 Task: Find connections with filter location Törökszentmiklós with filter topic #Knowyoursocialwith filter profile language English with filter current company Business Standard with filter school Vidyalankar Institute of Technology, Mumbai with filter industry Residential Building Construction with filter service category Portrait Photography with filter keywords title Application Developer
Action: Mouse moved to (572, 78)
Screenshot: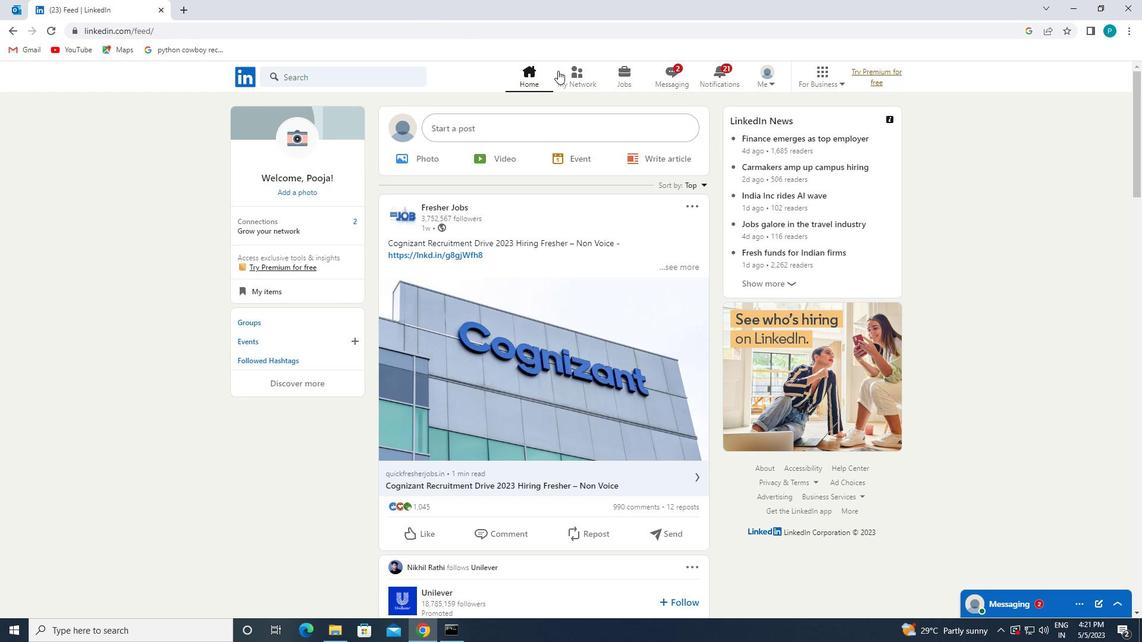 
Action: Mouse pressed left at (572, 78)
Screenshot: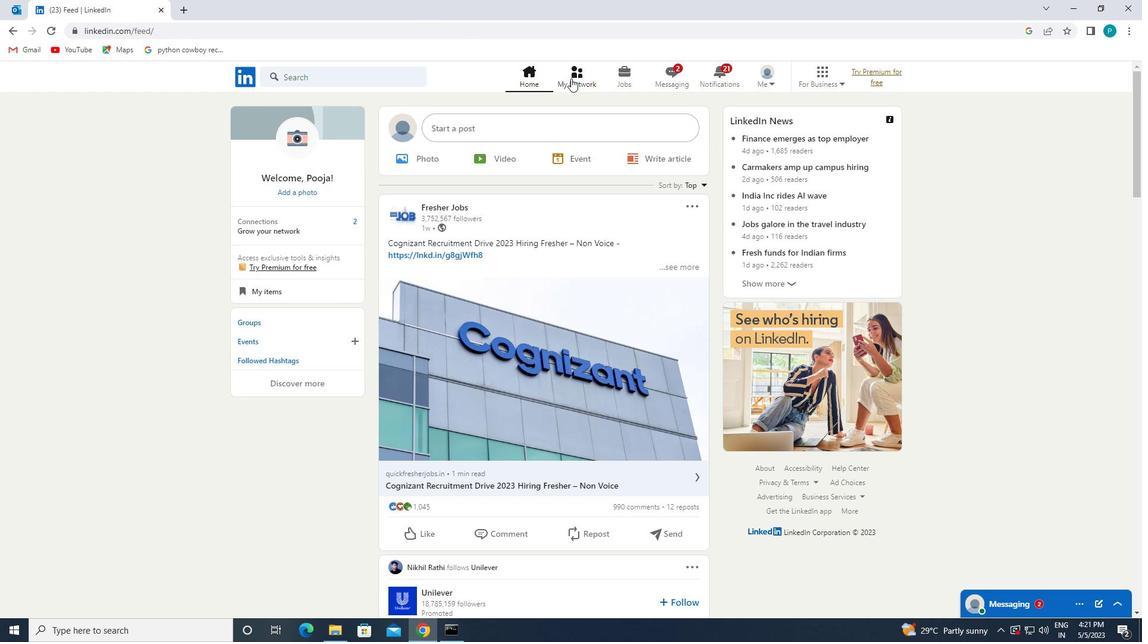 
Action: Mouse moved to (264, 145)
Screenshot: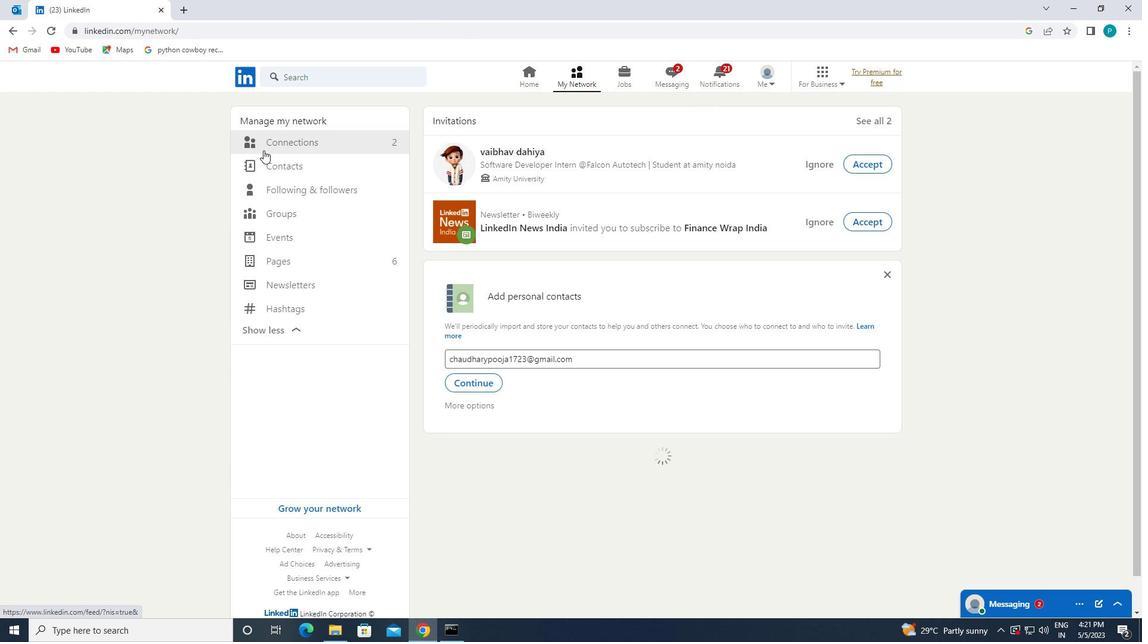 
Action: Mouse pressed left at (264, 145)
Screenshot: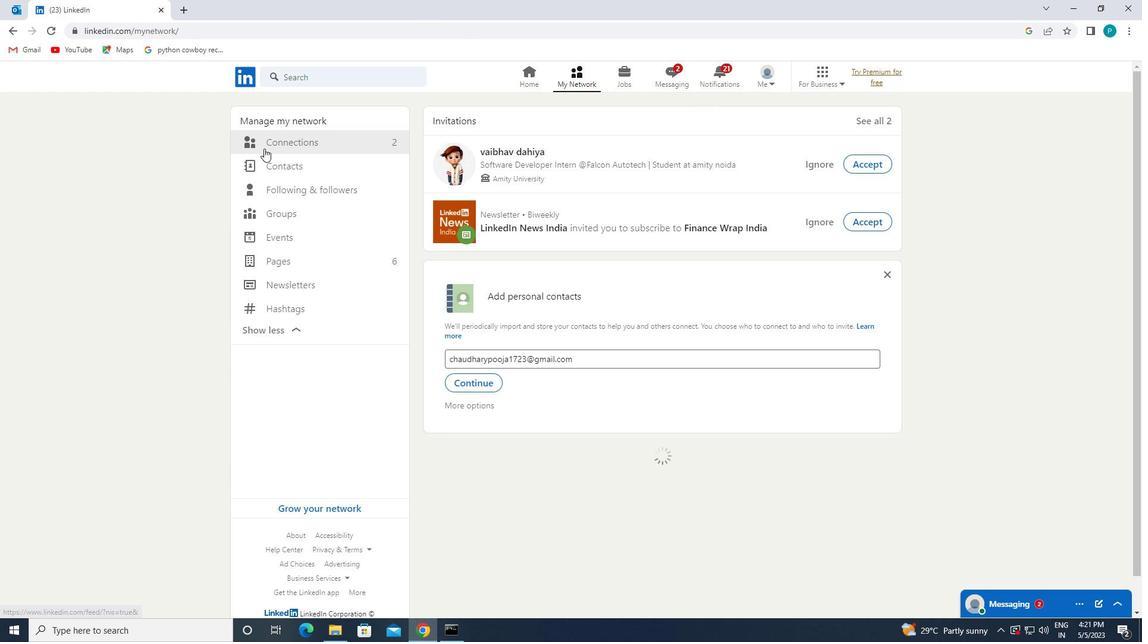 
Action: Mouse moved to (670, 146)
Screenshot: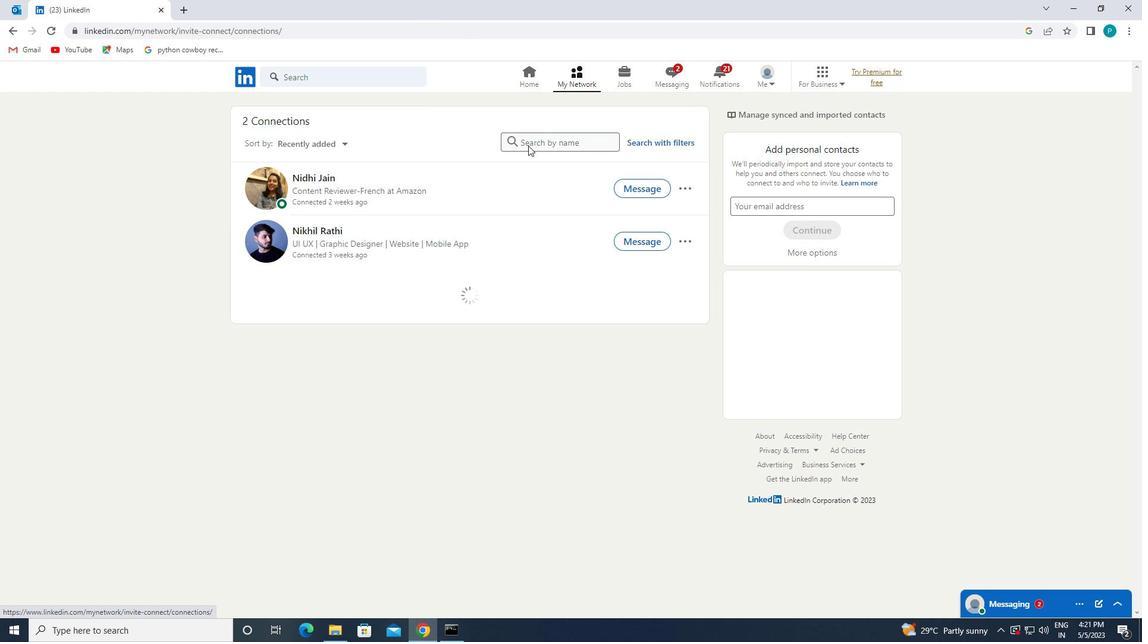 
Action: Mouse pressed left at (670, 146)
Screenshot: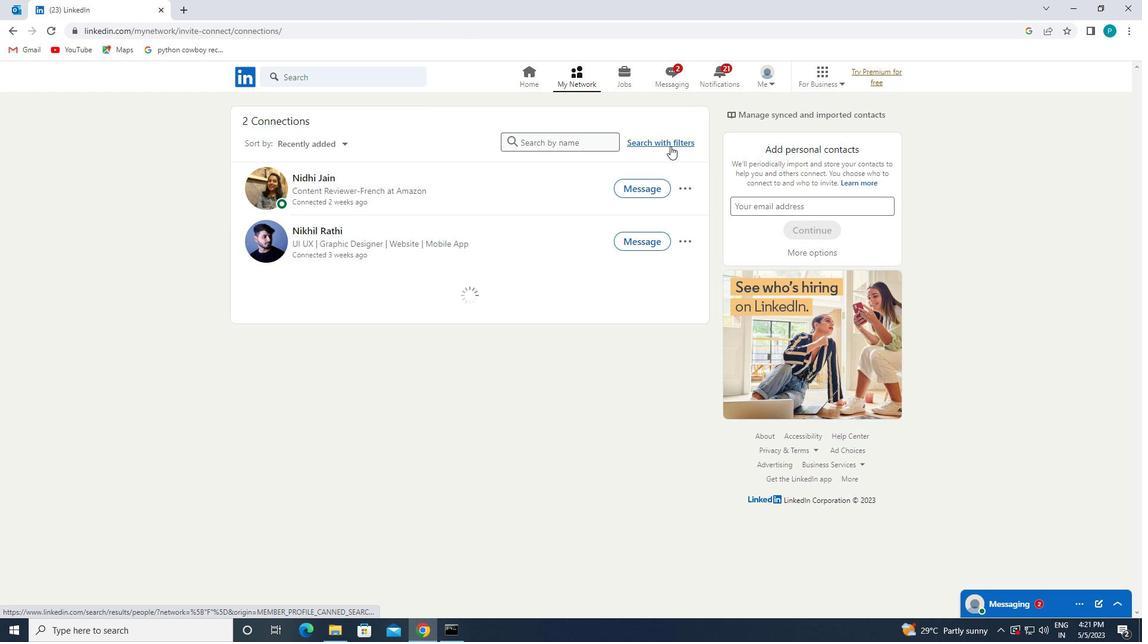 
Action: Mouse moved to (633, 142)
Screenshot: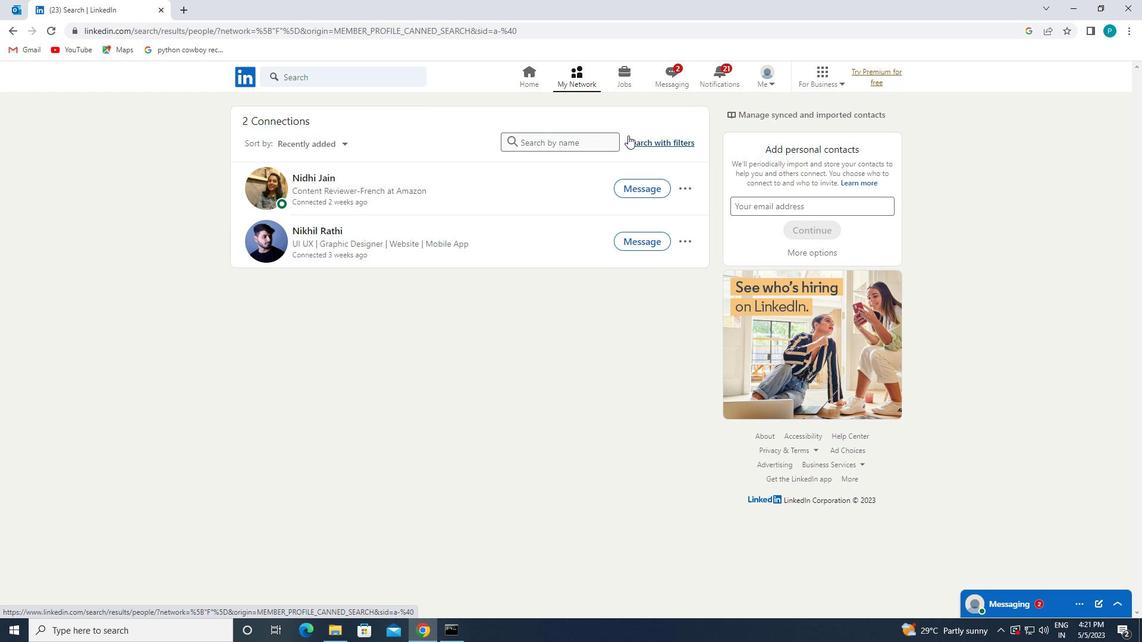 
Action: Mouse pressed left at (633, 142)
Screenshot: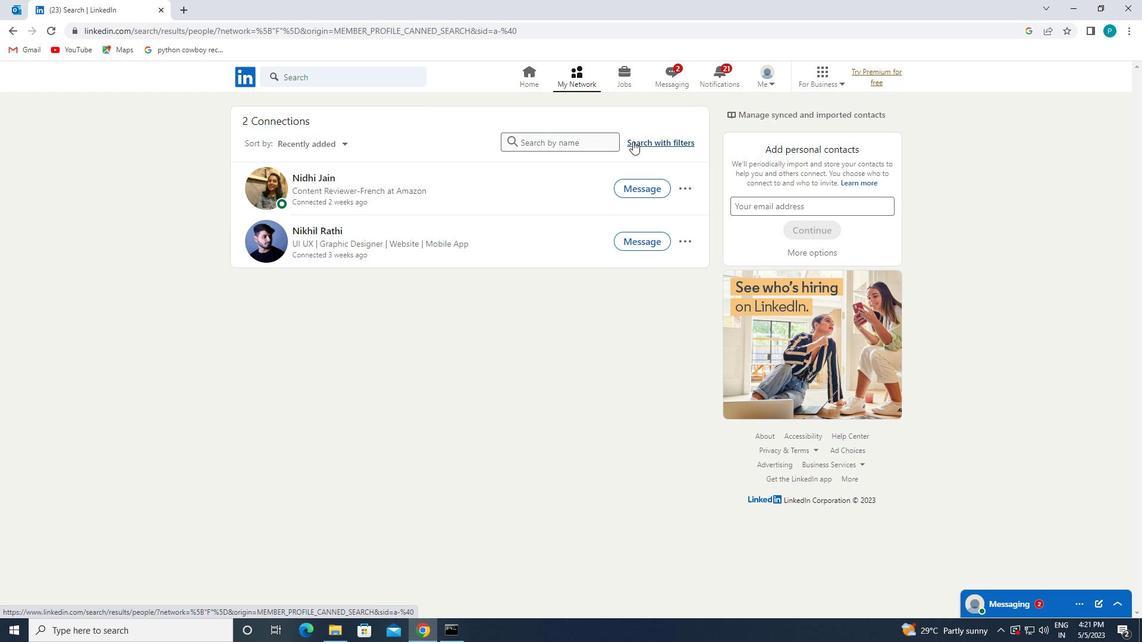 
Action: Mouse moved to (595, 108)
Screenshot: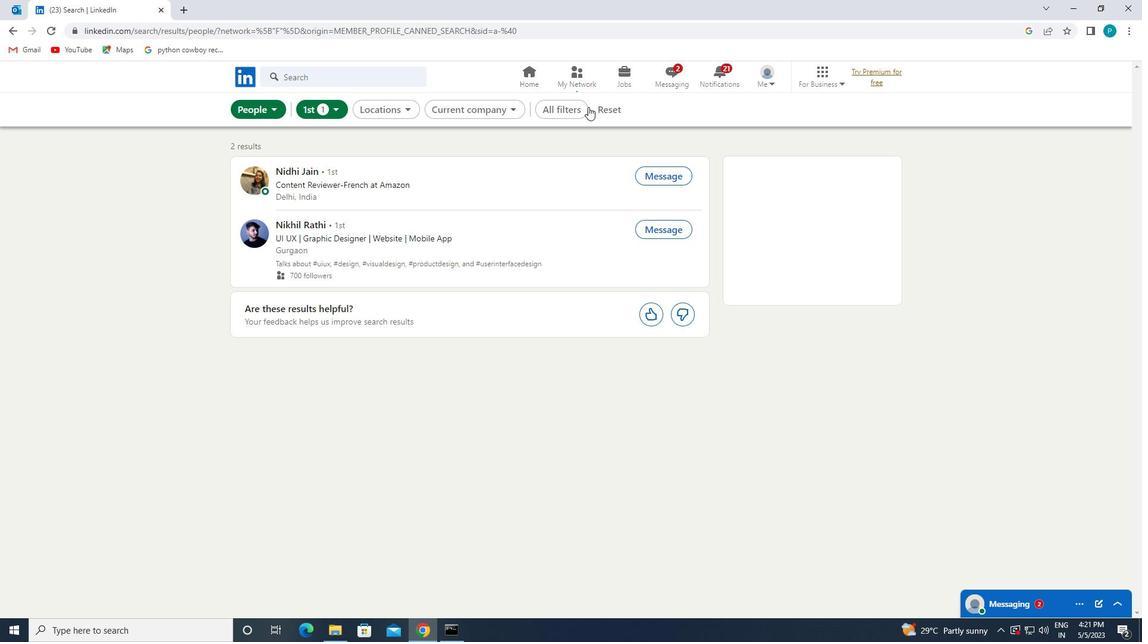 
Action: Mouse pressed left at (595, 108)
Screenshot: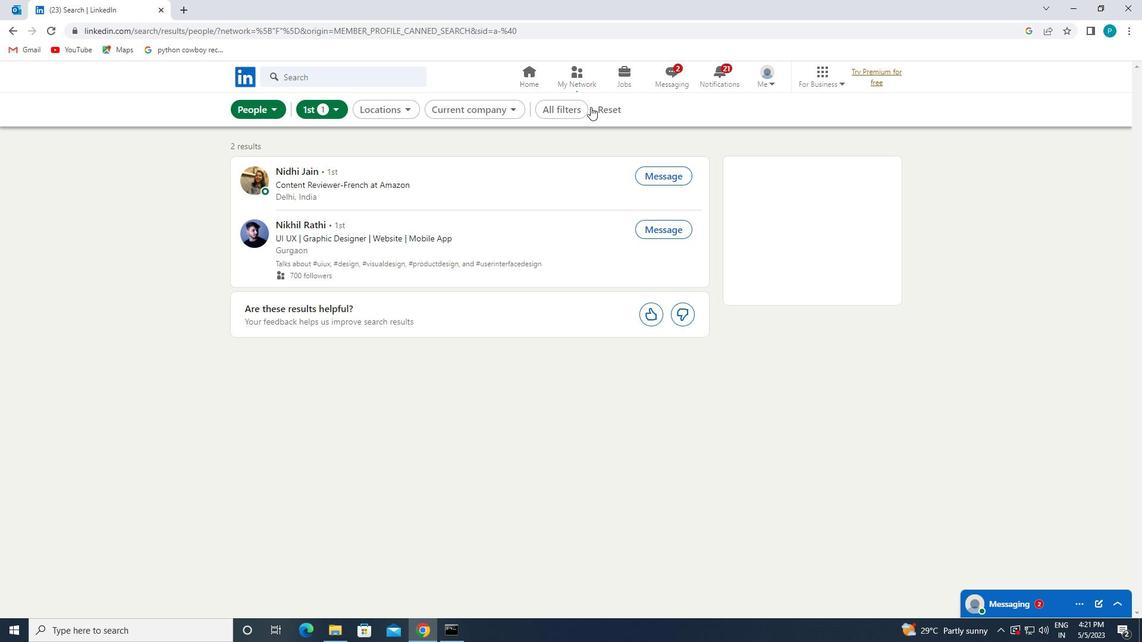 
Action: Mouse moved to (612, 112)
Screenshot: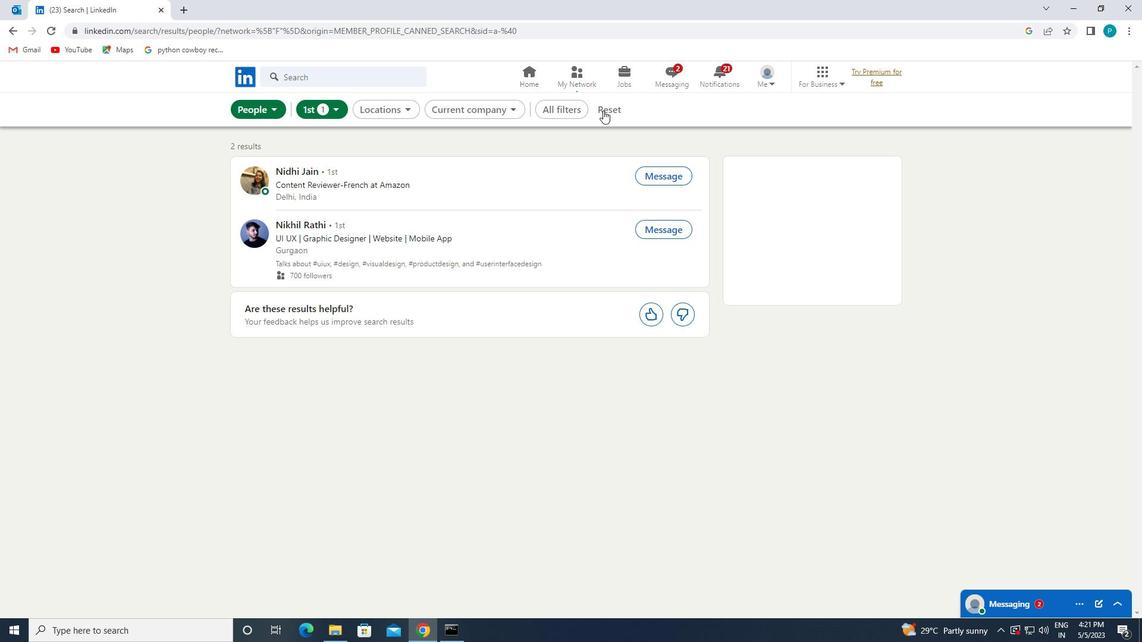 
Action: Mouse pressed left at (612, 112)
Screenshot: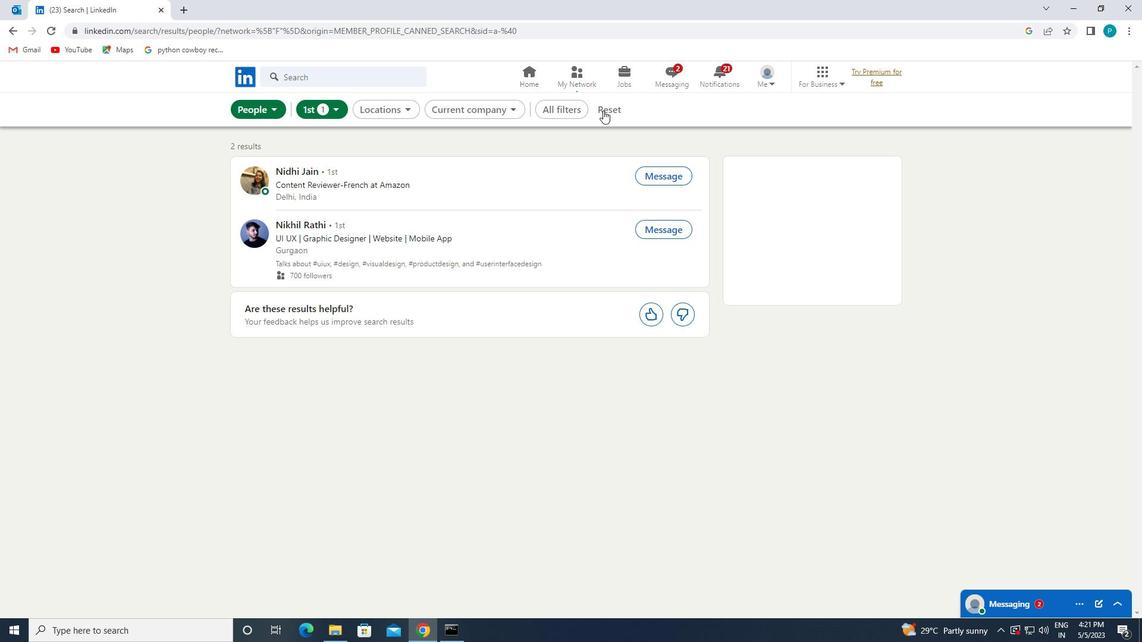 
Action: Mouse moved to (610, 111)
Screenshot: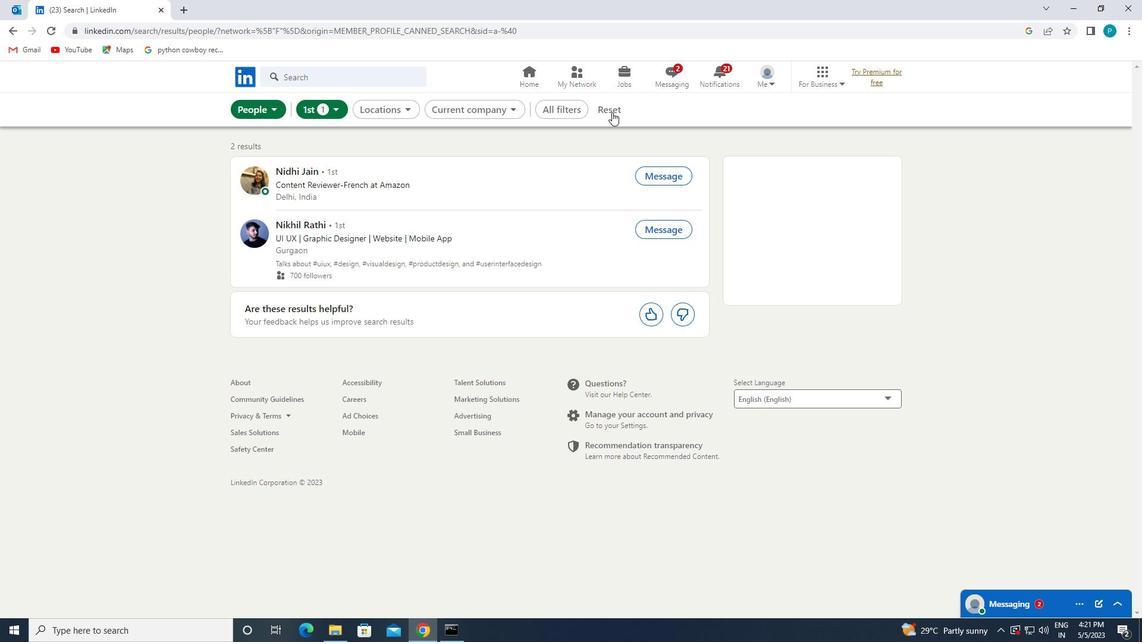 
Action: Mouse pressed left at (610, 111)
Screenshot: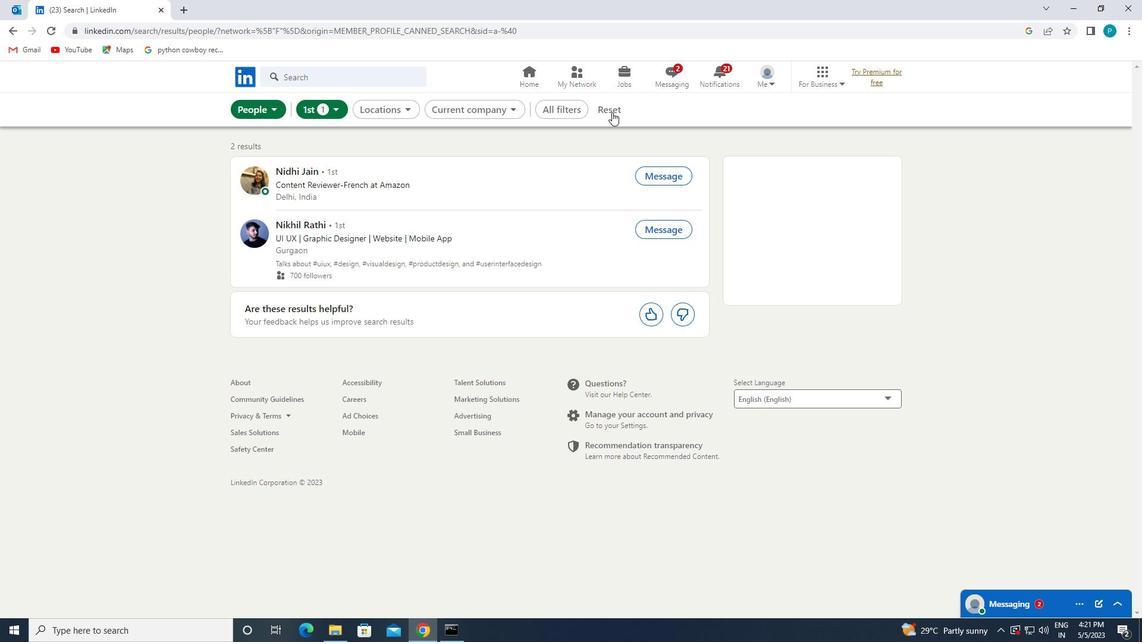 
Action: Mouse moved to (613, 101)
Screenshot: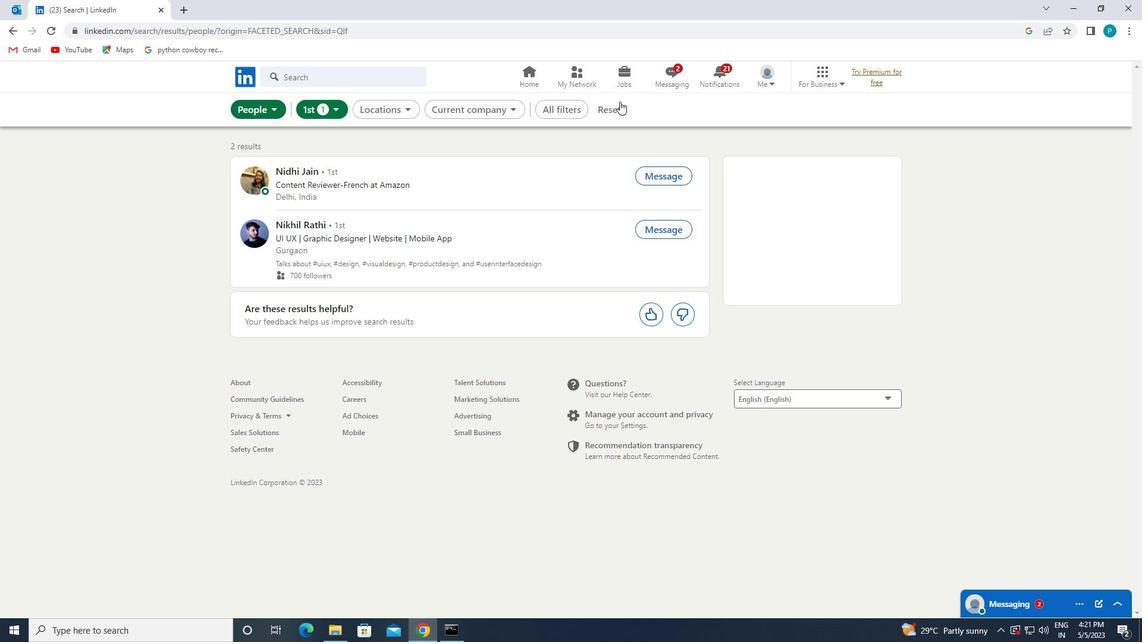 
Action: Mouse pressed left at (613, 101)
Screenshot: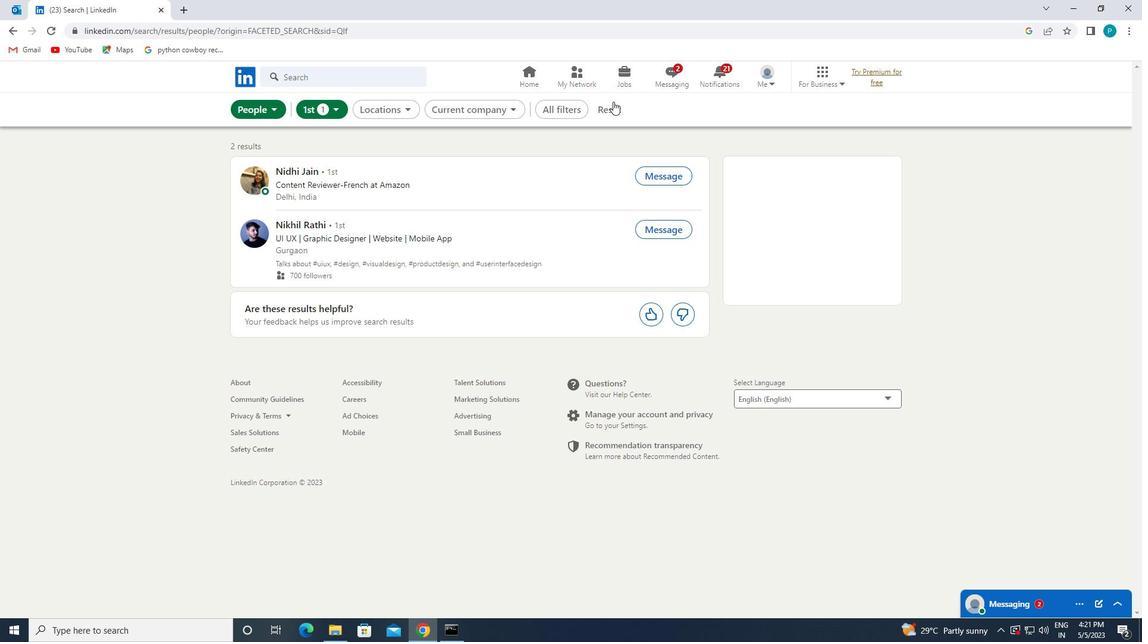 
Action: Mouse moved to (613, 109)
Screenshot: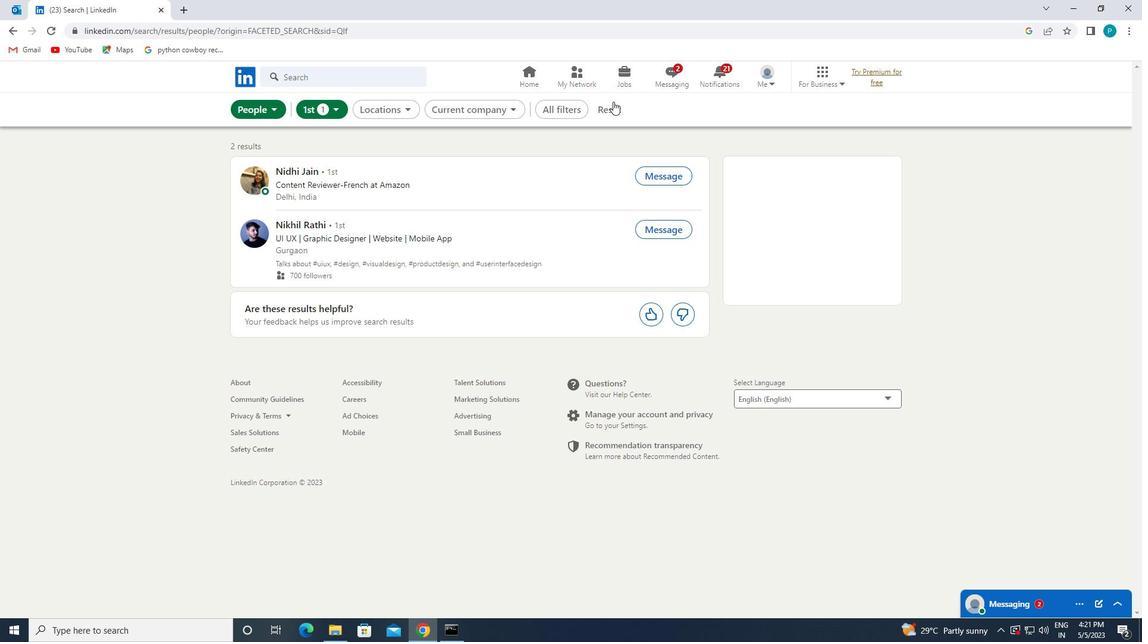 
Action: Mouse pressed left at (613, 109)
Screenshot: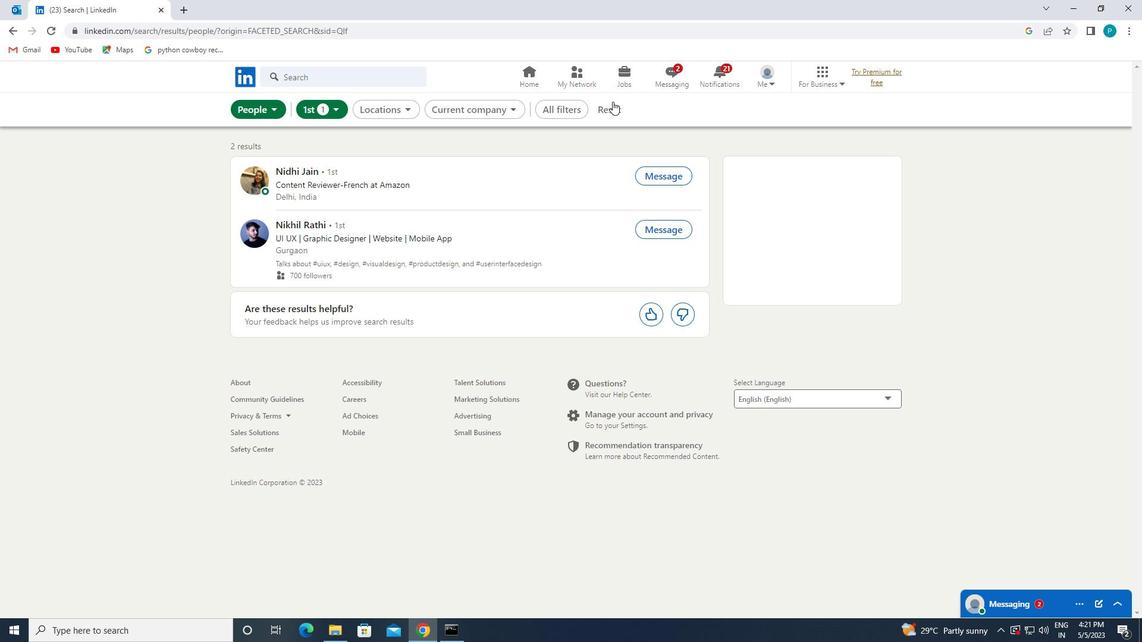 
Action: Mouse pressed left at (613, 109)
Screenshot: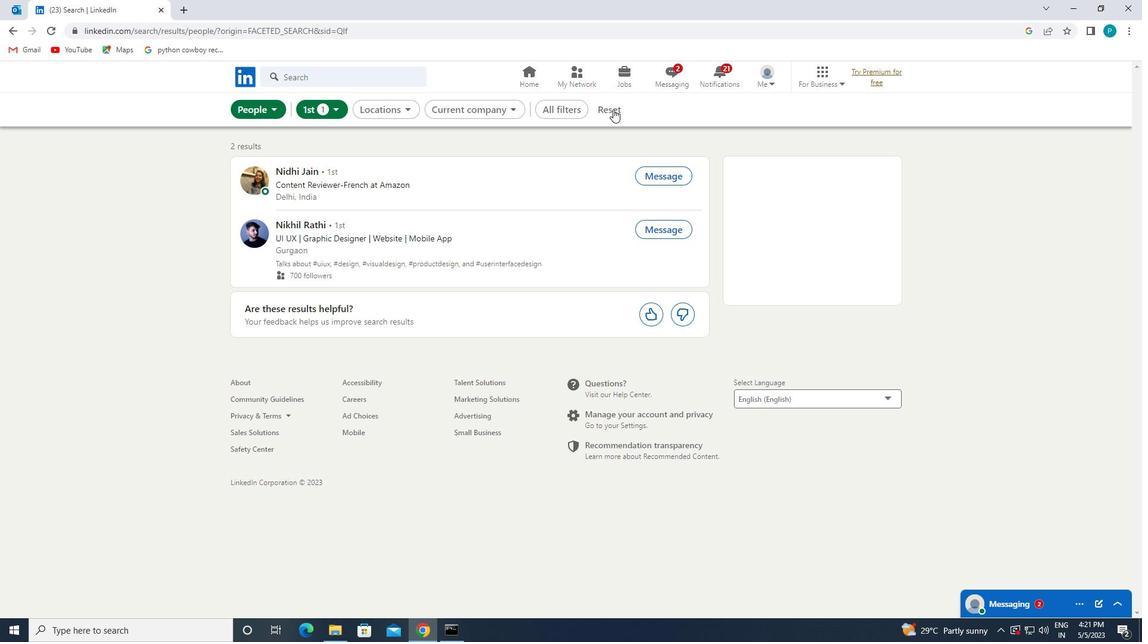 
Action: Mouse pressed left at (613, 109)
Screenshot: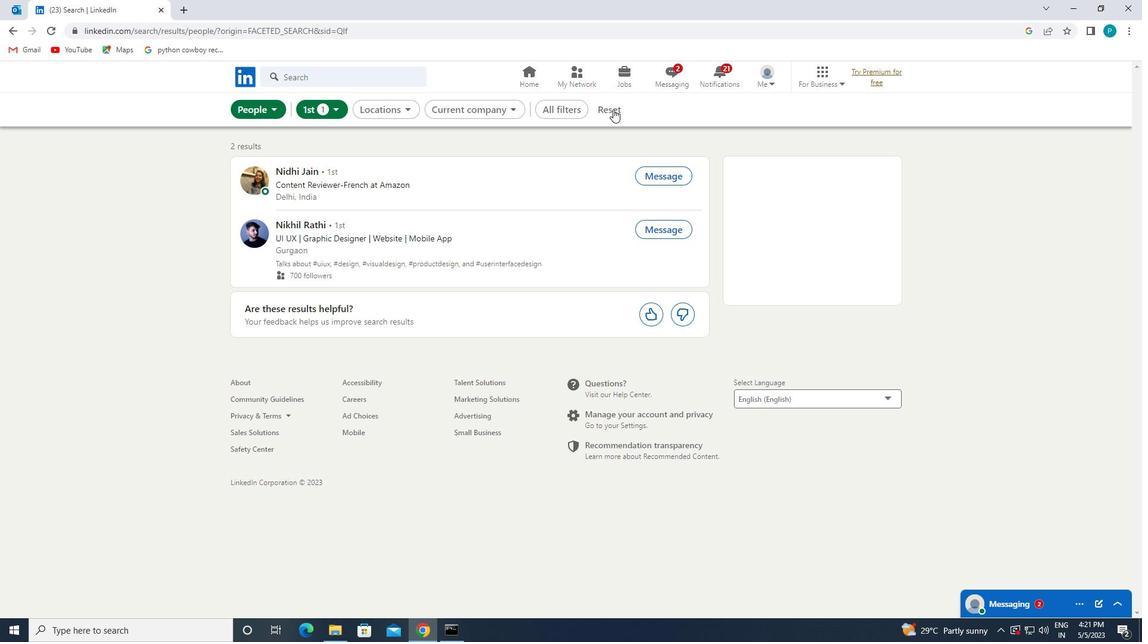 
Action: Mouse moved to (607, 108)
Screenshot: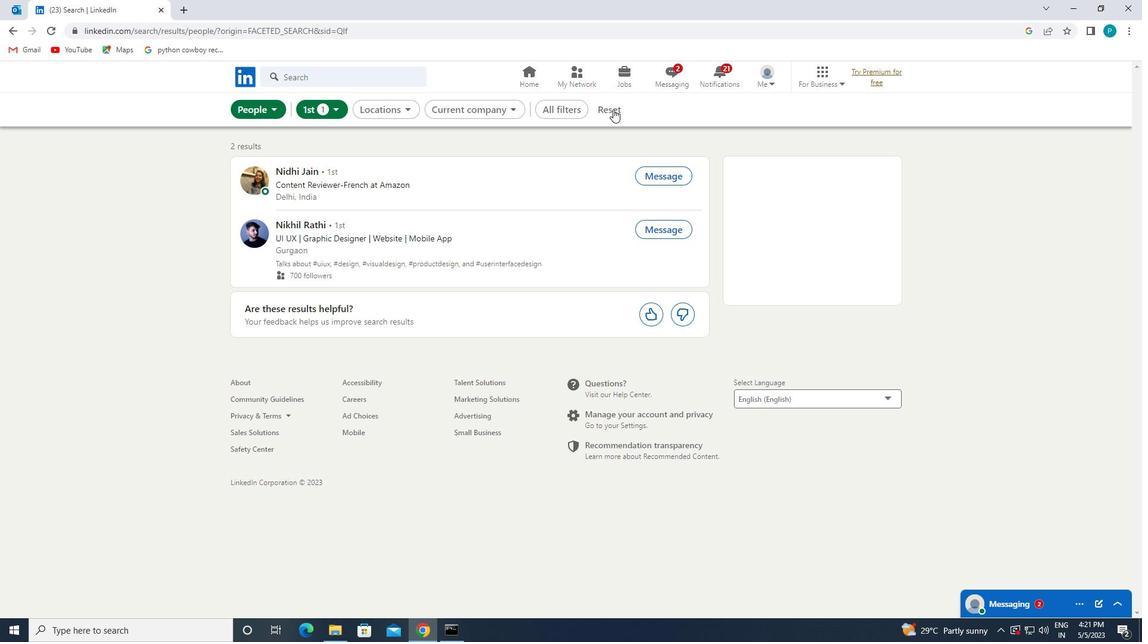 
Action: Mouse pressed left at (607, 108)
Screenshot: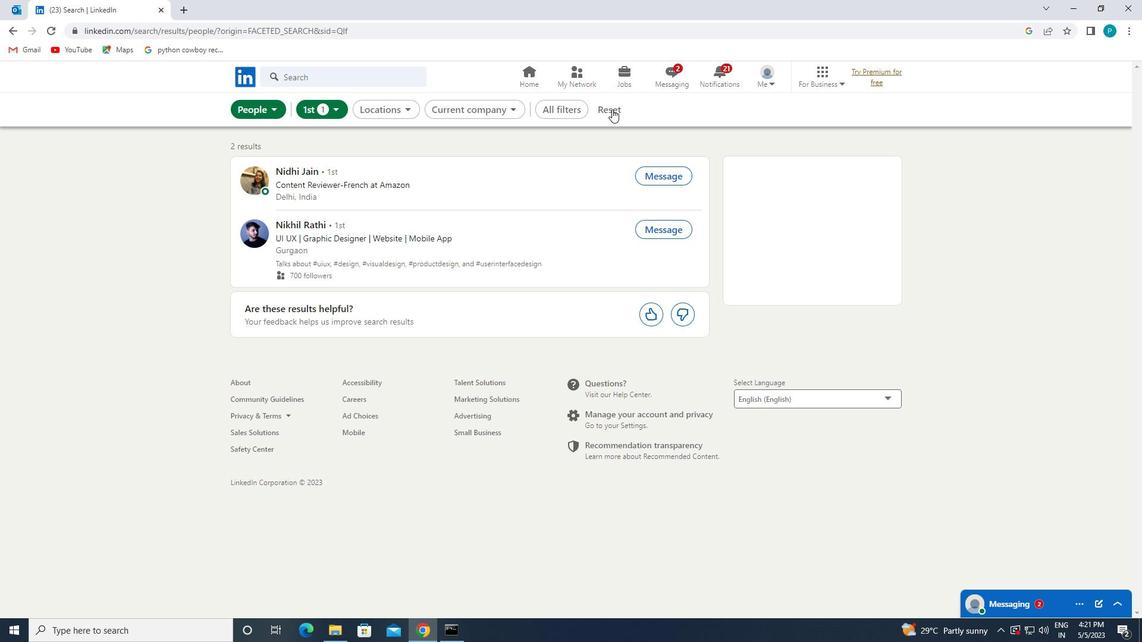 
Action: Mouse moved to (605, 108)
Screenshot: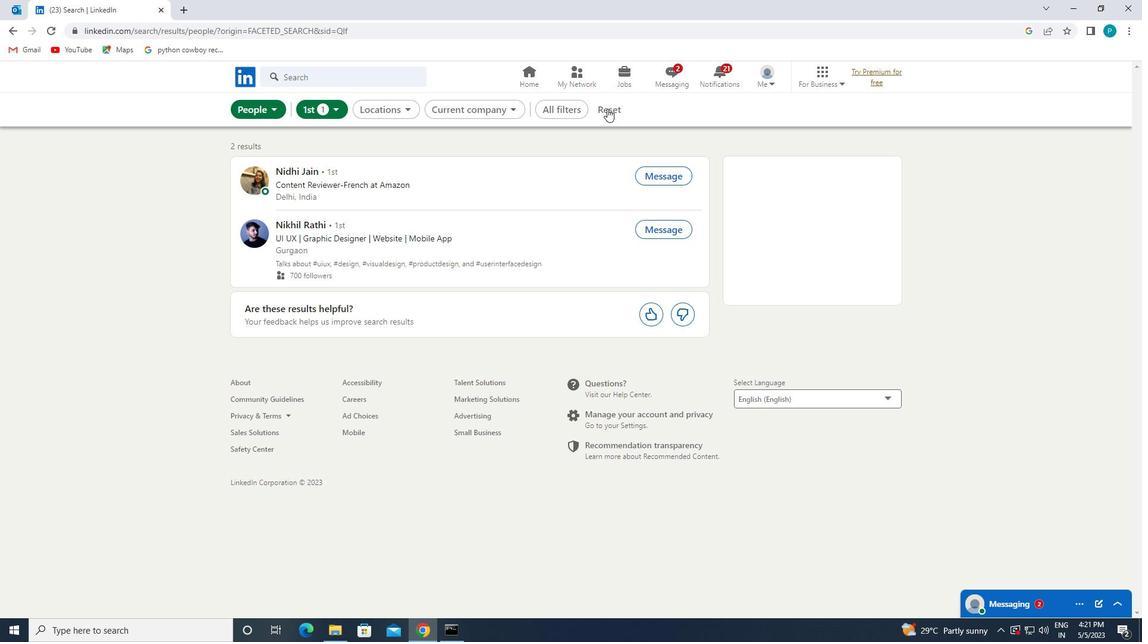 
Action: Mouse pressed left at (605, 108)
Screenshot: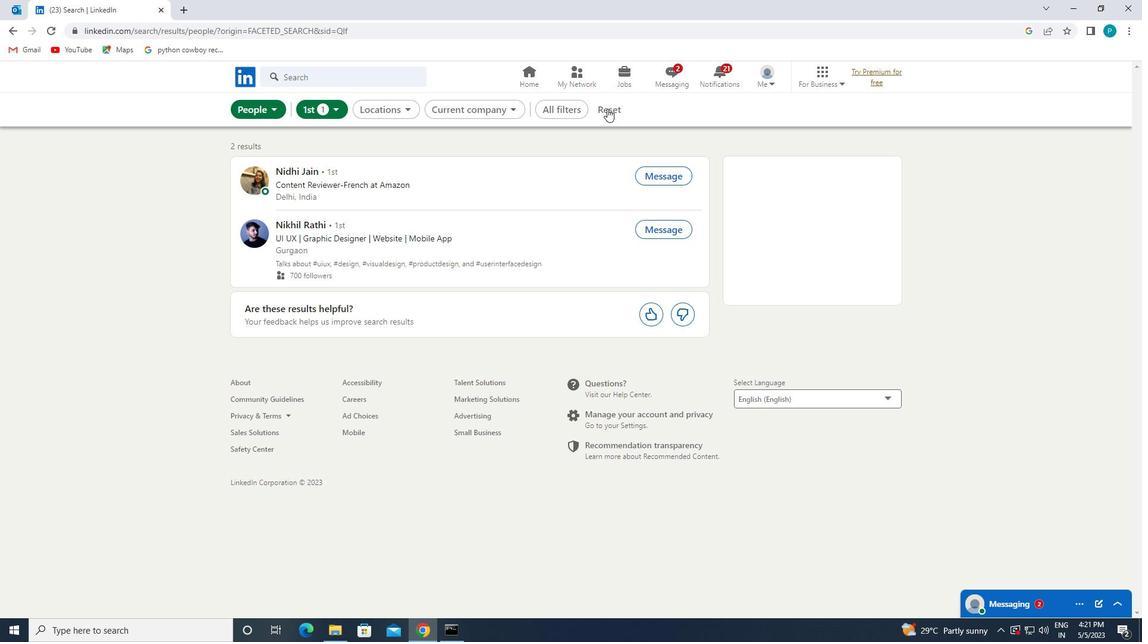 
Action: Mouse pressed left at (605, 108)
Screenshot: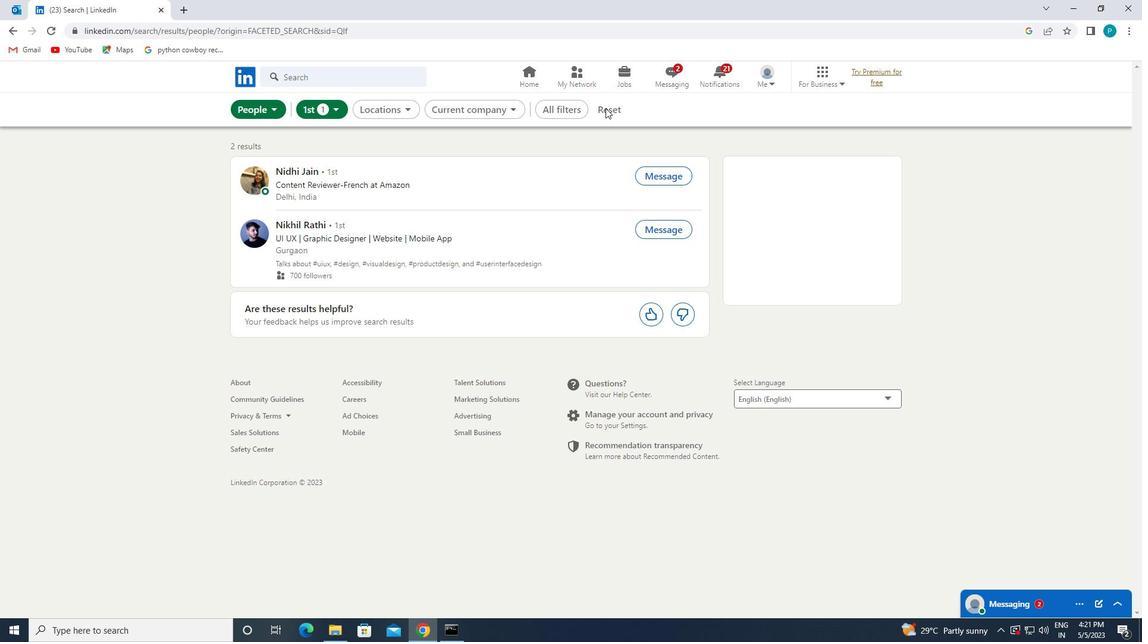 
Action: Mouse moved to (605, 107)
Screenshot: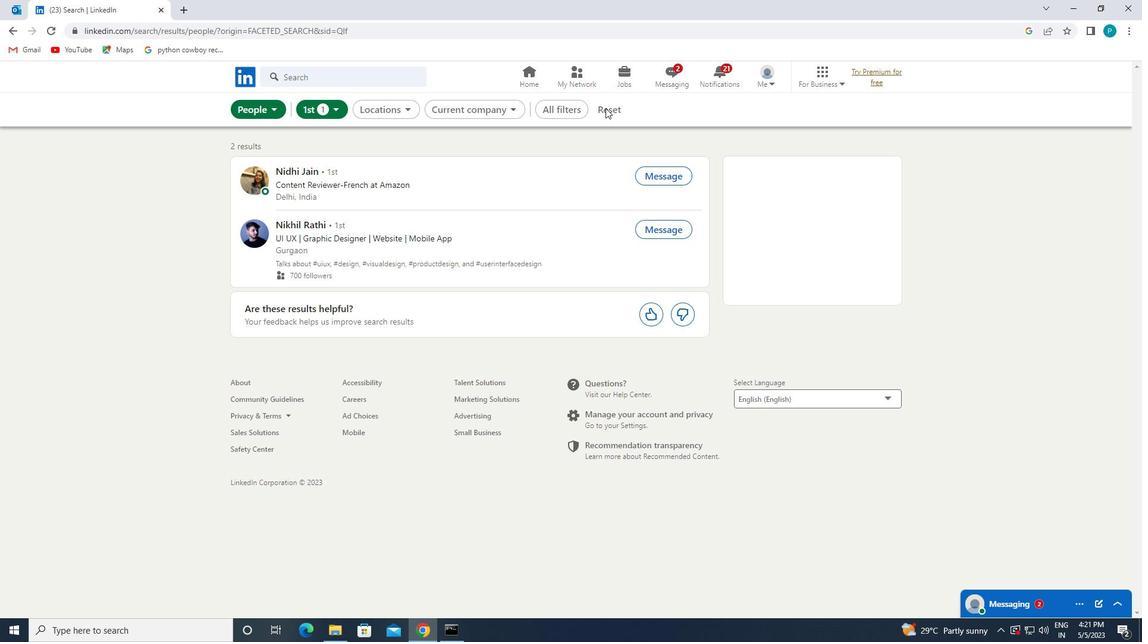 
Action: Mouse pressed left at (605, 107)
Screenshot: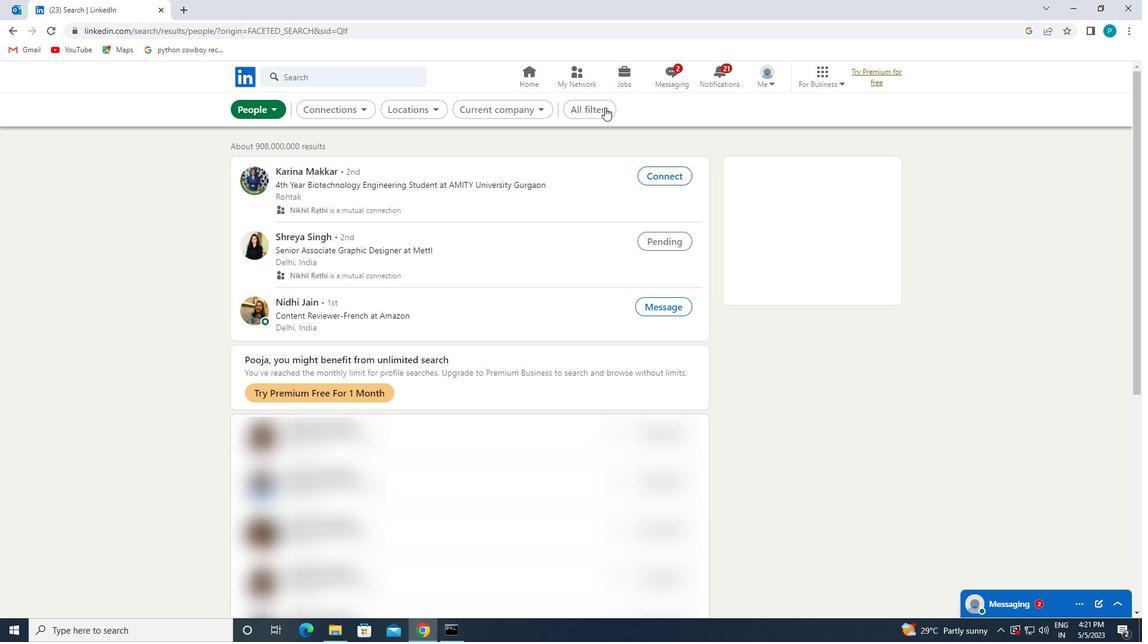 
Action: Mouse moved to (589, 101)
Screenshot: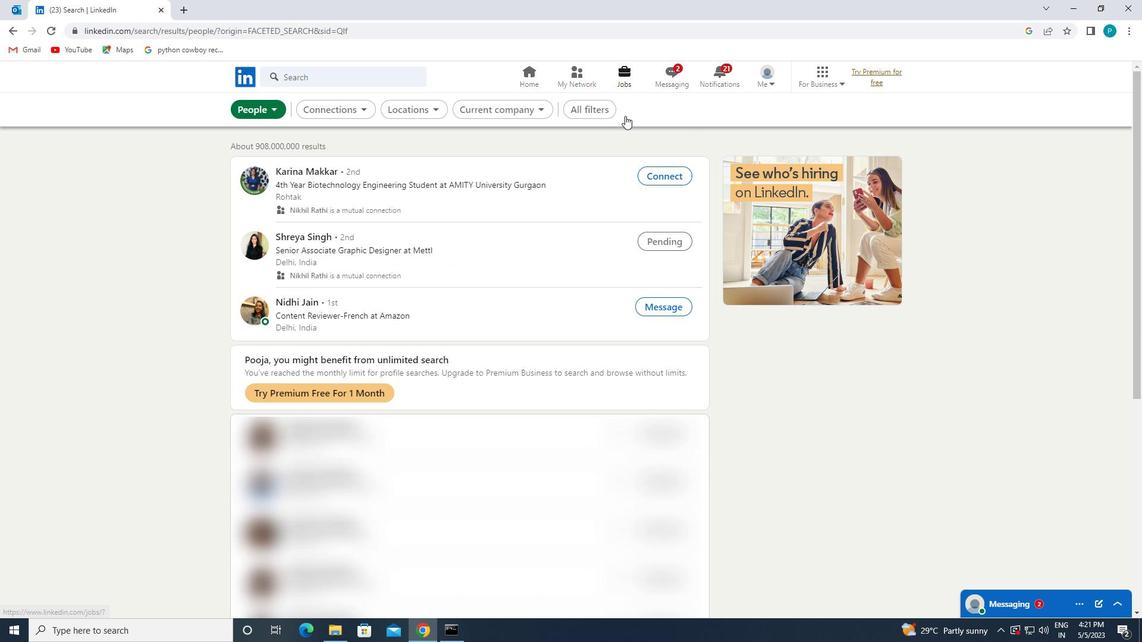 
Action: Mouse pressed left at (589, 101)
Screenshot: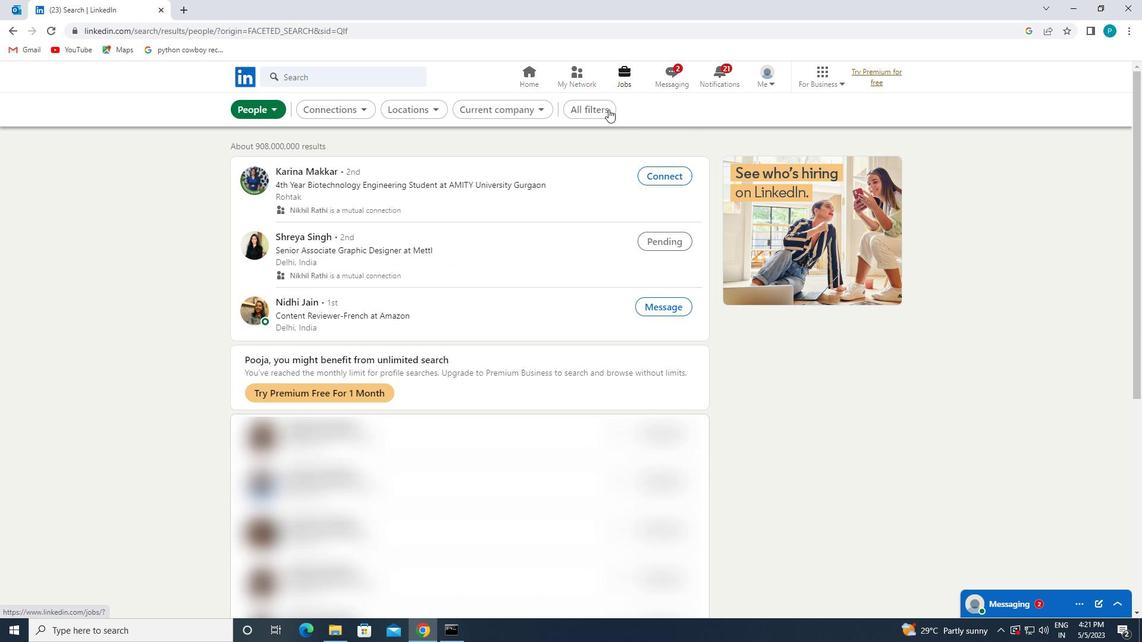
Action: Mouse moved to (592, 112)
Screenshot: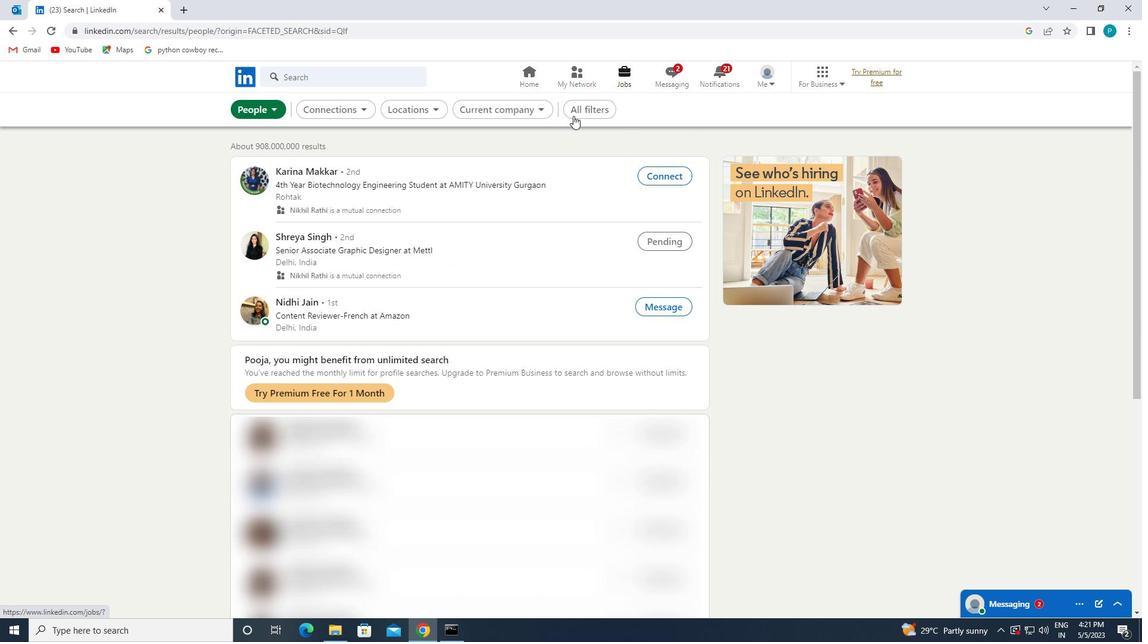 
Action: Mouse pressed left at (592, 112)
Screenshot: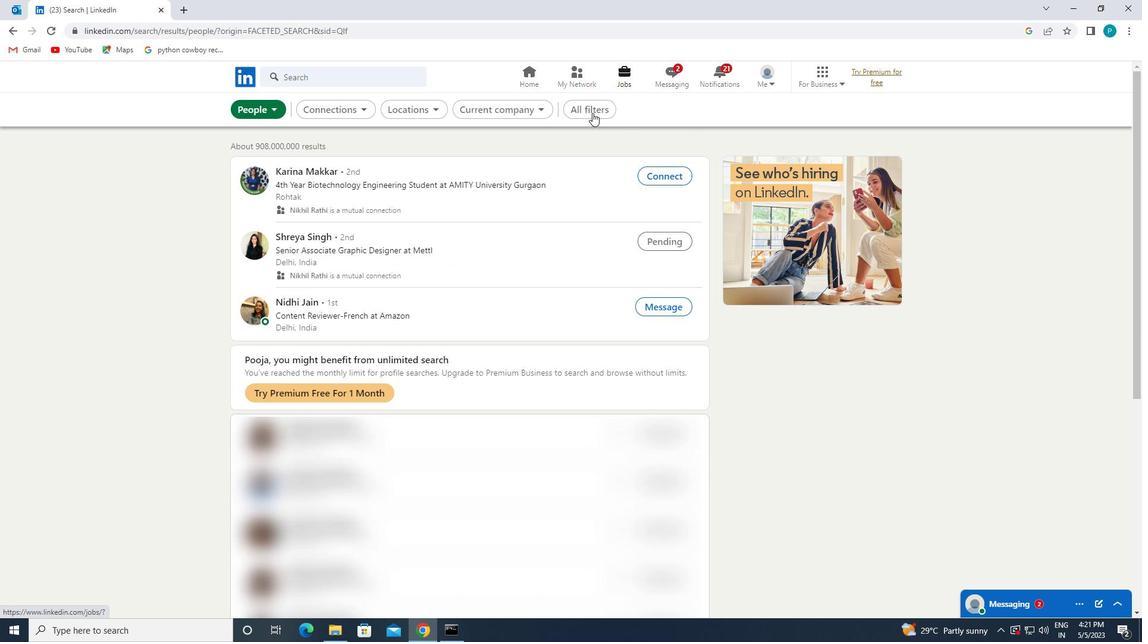 
Action: Mouse pressed left at (592, 112)
Screenshot: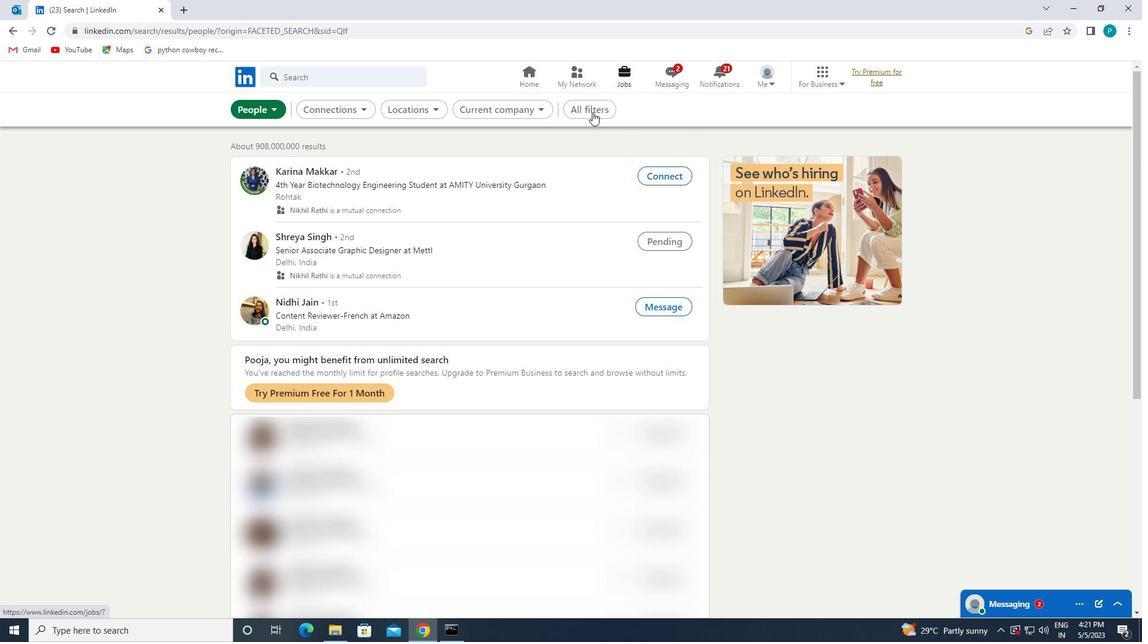 
Action: Mouse pressed left at (592, 112)
Screenshot: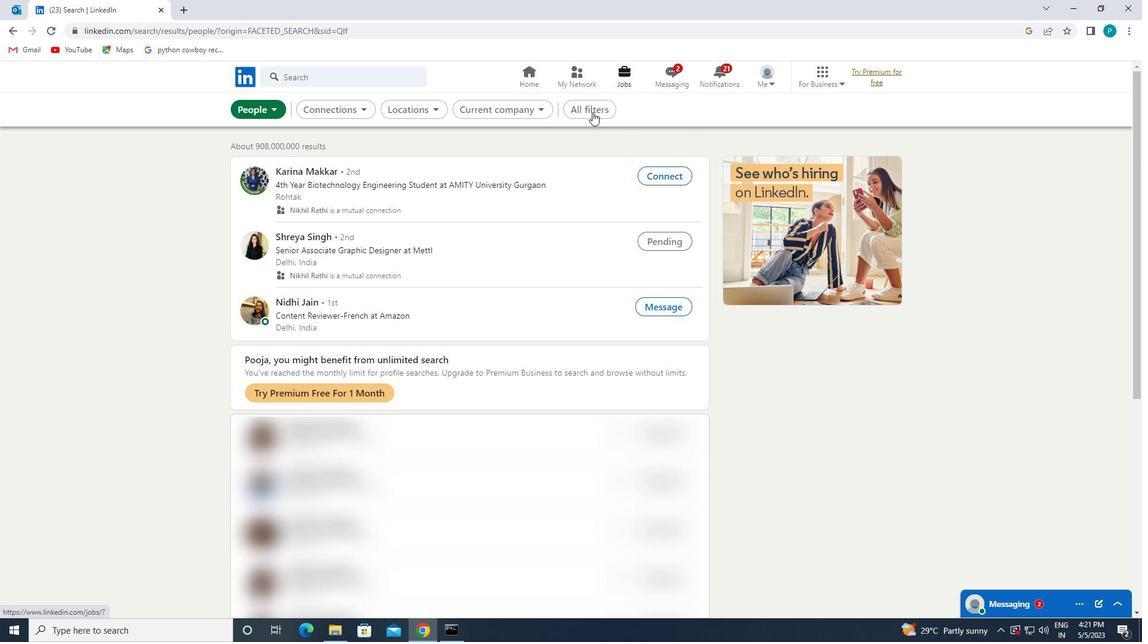 
Action: Mouse moved to (592, 102)
Screenshot: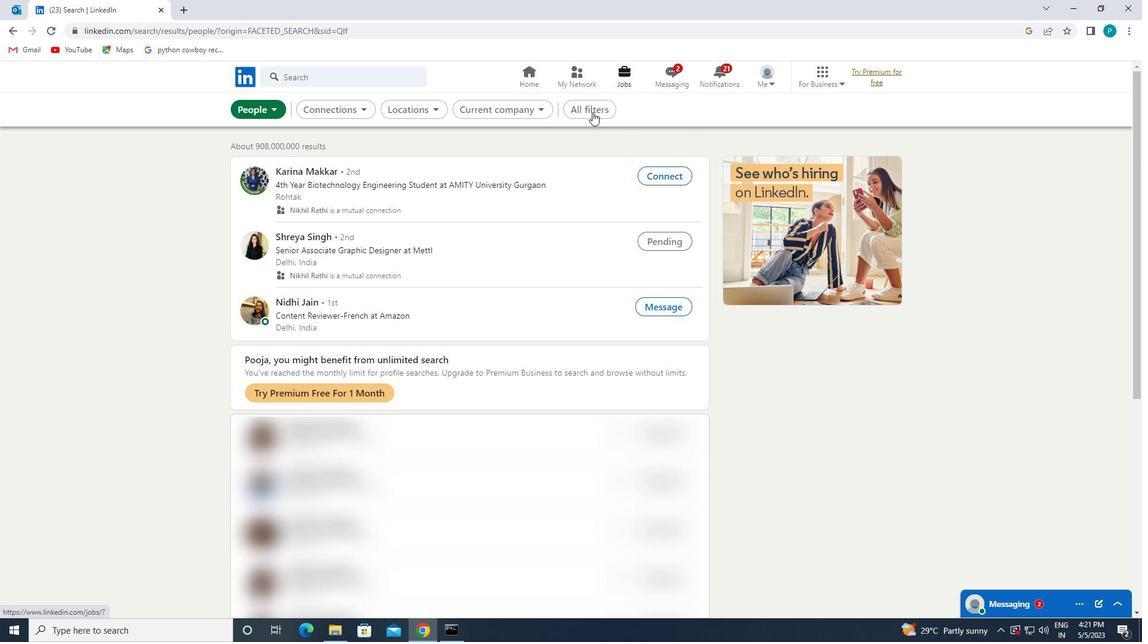 
Action: Mouse pressed left at (592, 102)
Screenshot: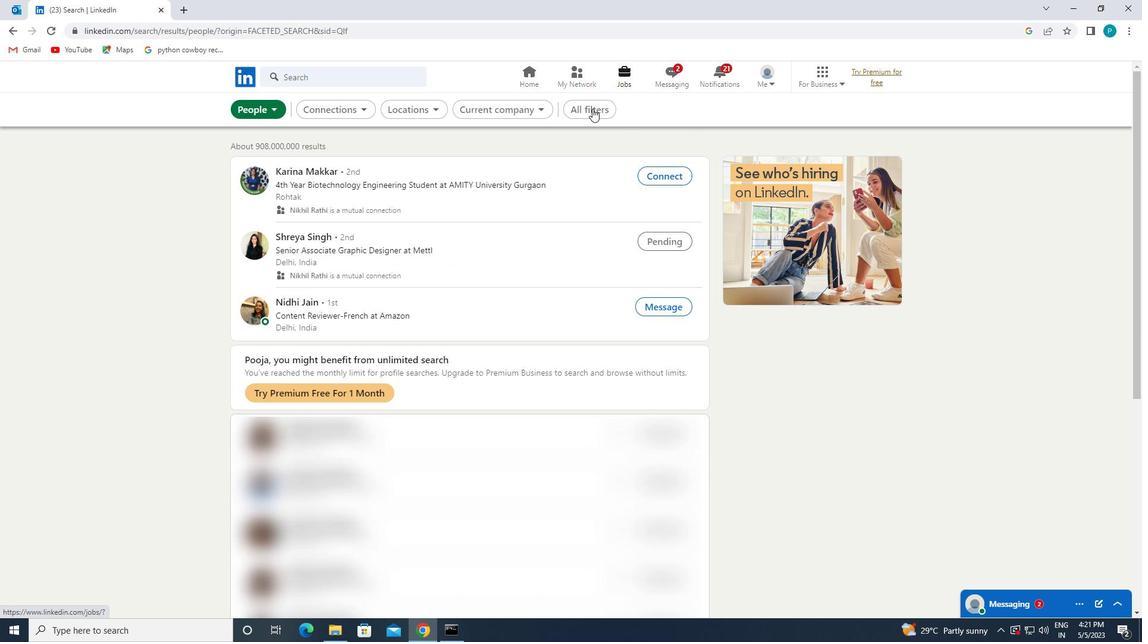
Action: Mouse pressed left at (592, 102)
Screenshot: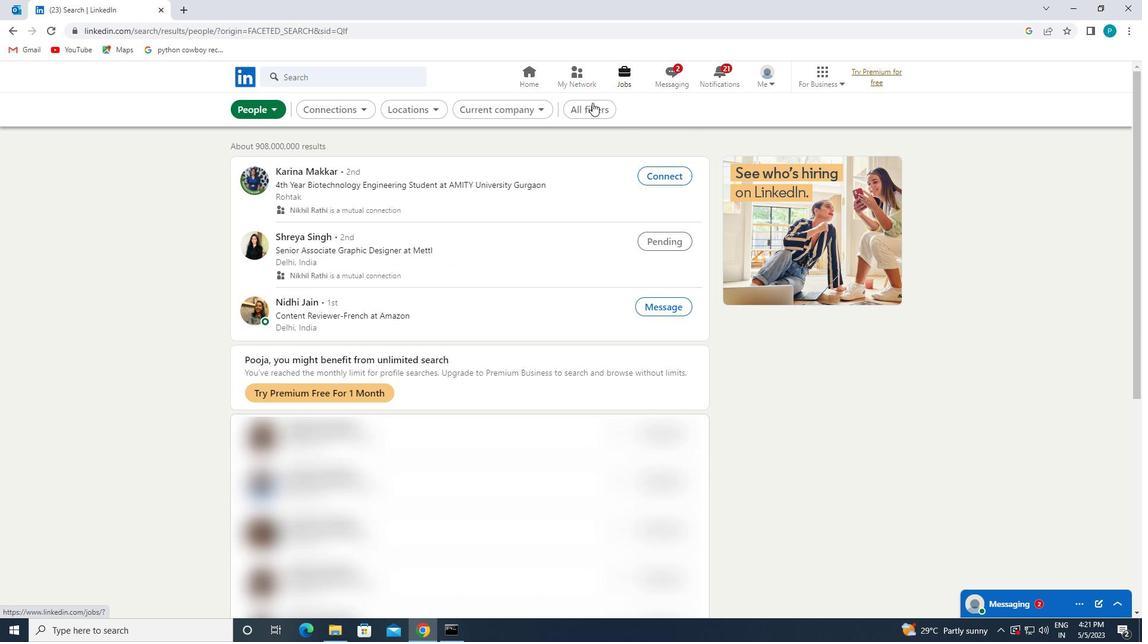
Action: Mouse pressed left at (592, 102)
Screenshot: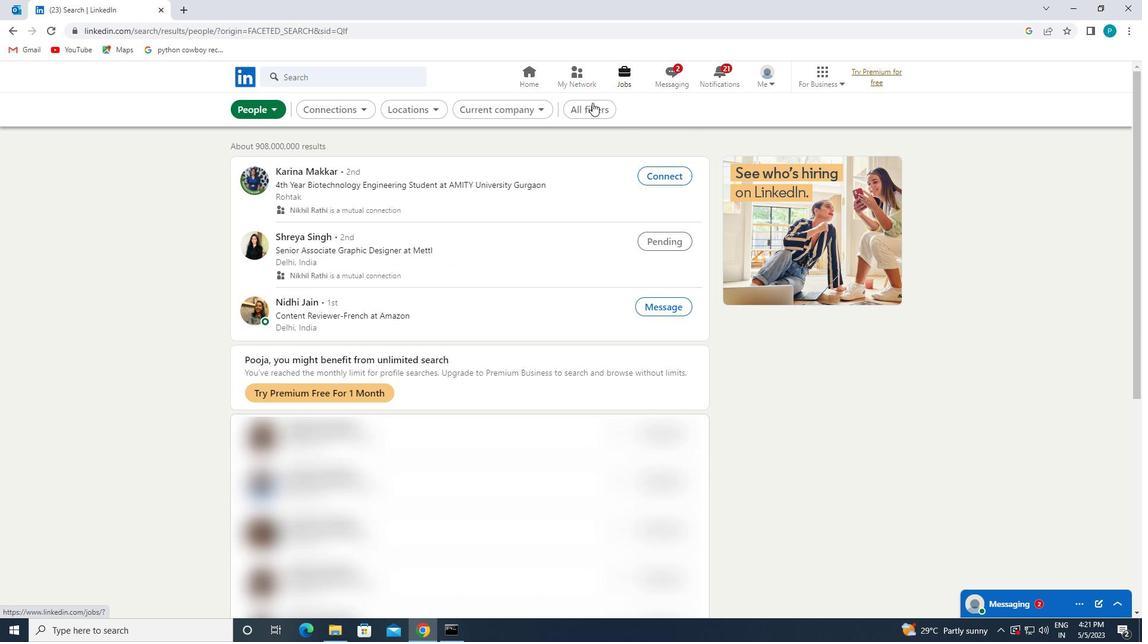 
Action: Mouse moved to (592, 102)
Screenshot: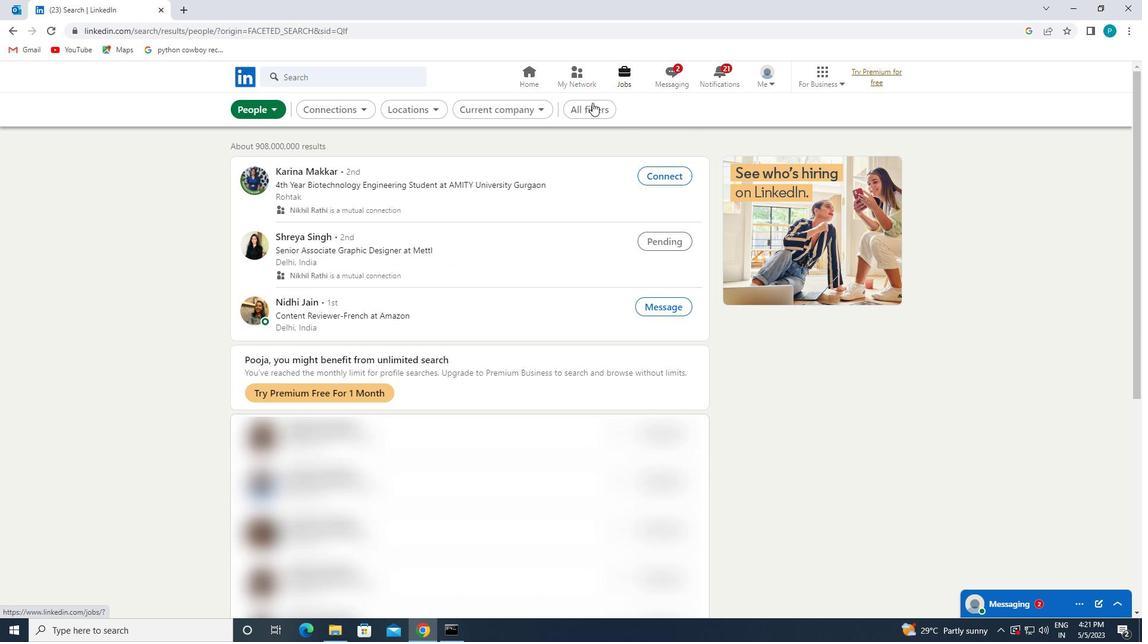 
Action: Mouse pressed left at (592, 102)
Screenshot: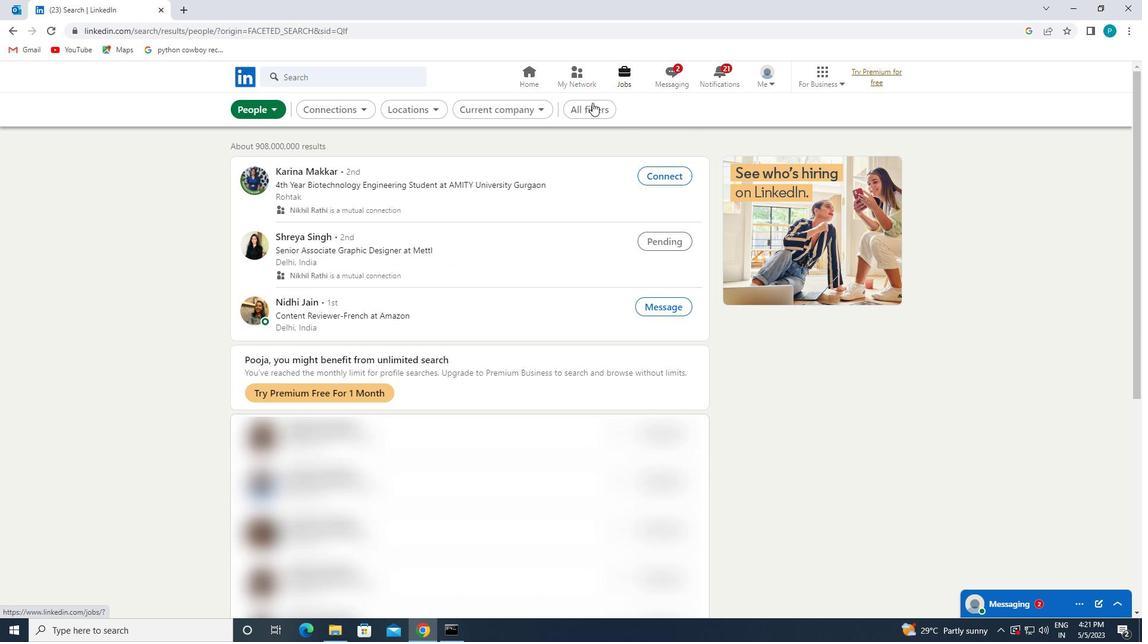 
Action: Mouse moved to (607, 110)
Screenshot: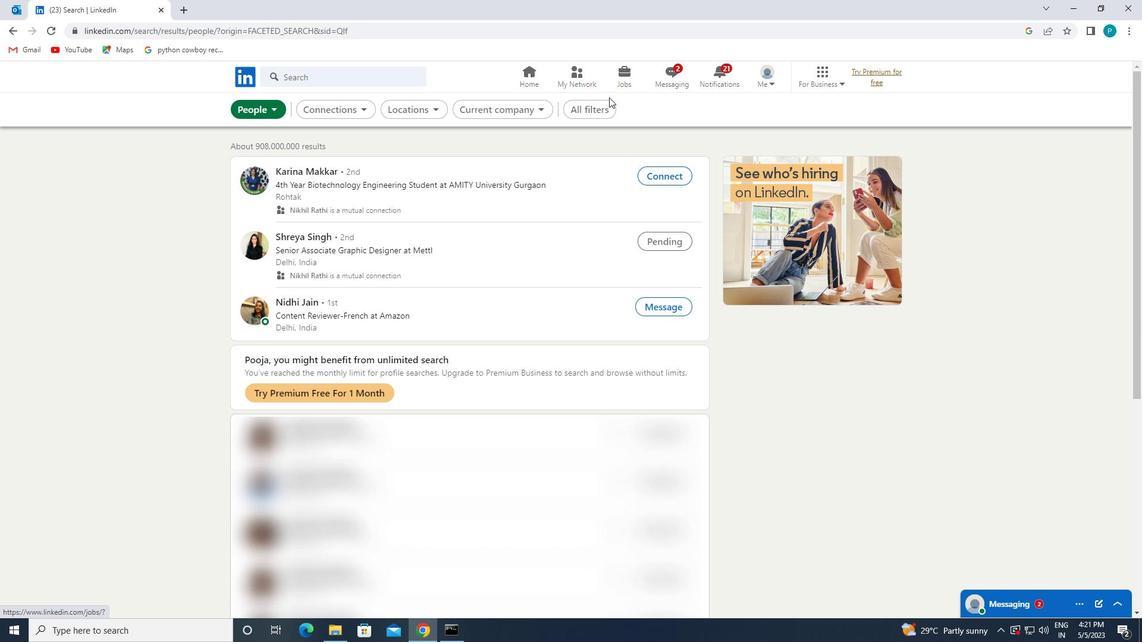 
Action: Mouse pressed left at (607, 110)
Screenshot: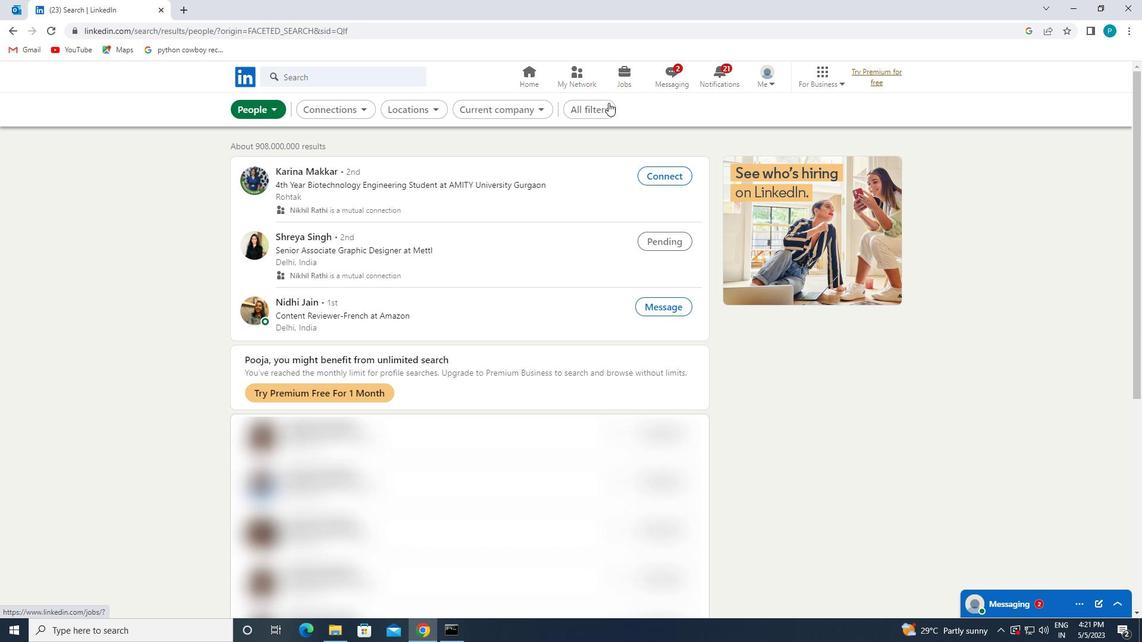 
Action: Mouse moved to (945, 494)
Screenshot: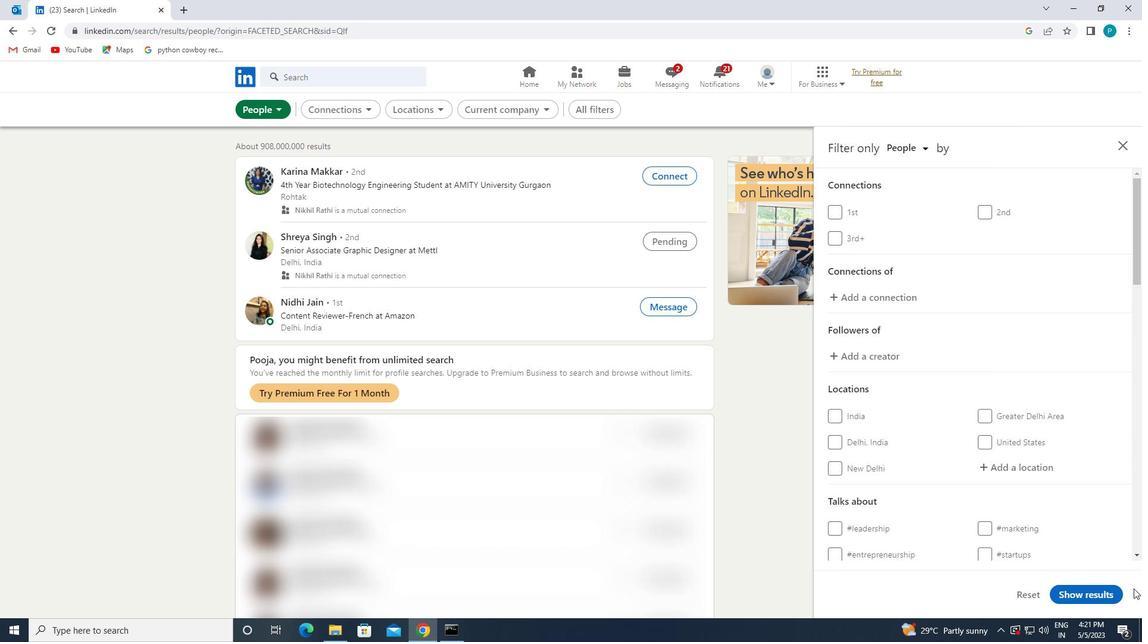 
Action: Mouse scrolled (945, 493) with delta (0, 0)
Screenshot: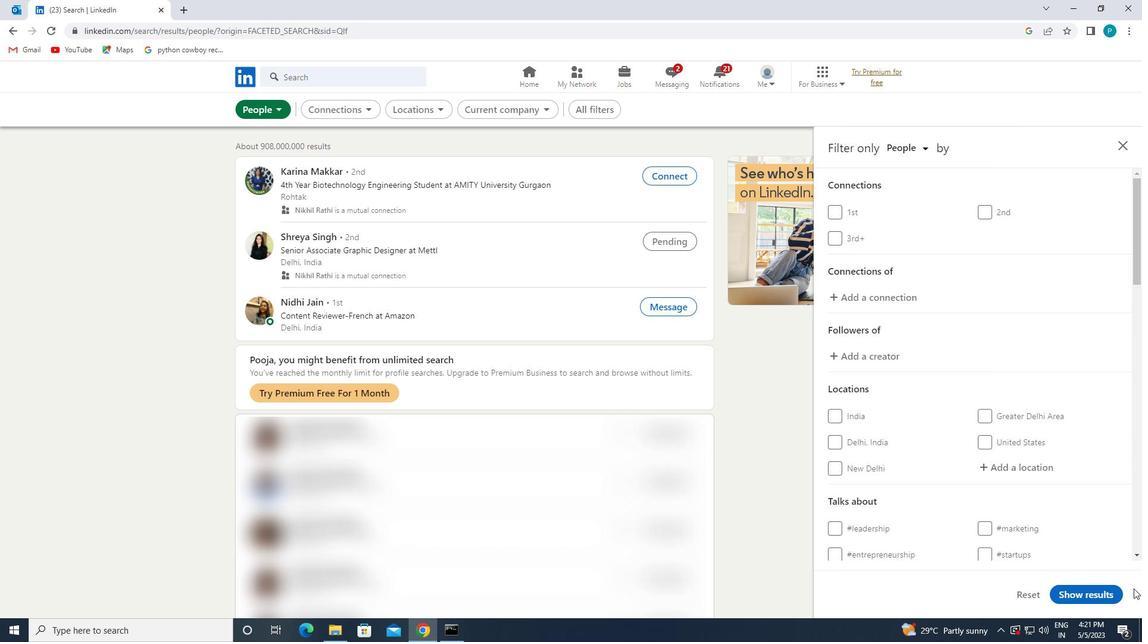 
Action: Mouse moved to (930, 439)
Screenshot: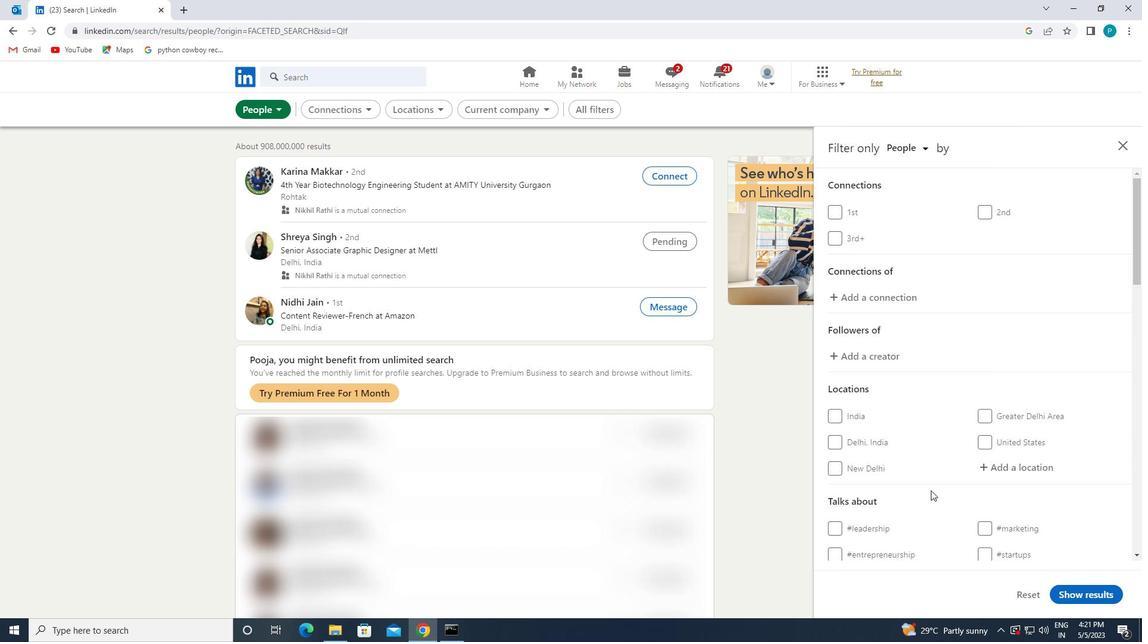 
Action: Mouse scrolled (930, 439) with delta (0, 0)
Screenshot: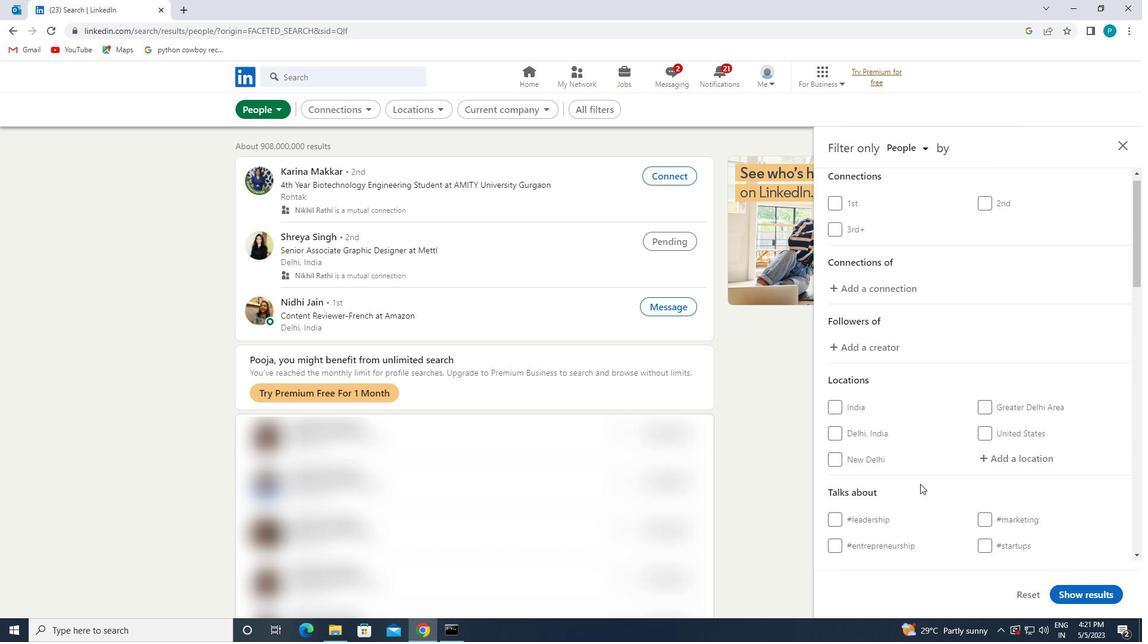 
Action: Mouse moved to (991, 340)
Screenshot: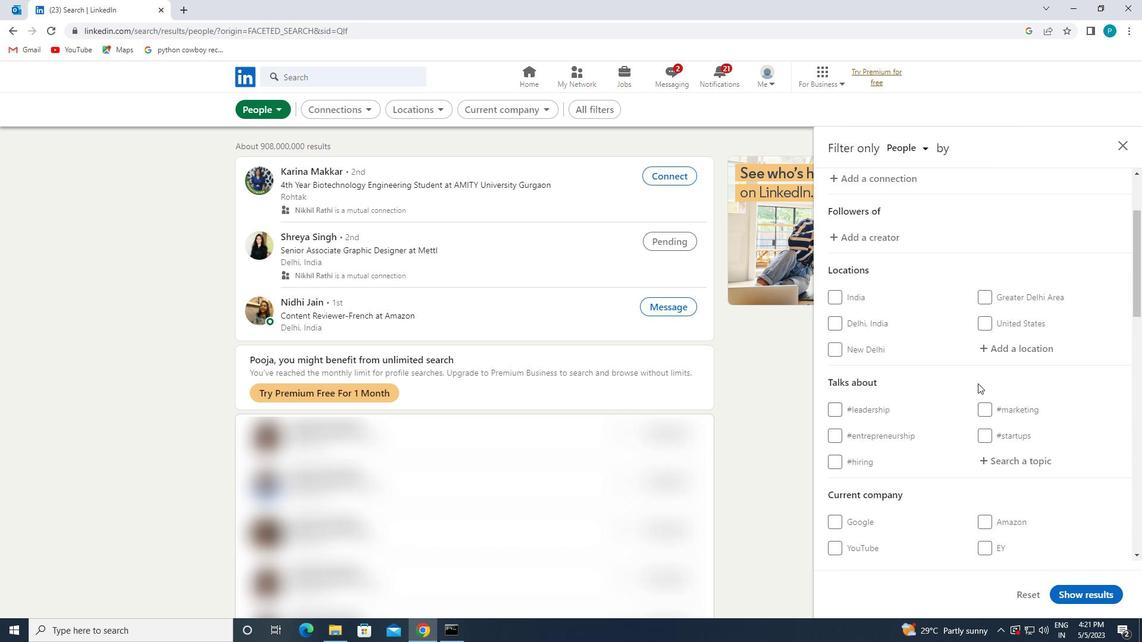 
Action: Mouse pressed left at (991, 340)
Screenshot: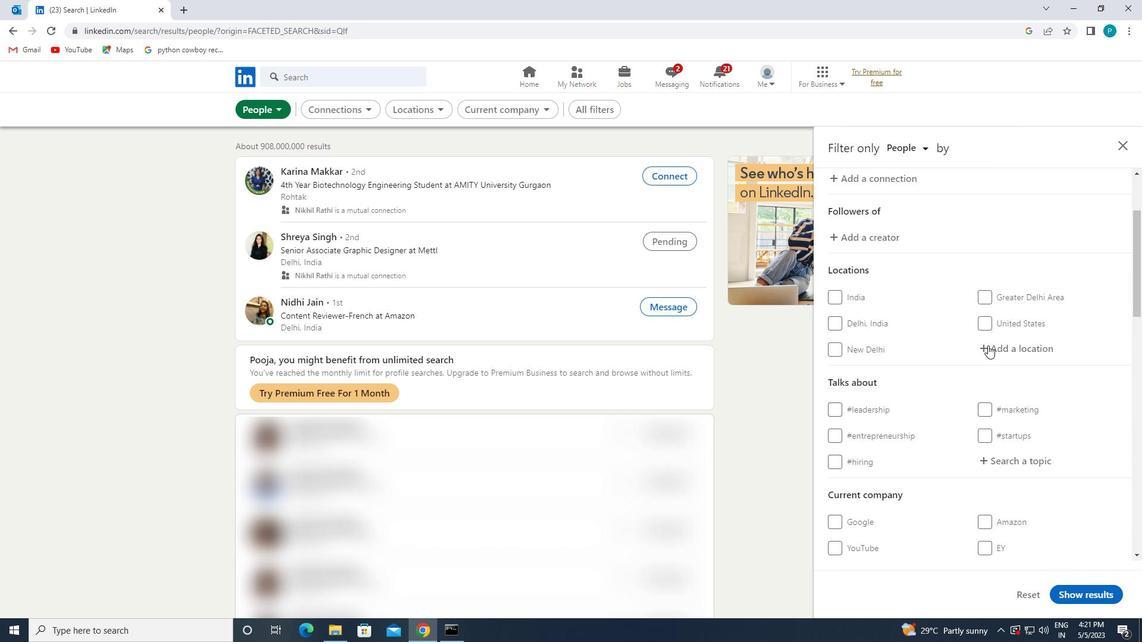 
Action: Mouse moved to (991, 339)
Screenshot: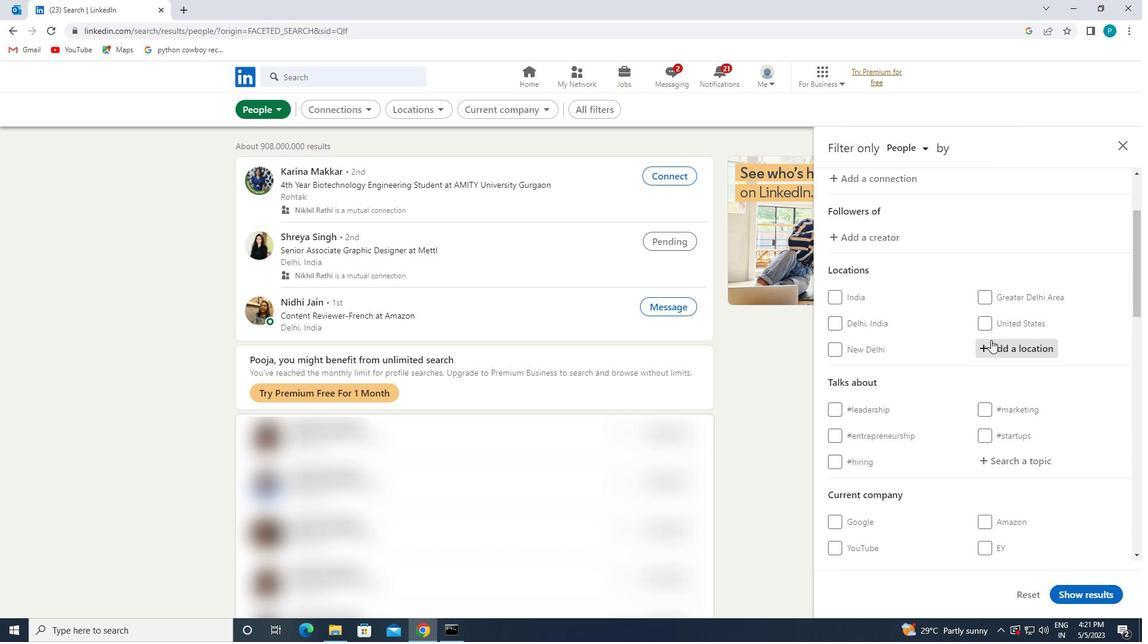 
Action: Key pressed <Key.caps_lock>t<Key.caps_lock>oroksze
Screenshot: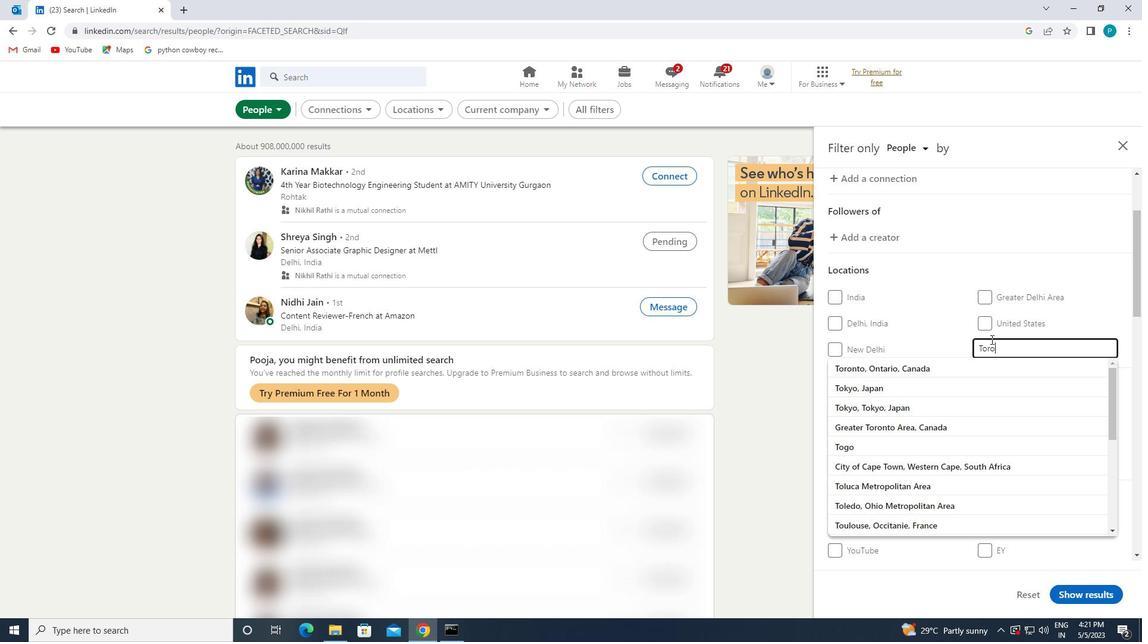 
Action: Mouse moved to (990, 365)
Screenshot: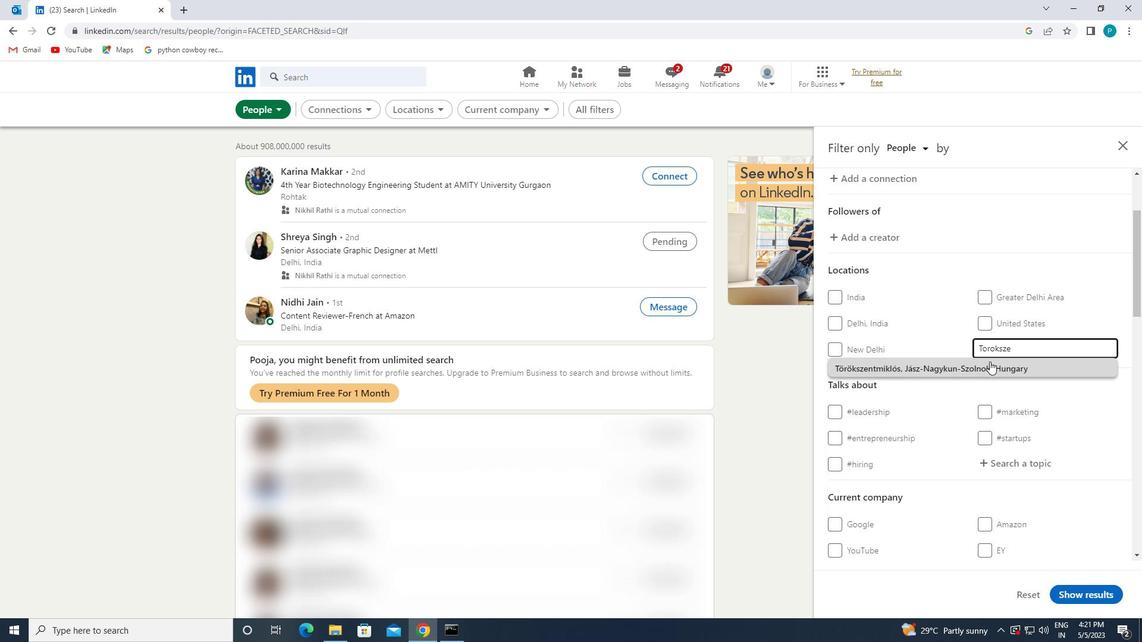 
Action: Mouse pressed left at (990, 365)
Screenshot: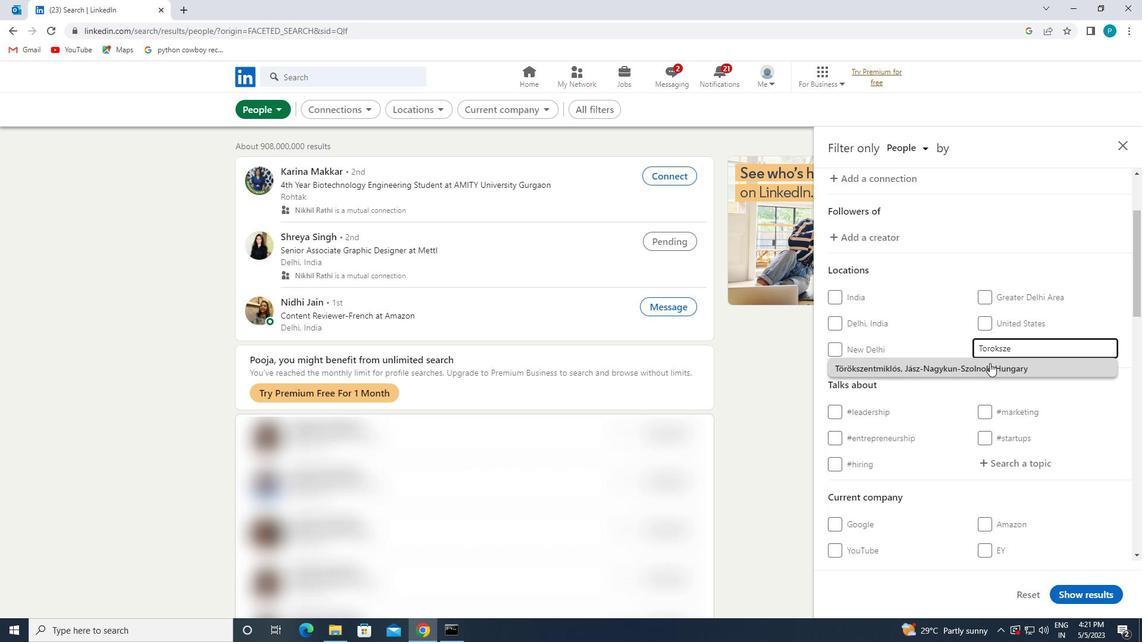 
Action: Mouse moved to (992, 369)
Screenshot: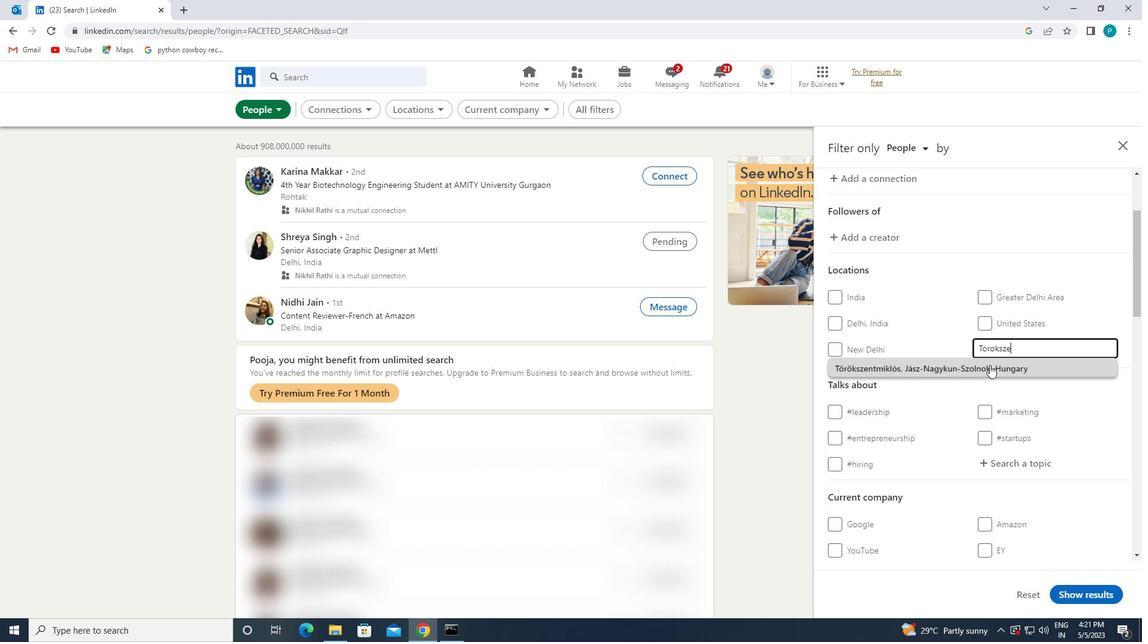 
Action: Mouse scrolled (992, 368) with delta (0, 0)
Screenshot: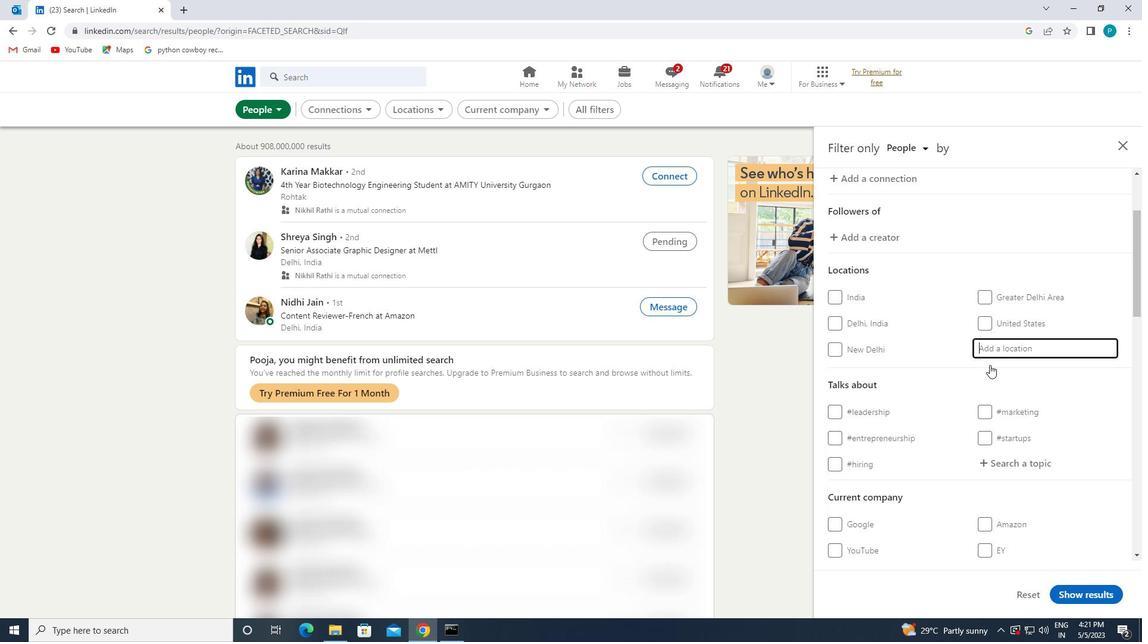 
Action: Mouse moved to (1024, 448)
Screenshot: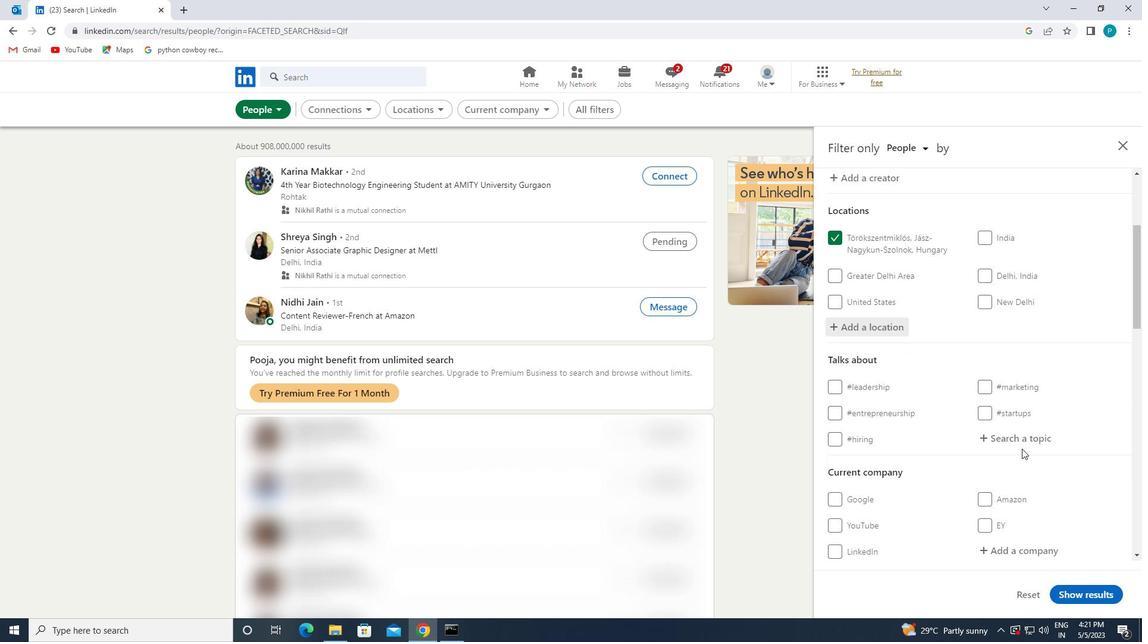 
Action: Mouse pressed left at (1024, 448)
Screenshot: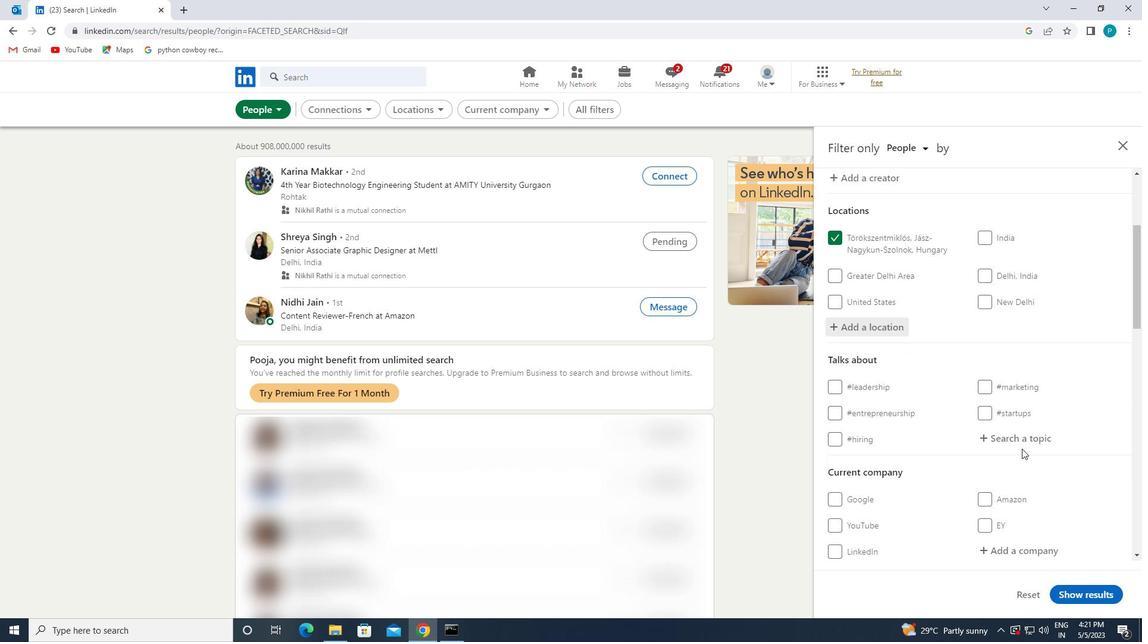 
Action: Mouse moved to (1013, 441)
Screenshot: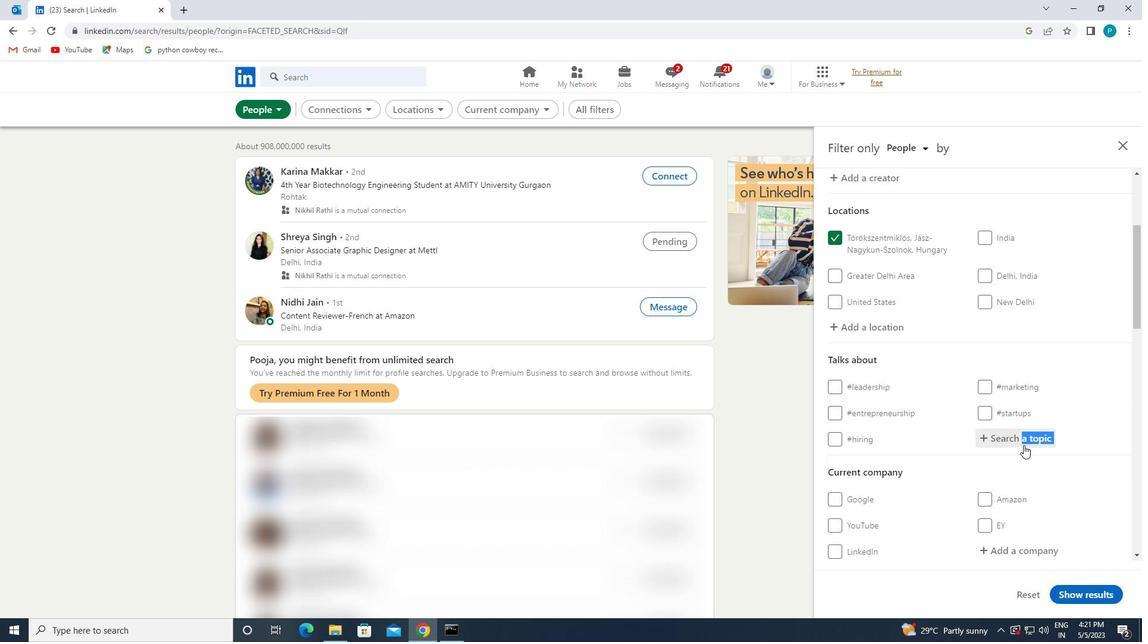 
Action: Mouse pressed left at (1013, 441)
Screenshot: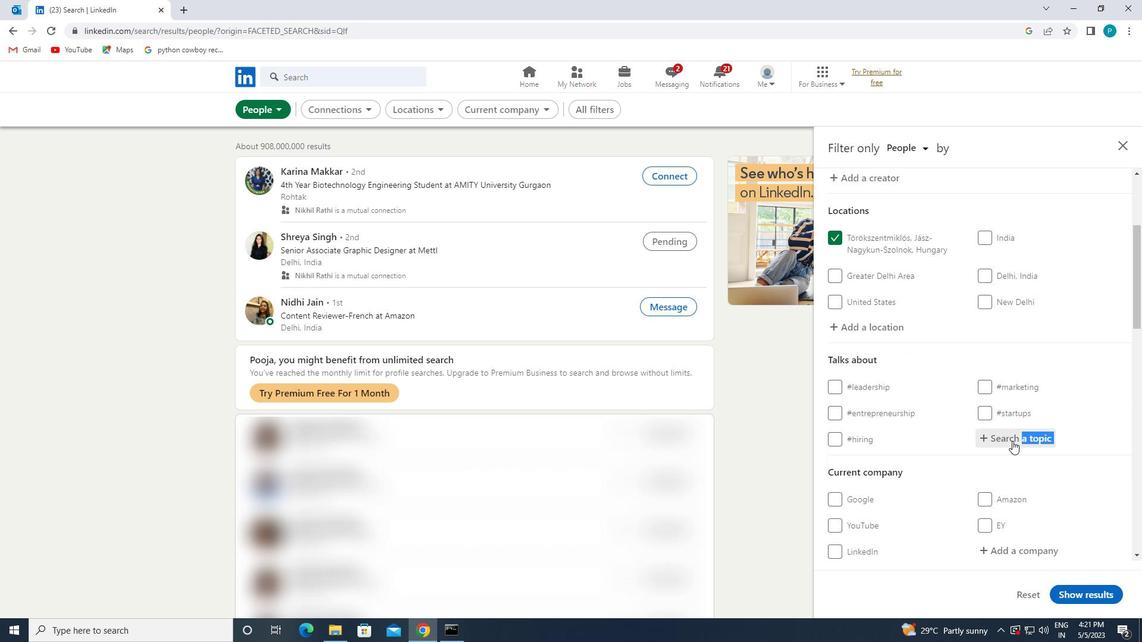 
Action: Mouse moved to (992, 439)
Screenshot: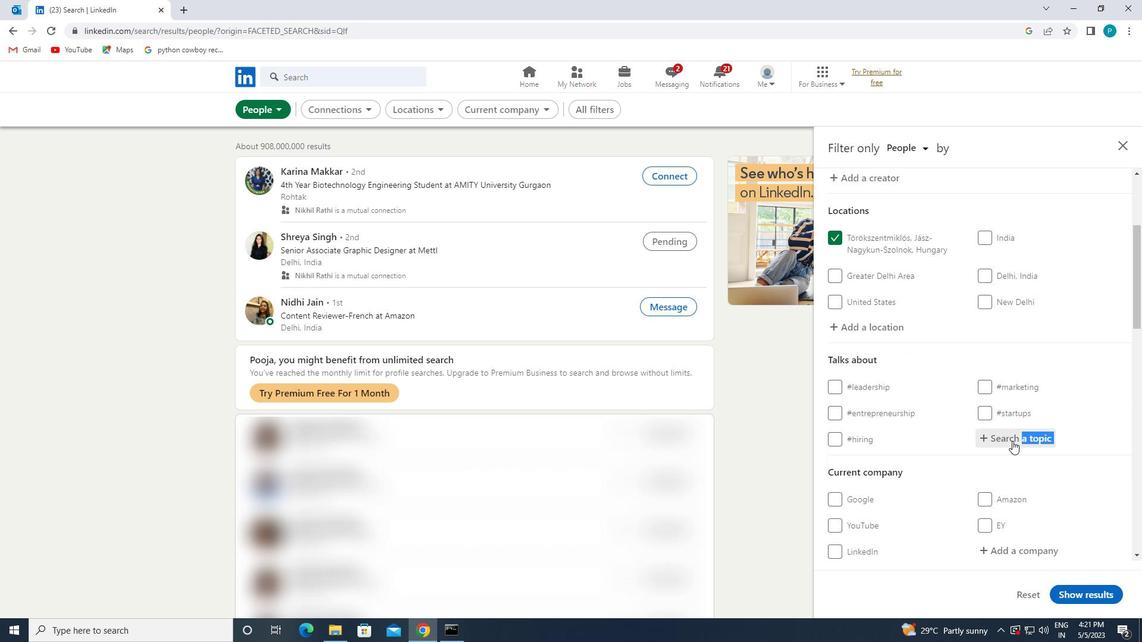 
Action: Mouse pressed left at (992, 439)
Screenshot: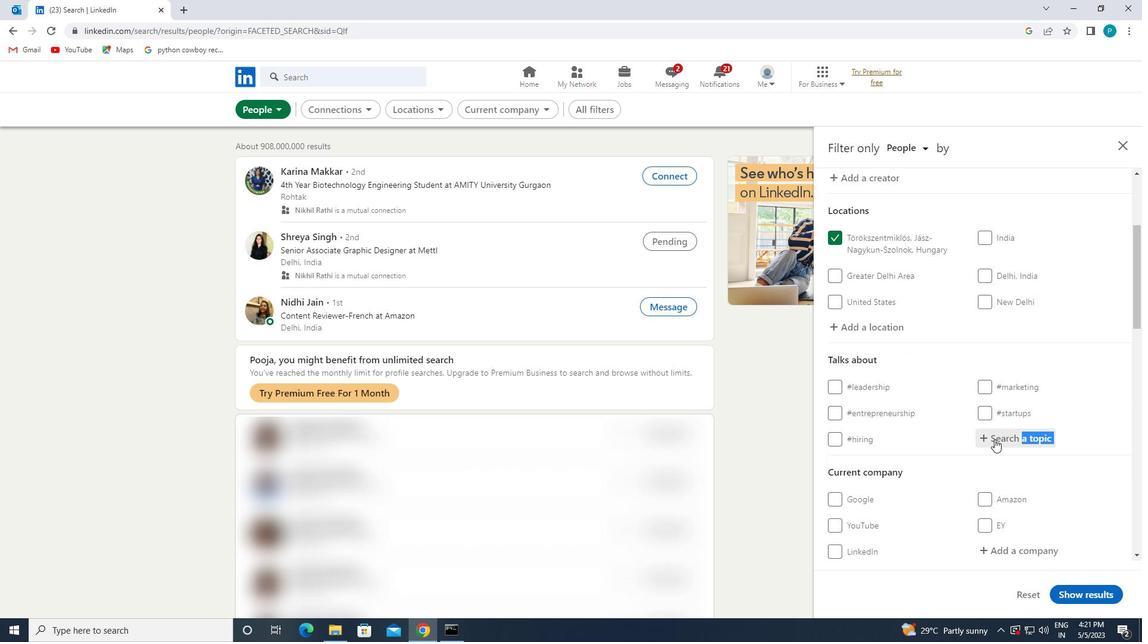 
Action: Mouse pressed left at (992, 439)
Screenshot: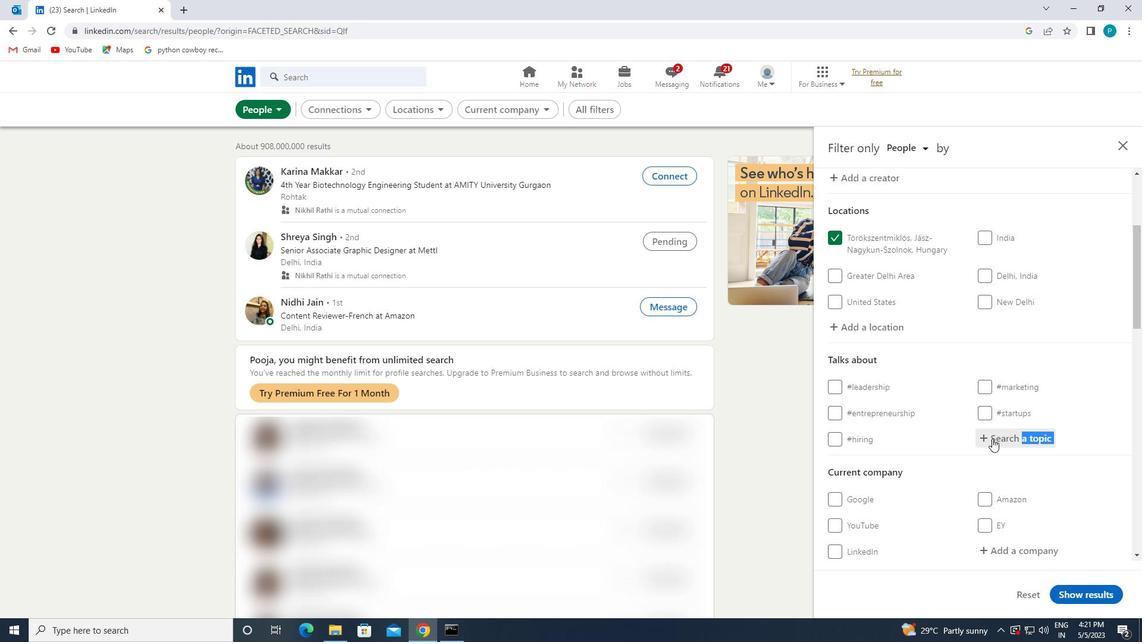 
Action: Key pressed <Key.shift>#<Key.caps_lock>K<Key.caps_lock>NOWYOURSOCIAL
Screenshot: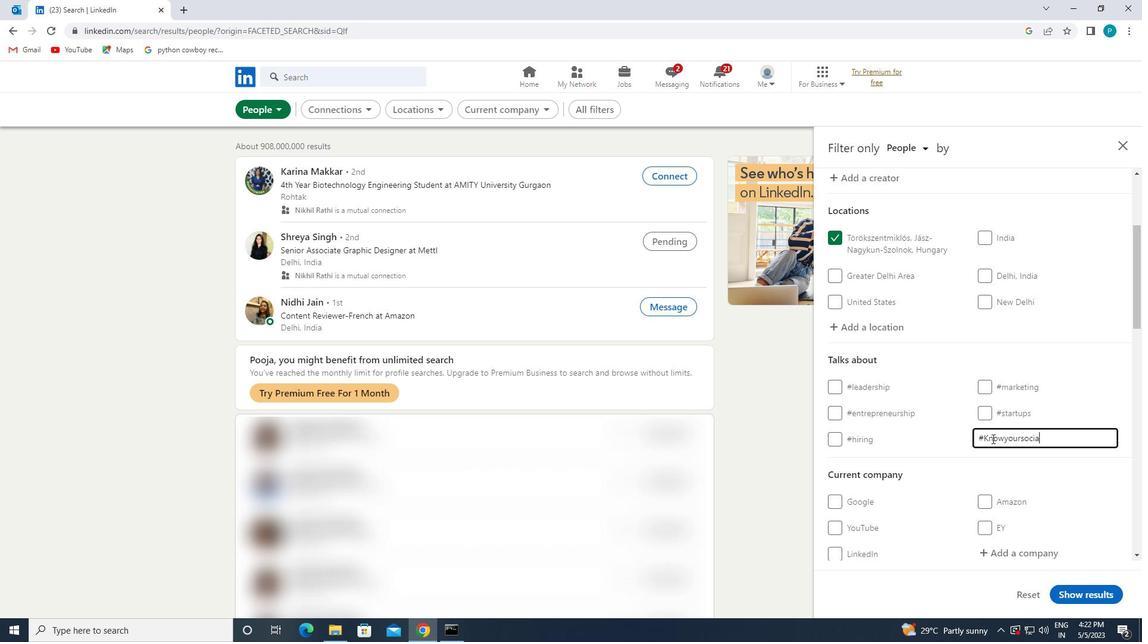 
Action: Mouse moved to (996, 485)
Screenshot: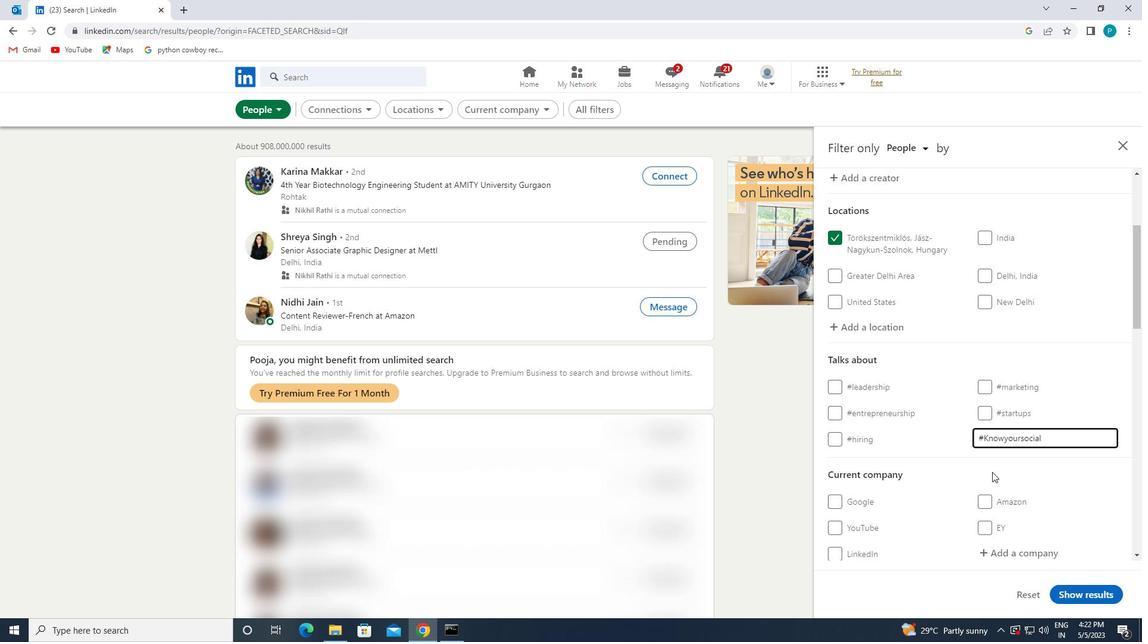 
Action: Mouse scrolled (996, 485) with delta (0, 0)
Screenshot: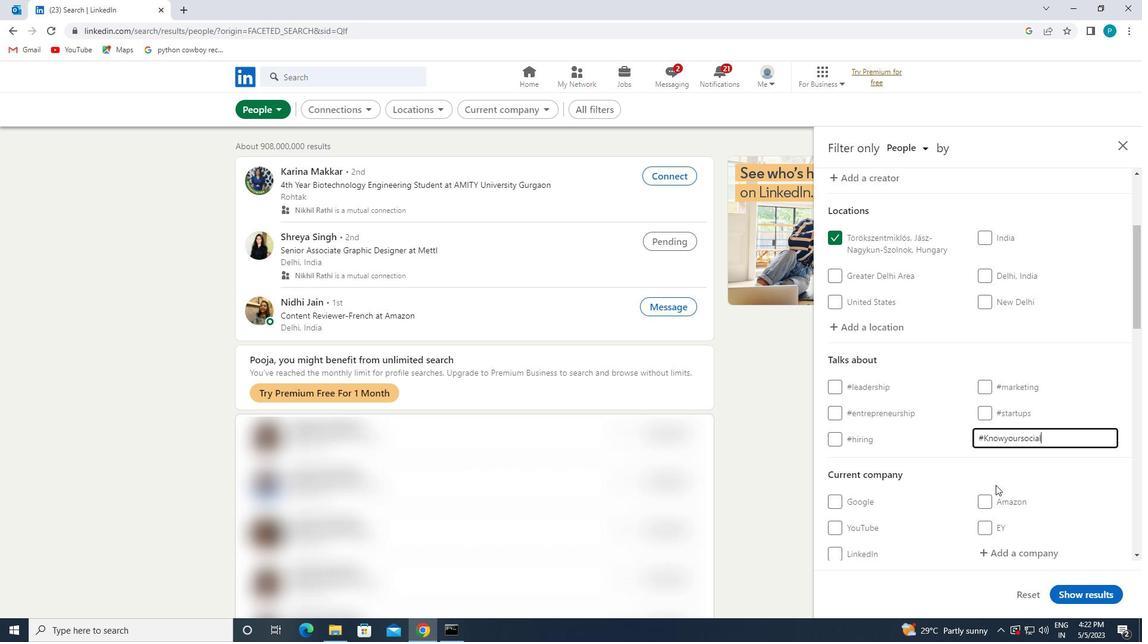 
Action: Mouse moved to (1028, 490)
Screenshot: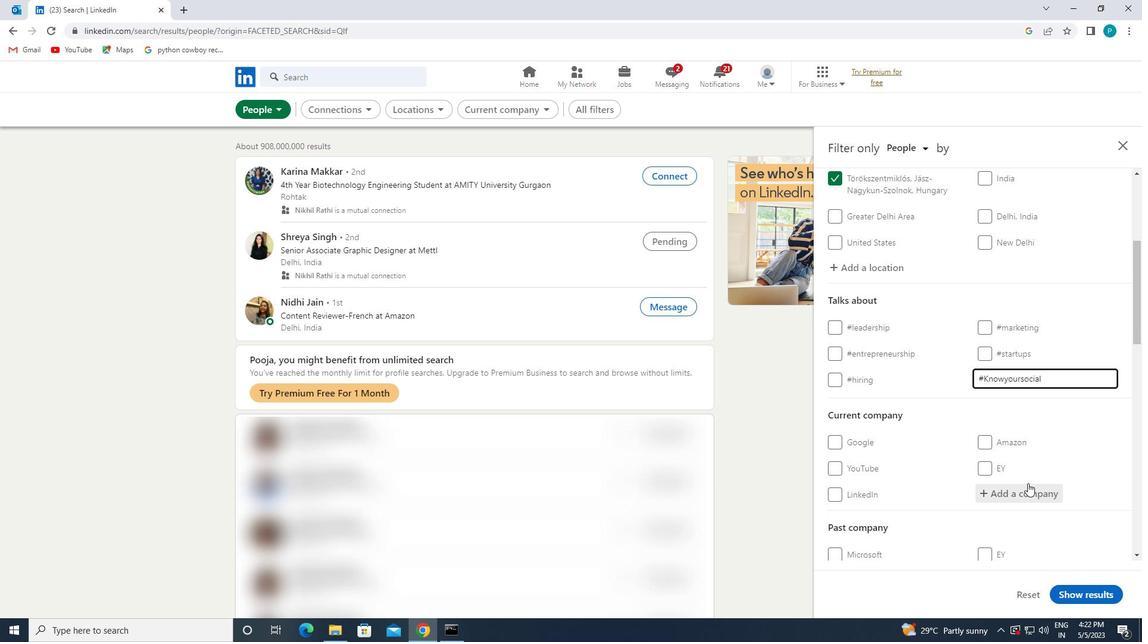 
Action: Mouse pressed left at (1028, 490)
Screenshot: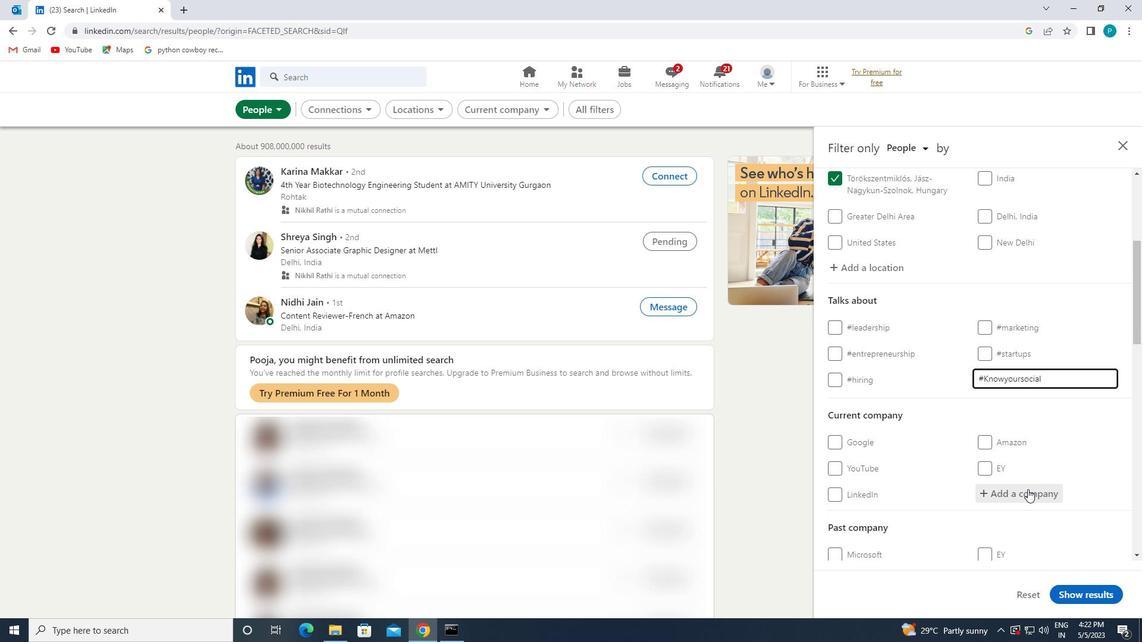 
Action: Mouse moved to (999, 453)
Screenshot: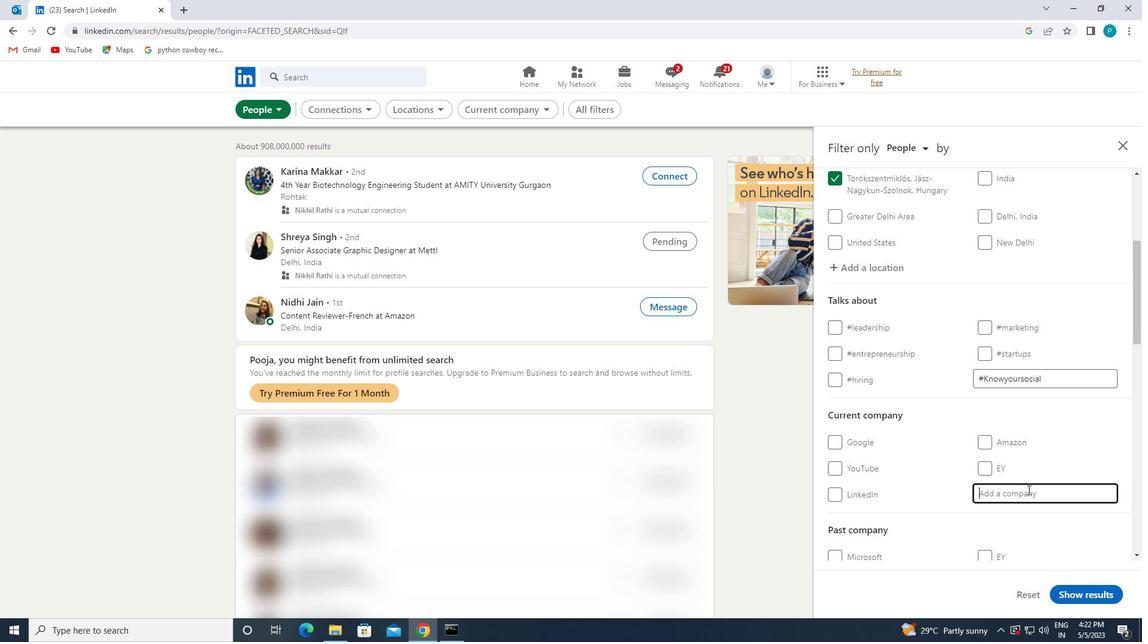 
Action: Mouse scrolled (999, 452) with delta (0, 0)
Screenshot: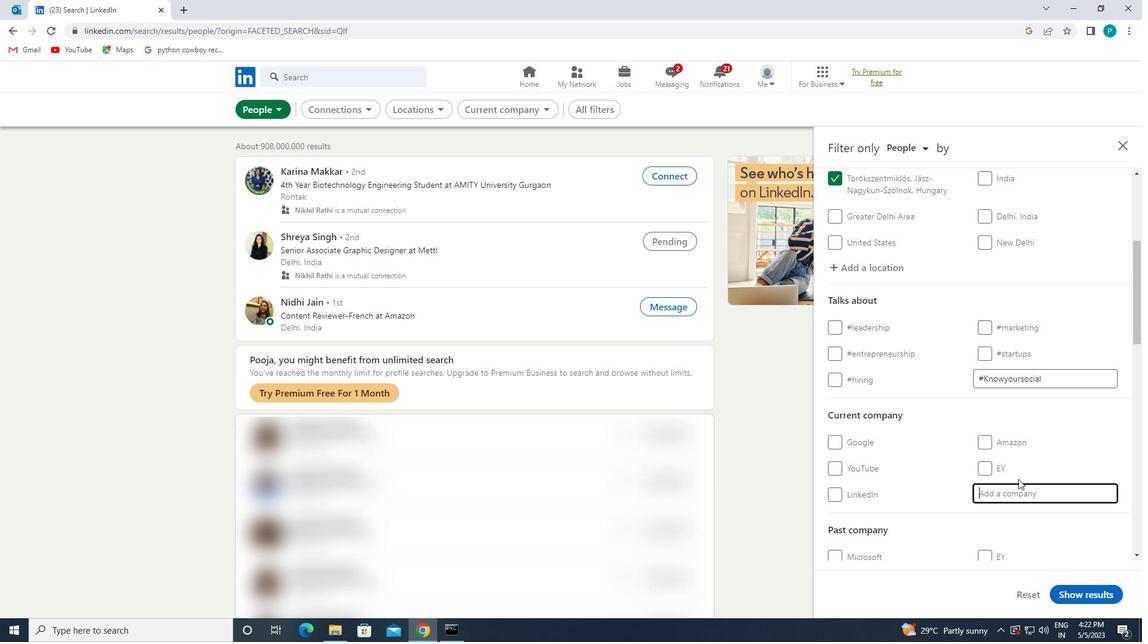 
Action: Mouse scrolled (999, 452) with delta (0, 0)
Screenshot: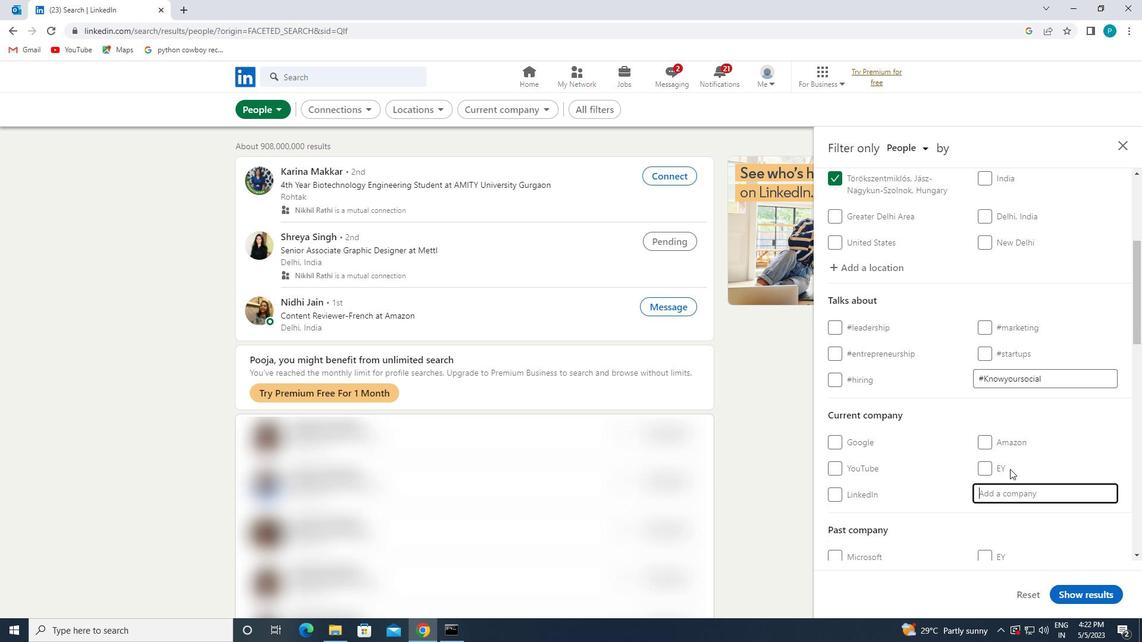 
Action: Mouse scrolled (999, 452) with delta (0, 0)
Screenshot: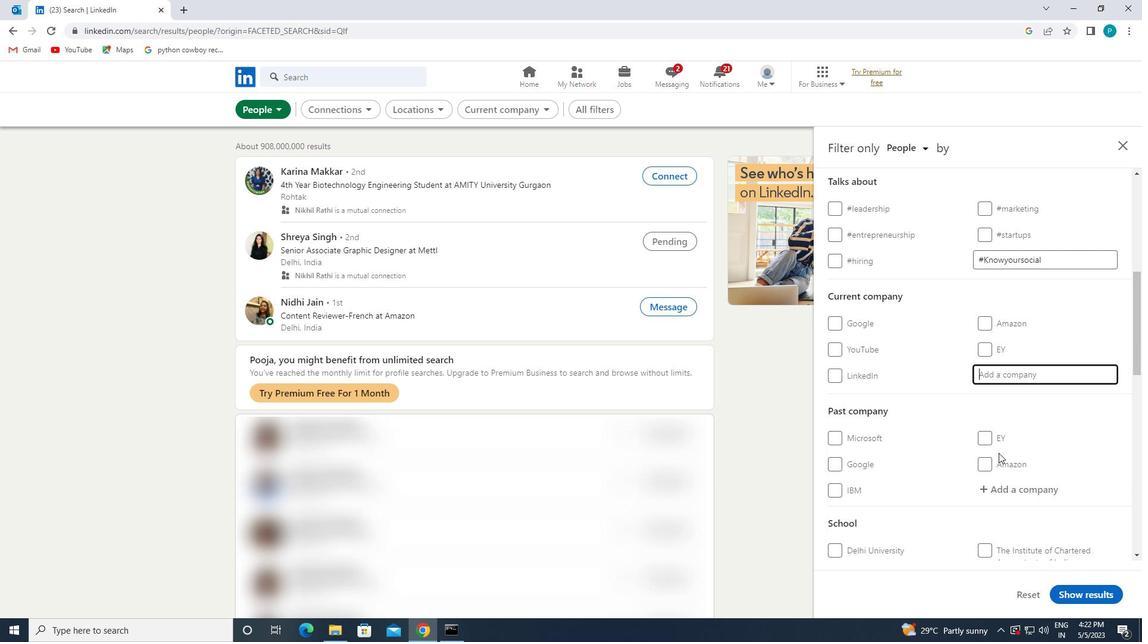 
Action: Mouse scrolled (999, 452) with delta (0, 0)
Screenshot: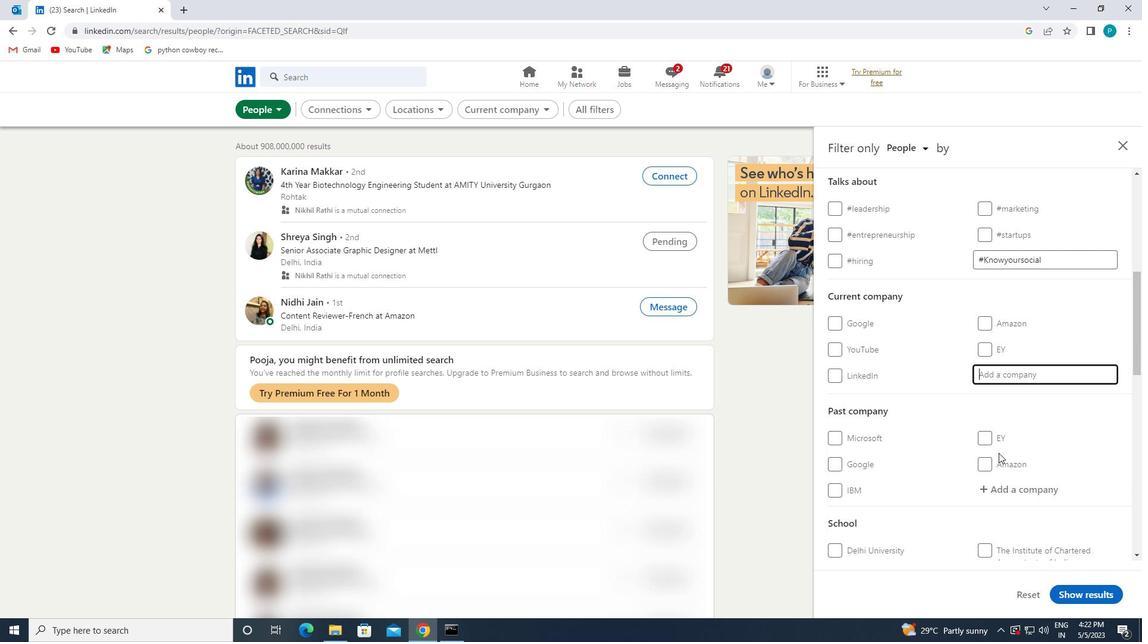 
Action: Mouse scrolled (999, 452) with delta (0, 0)
Screenshot: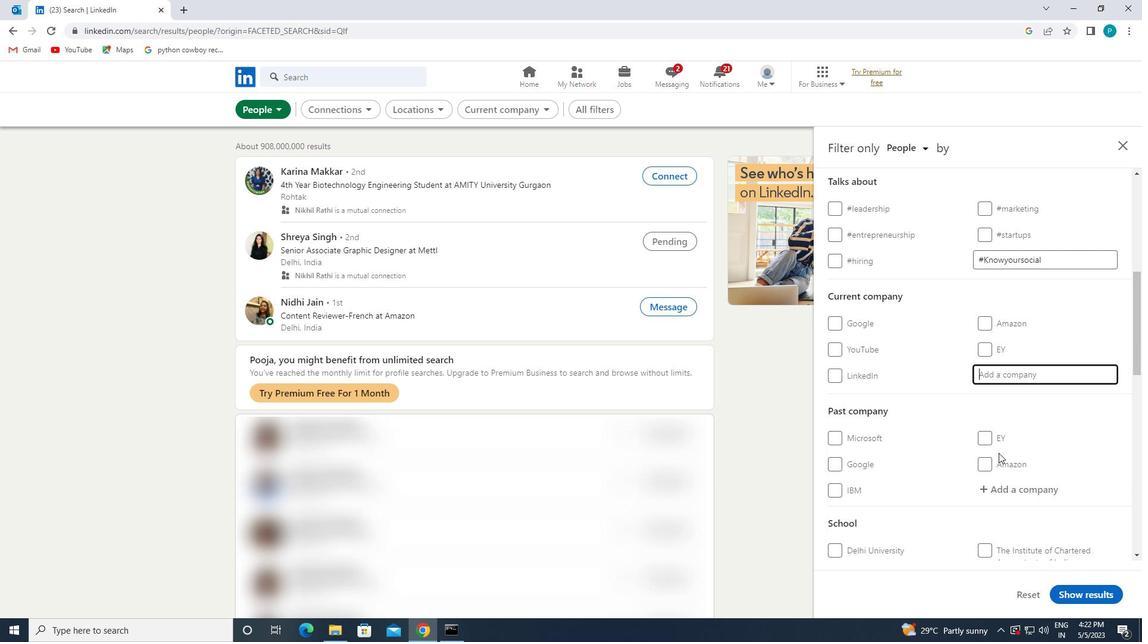 
Action: Mouse moved to (938, 425)
Screenshot: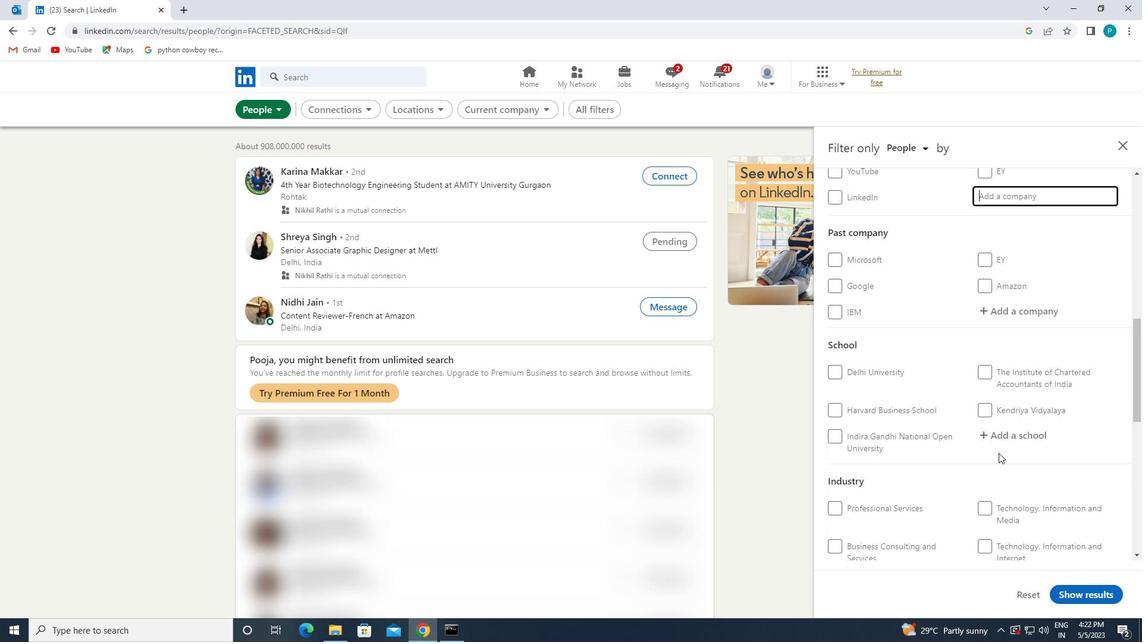 
Action: Mouse scrolled (938, 425) with delta (0, 0)
Screenshot: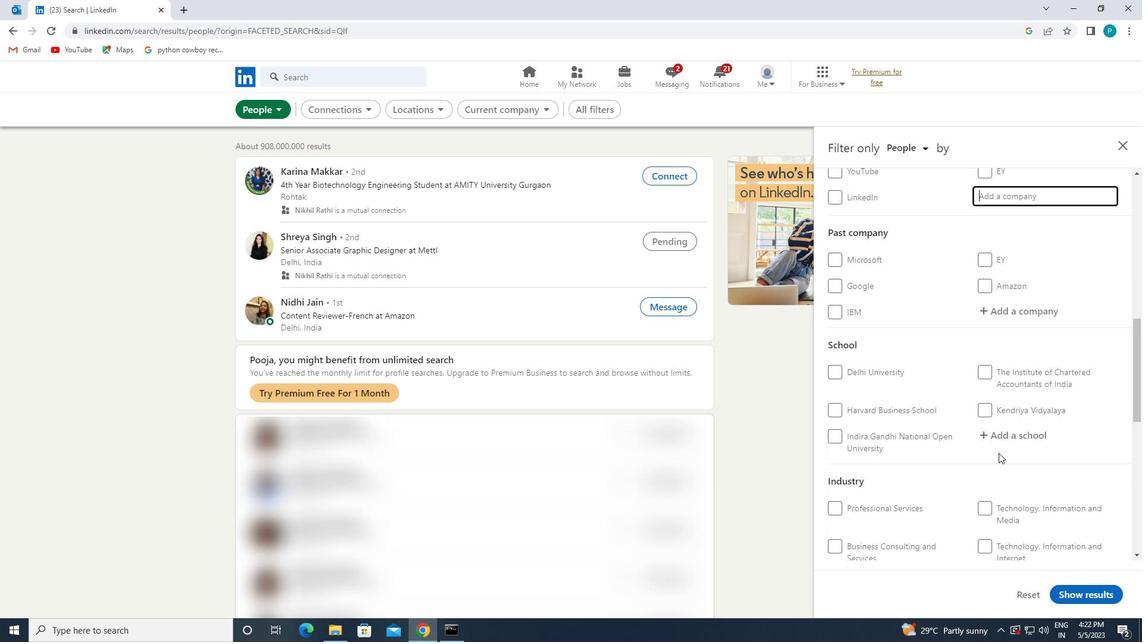 
Action: Mouse moved to (936, 425)
Screenshot: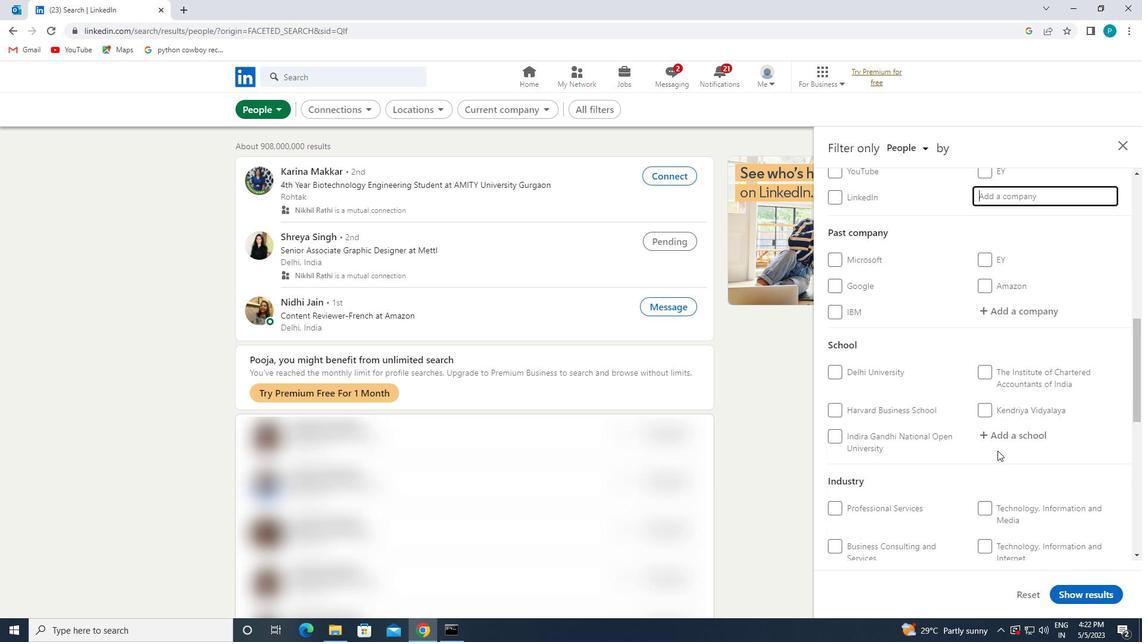 
Action: Mouse scrolled (936, 424) with delta (0, 0)
Screenshot: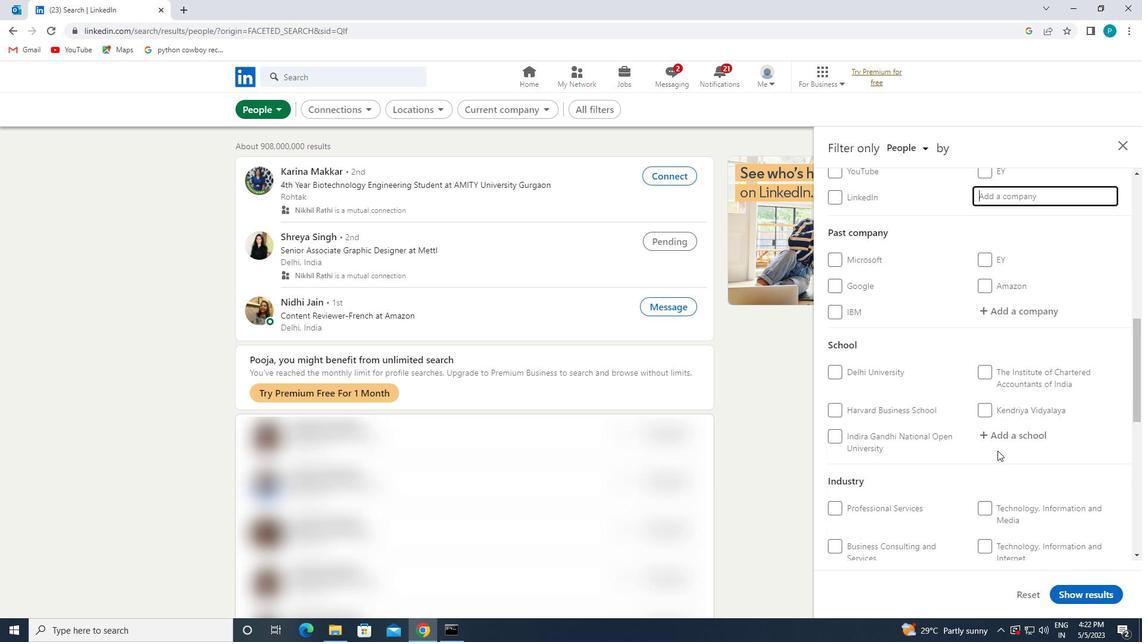 
Action: Mouse moved to (889, 482)
Screenshot: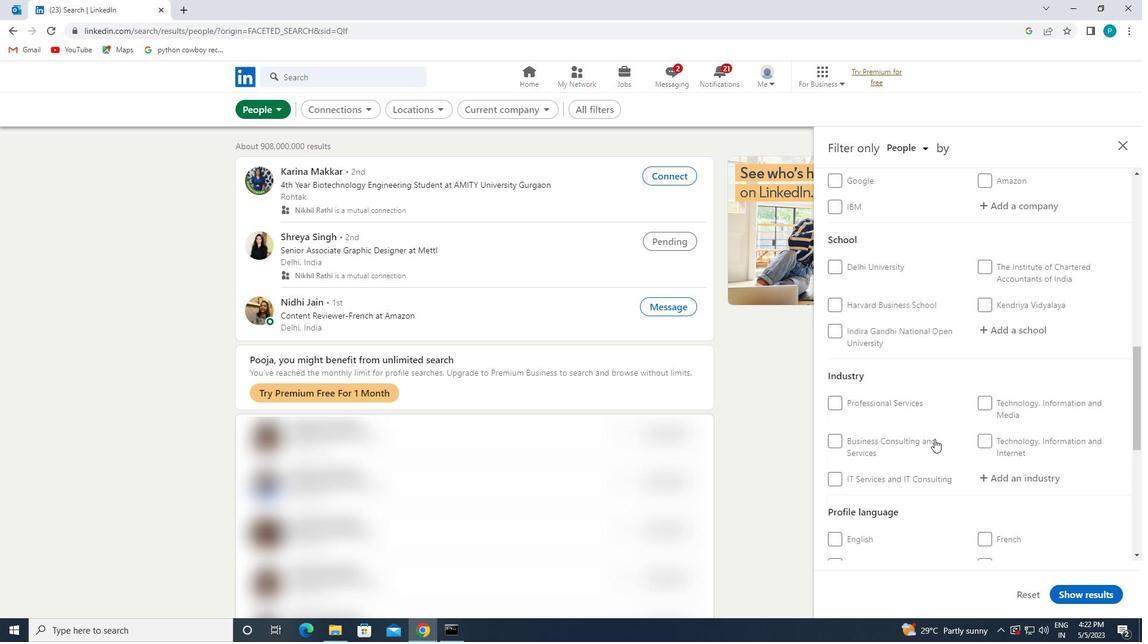 
Action: Mouse scrolled (889, 481) with delta (0, 0)
Screenshot: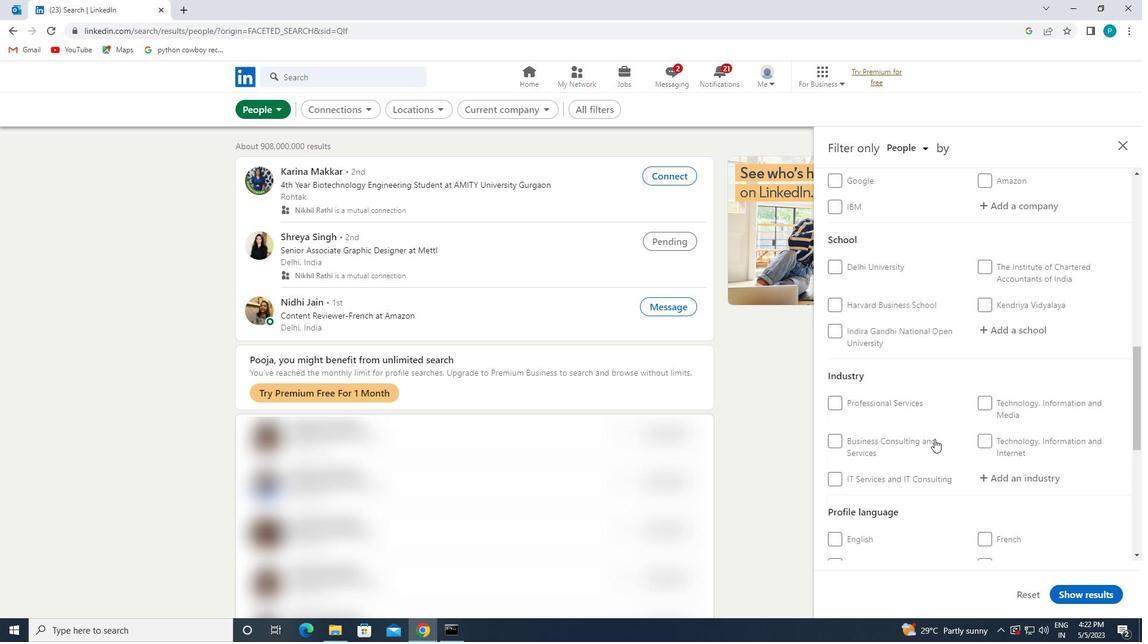 
Action: Mouse moved to (852, 461)
Screenshot: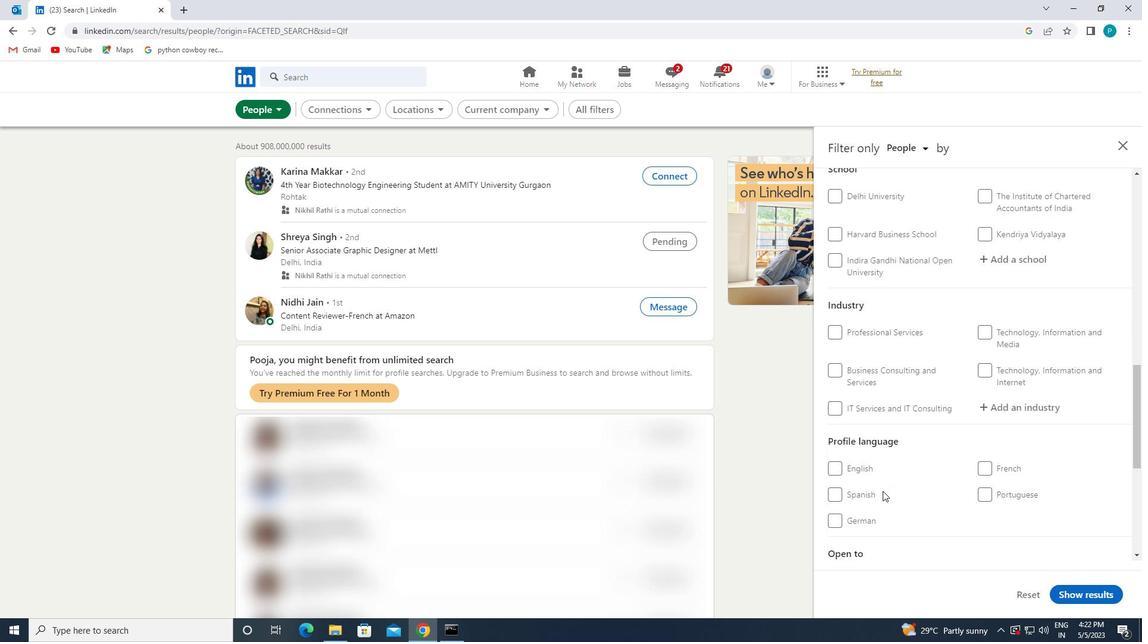 
Action: Mouse pressed left at (852, 461)
Screenshot: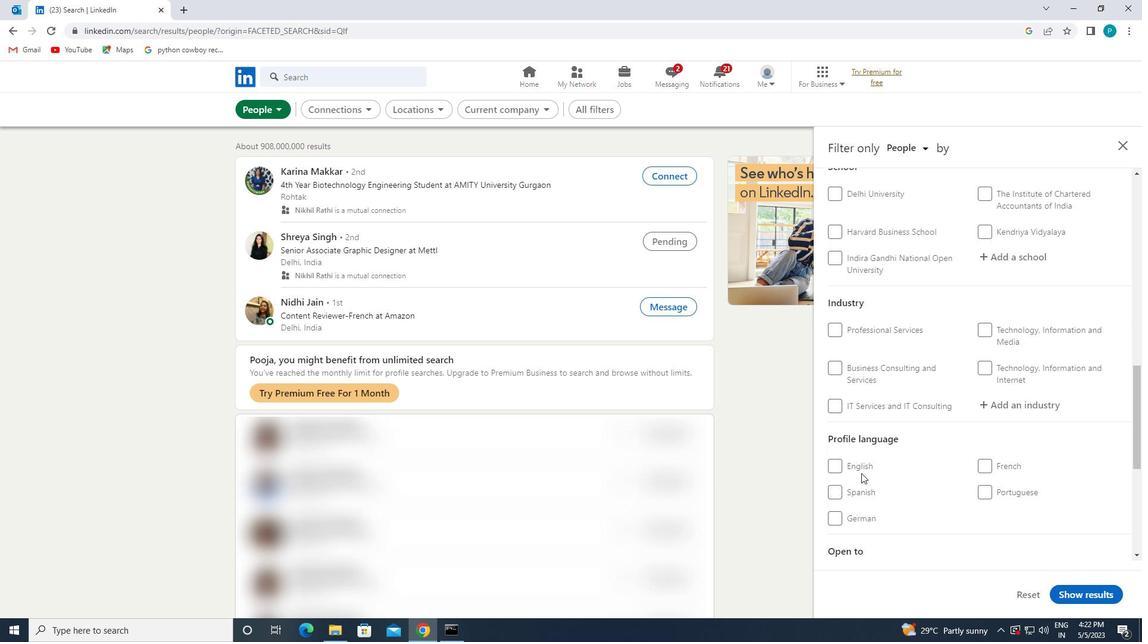 
Action: Mouse moved to (1057, 419)
Screenshot: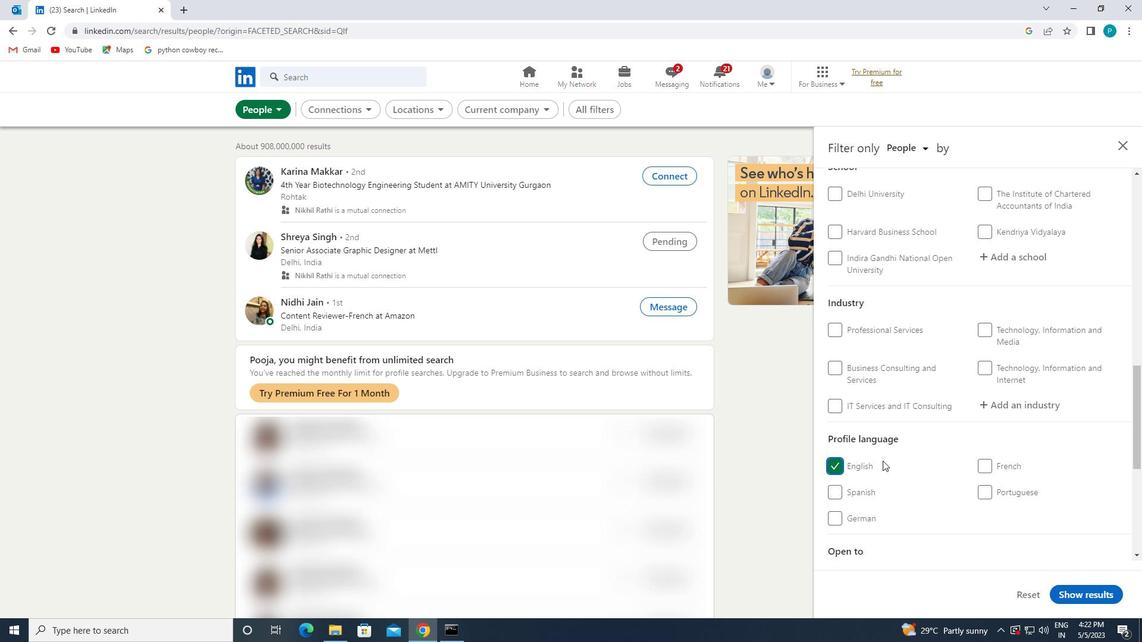 
Action: Mouse scrolled (1057, 420) with delta (0, 0)
Screenshot: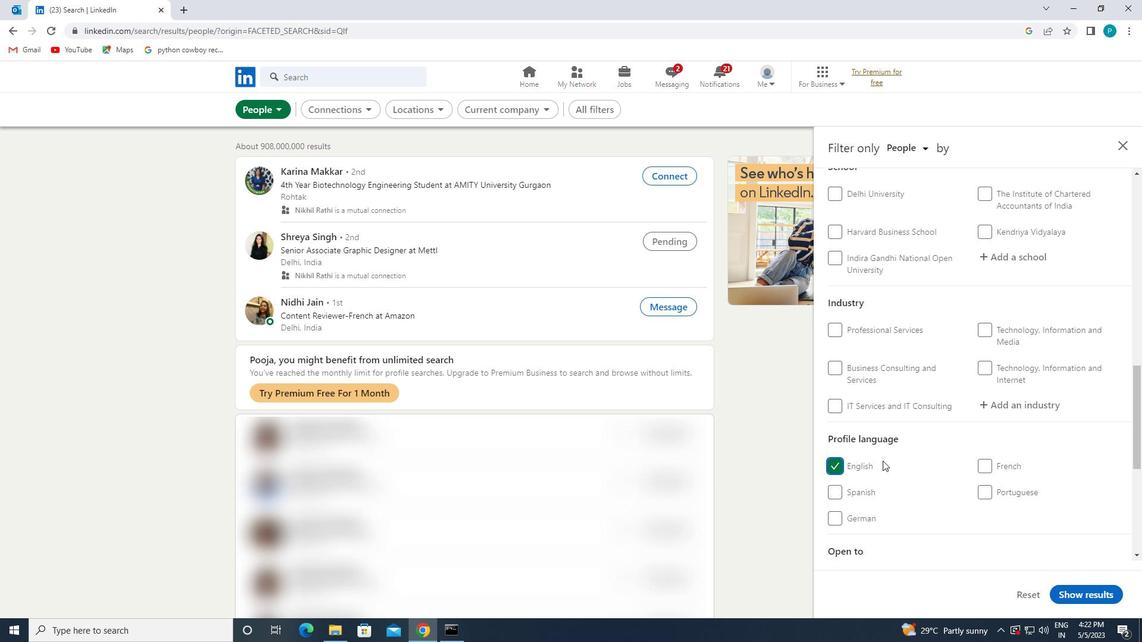 
Action: Mouse moved to (1058, 407)
Screenshot: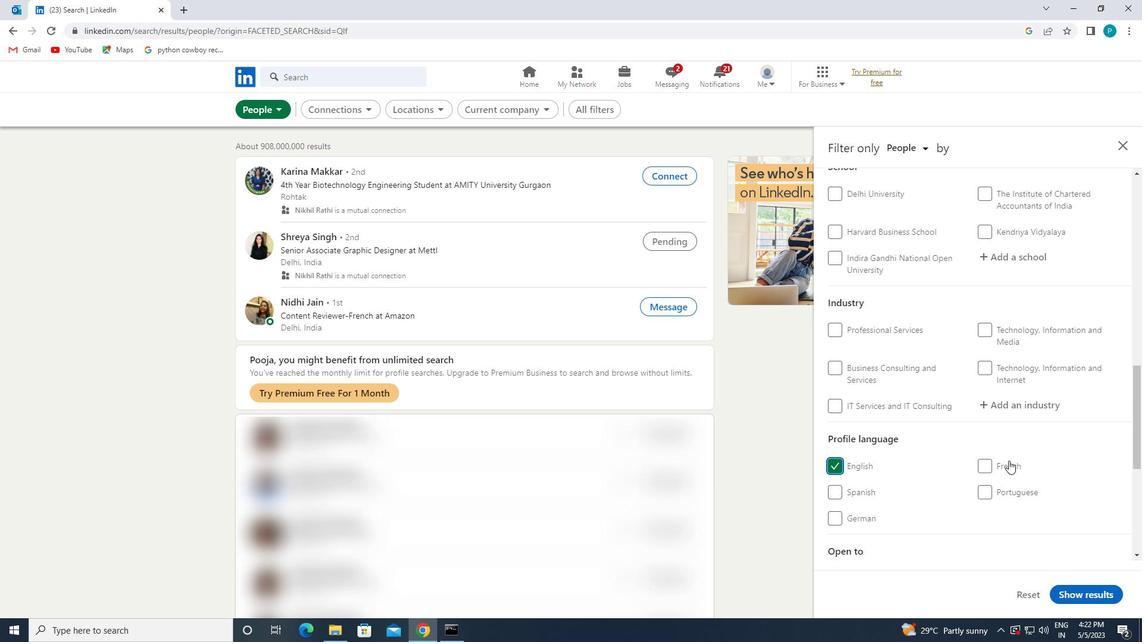 
Action: Mouse scrolled (1058, 407) with delta (0, 0)
Screenshot: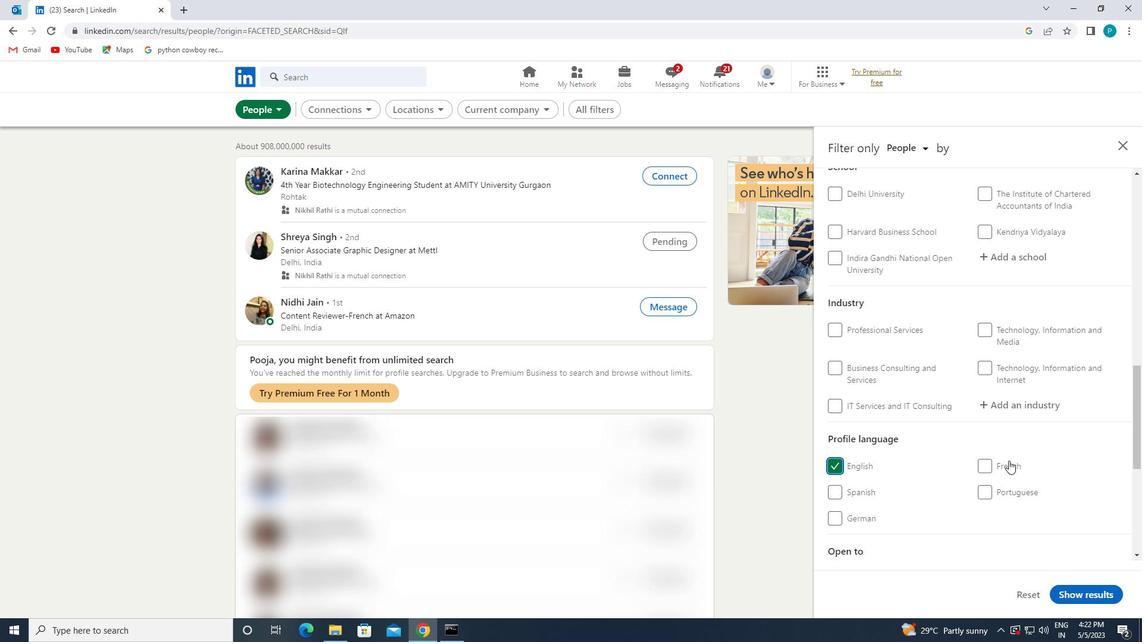 
Action: Mouse moved to (1065, 376)
Screenshot: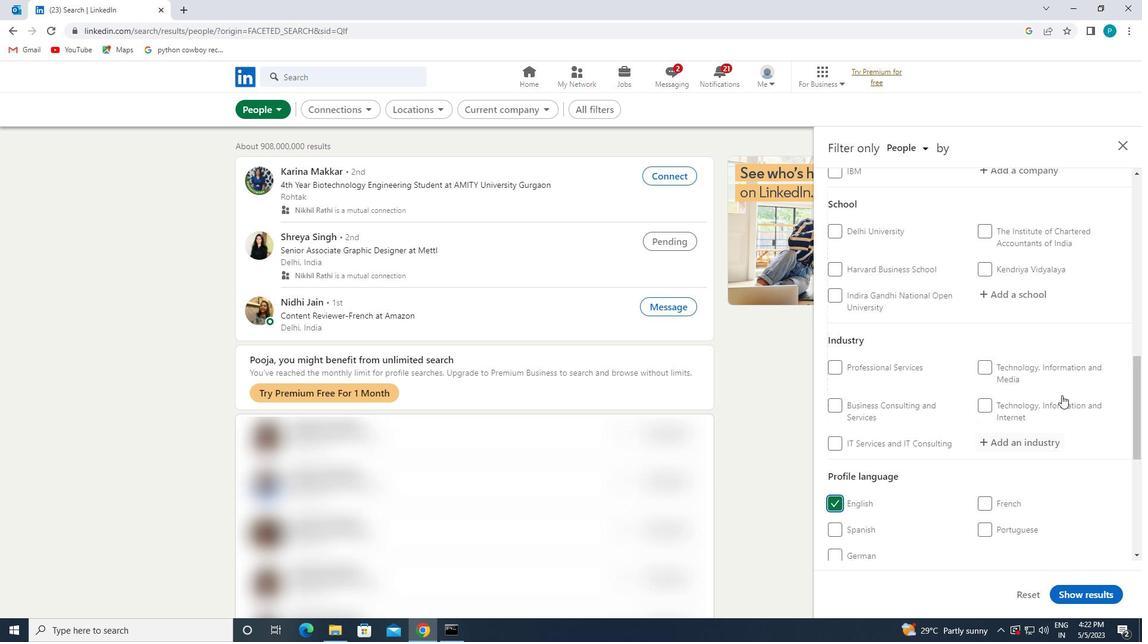 
Action: Mouse scrolled (1065, 376) with delta (0, 0)
Screenshot: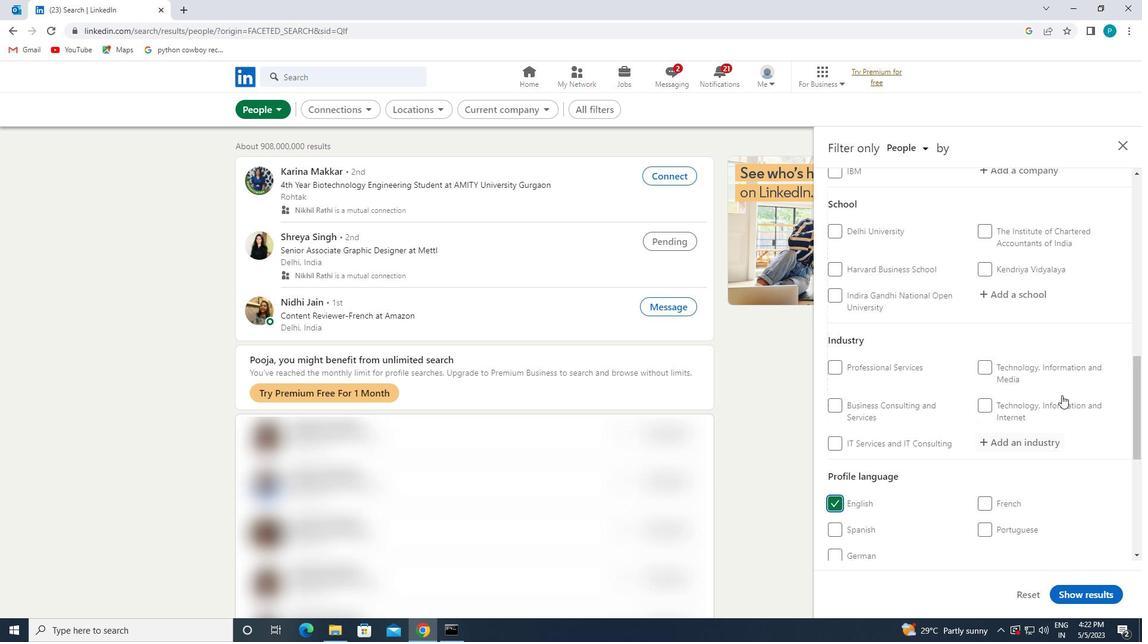 
Action: Mouse moved to (1065, 373)
Screenshot: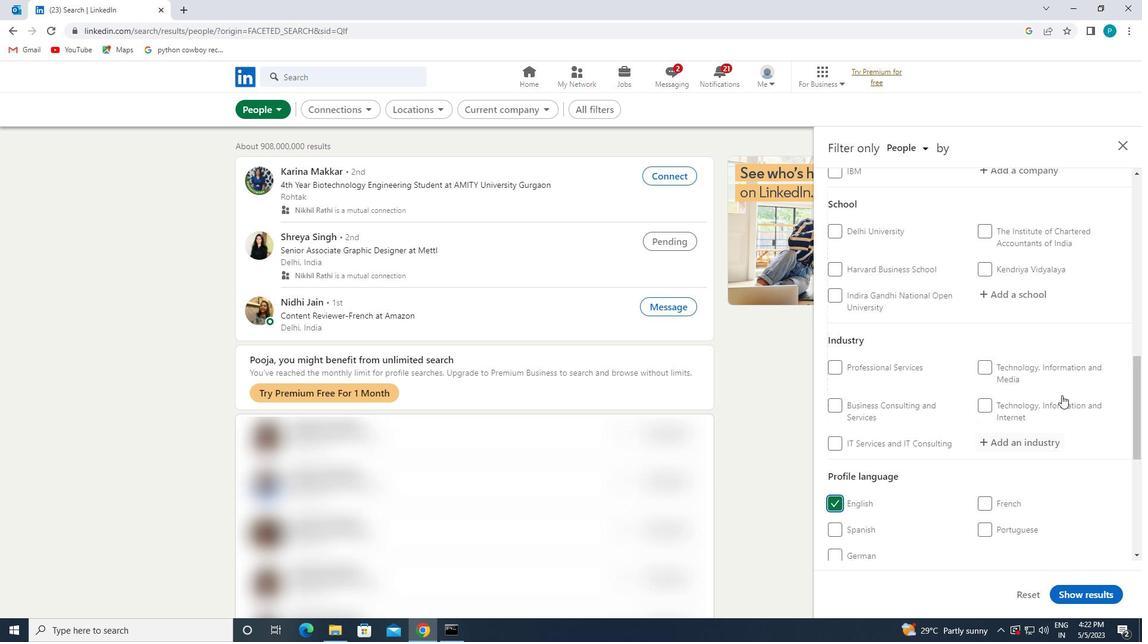 
Action: Mouse scrolled (1065, 374) with delta (0, 0)
Screenshot: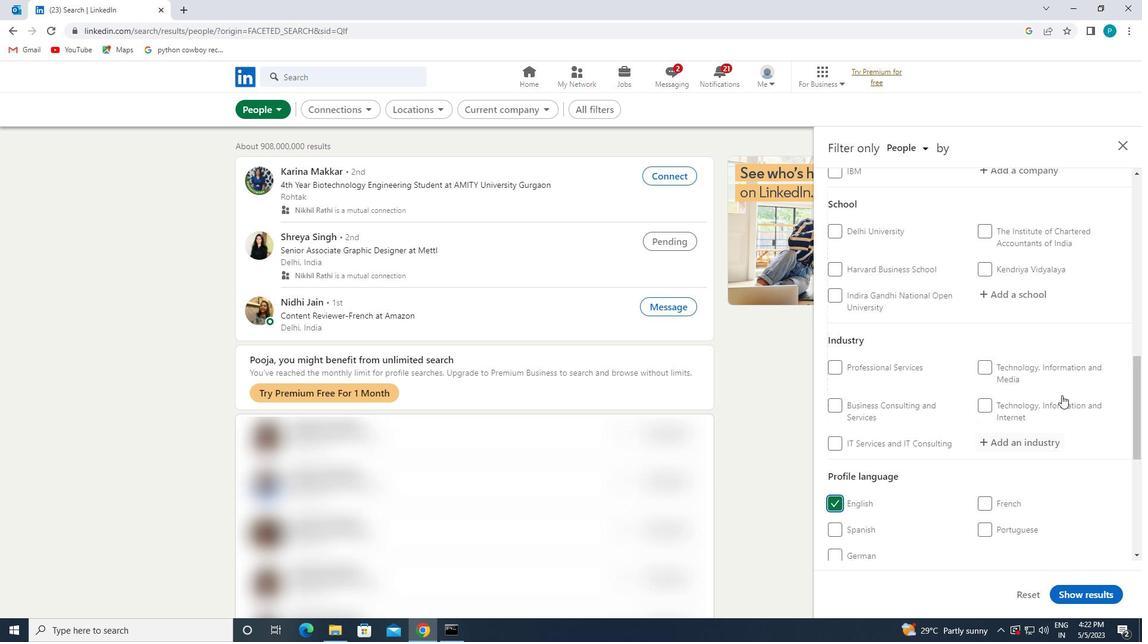 
Action: Mouse moved to (1065, 370)
Screenshot: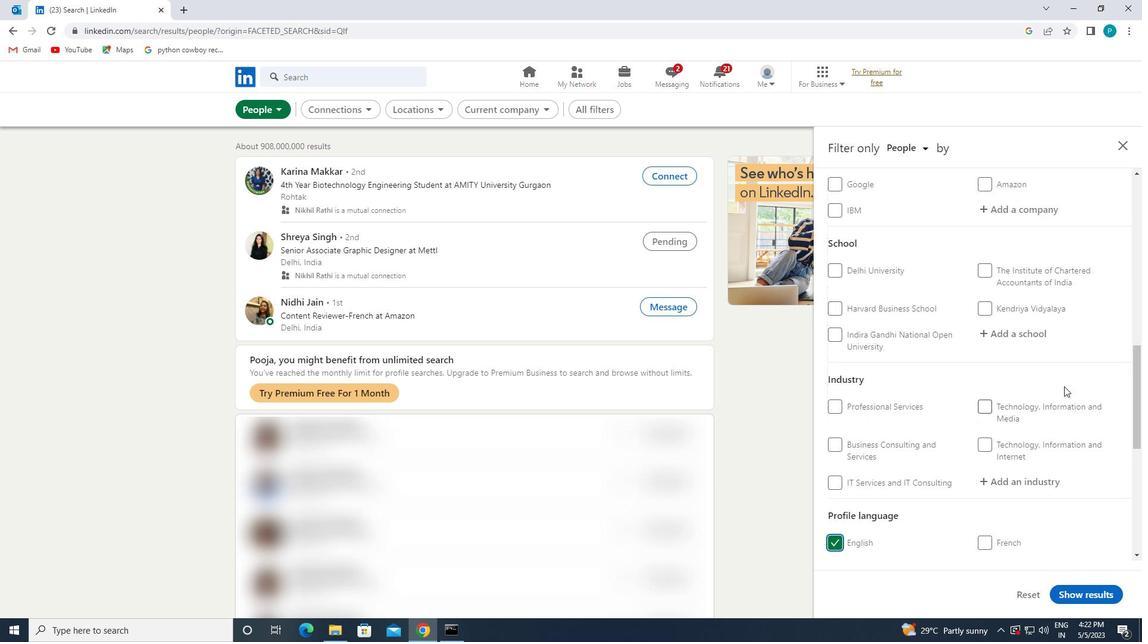 
Action: Mouse scrolled (1065, 371) with delta (0, 0)
Screenshot: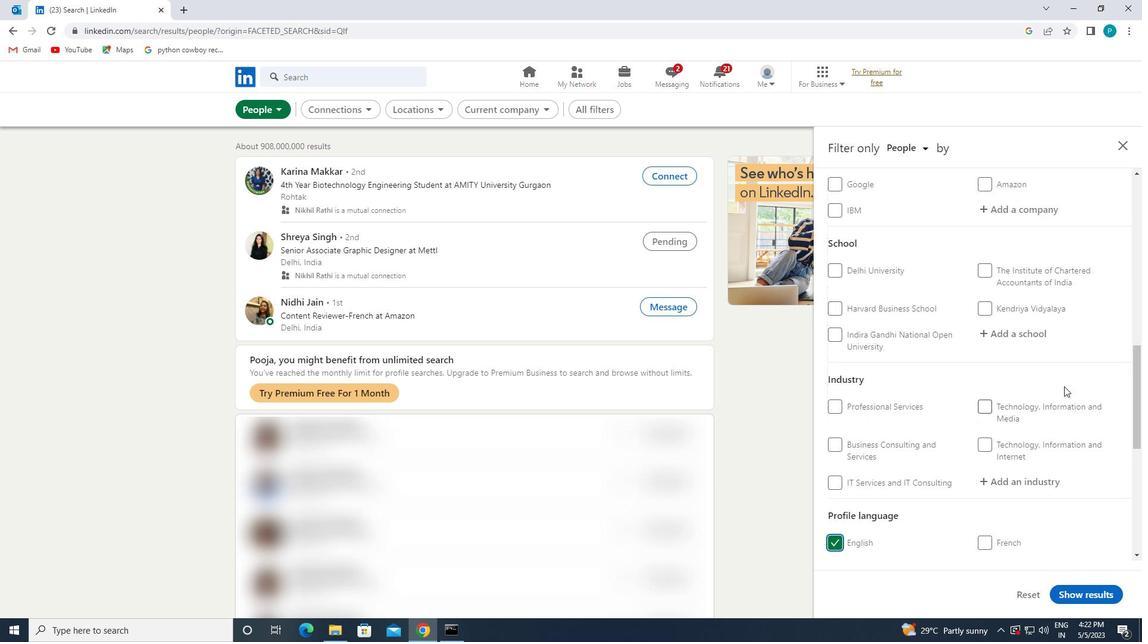 
Action: Mouse moved to (1043, 326)
Screenshot: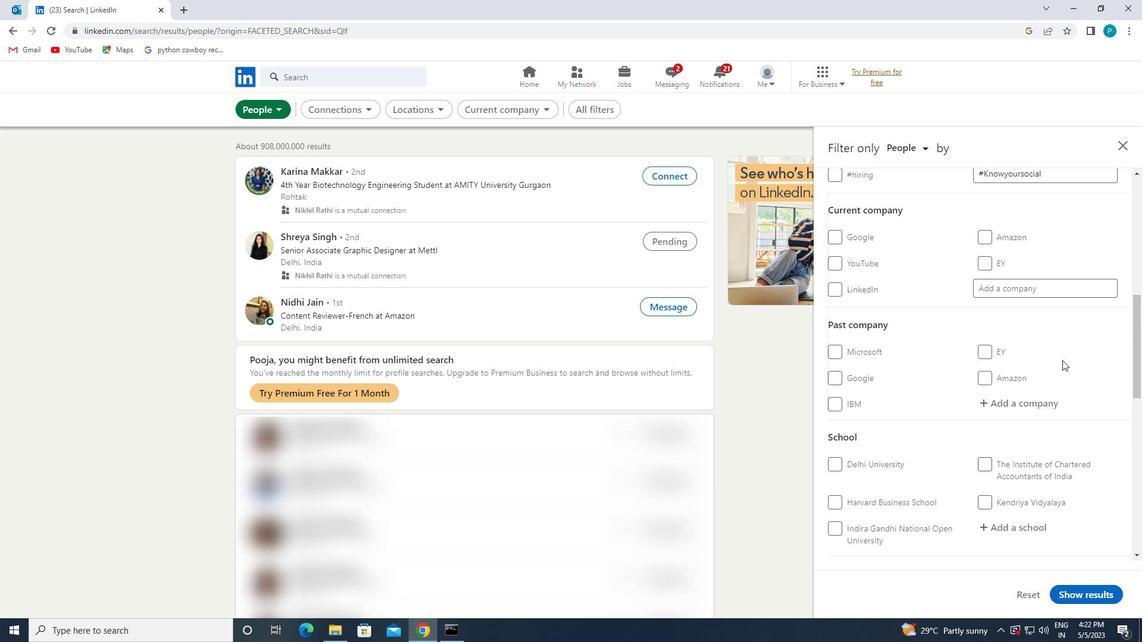 
Action: Mouse pressed left at (1043, 326)
Screenshot: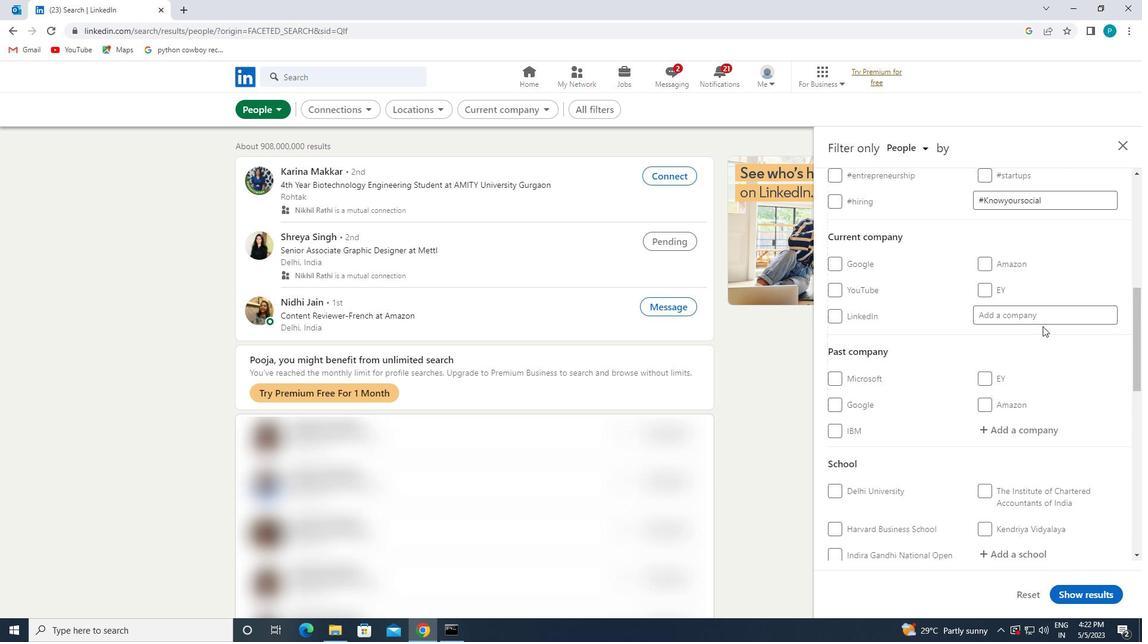 
Action: Mouse moved to (1038, 318)
Screenshot: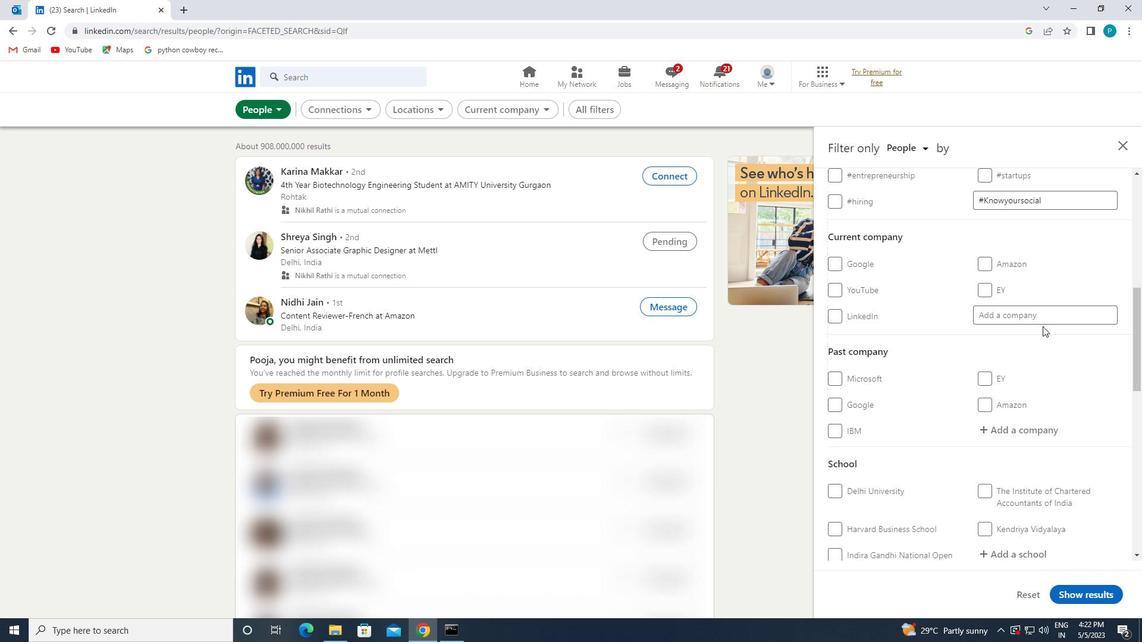
Action: Mouse pressed left at (1038, 318)
Screenshot: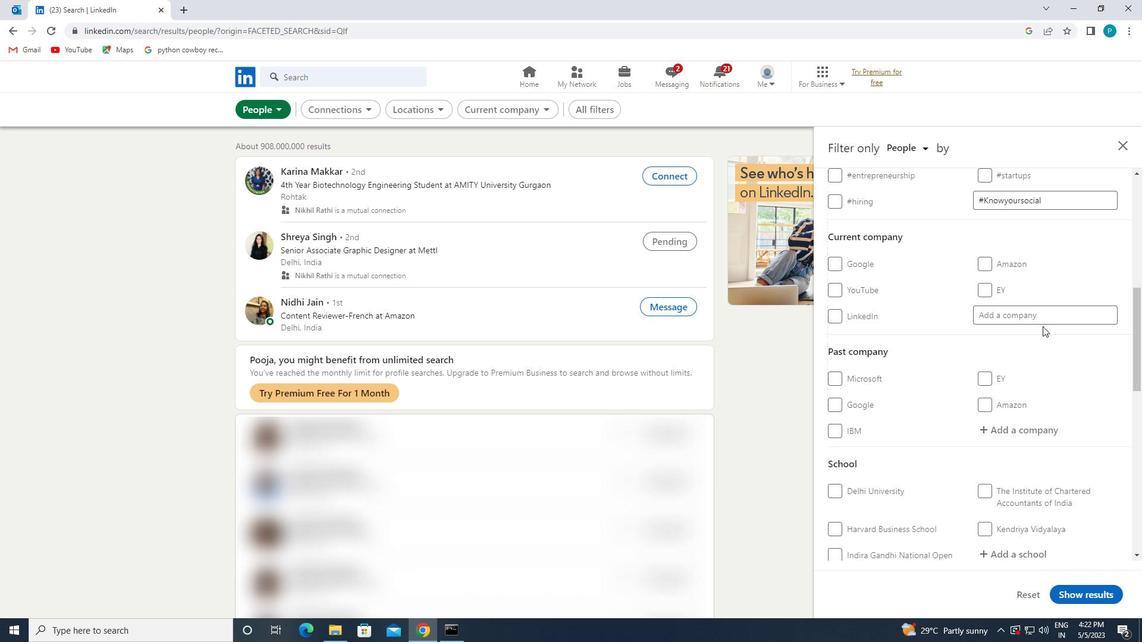 
Action: Key pressed <Key.caps_lock>B<Key.caps_lock>USINESS<Key.space><Key.caps_lock>S<Key.caps_lock>TANDARD
Screenshot: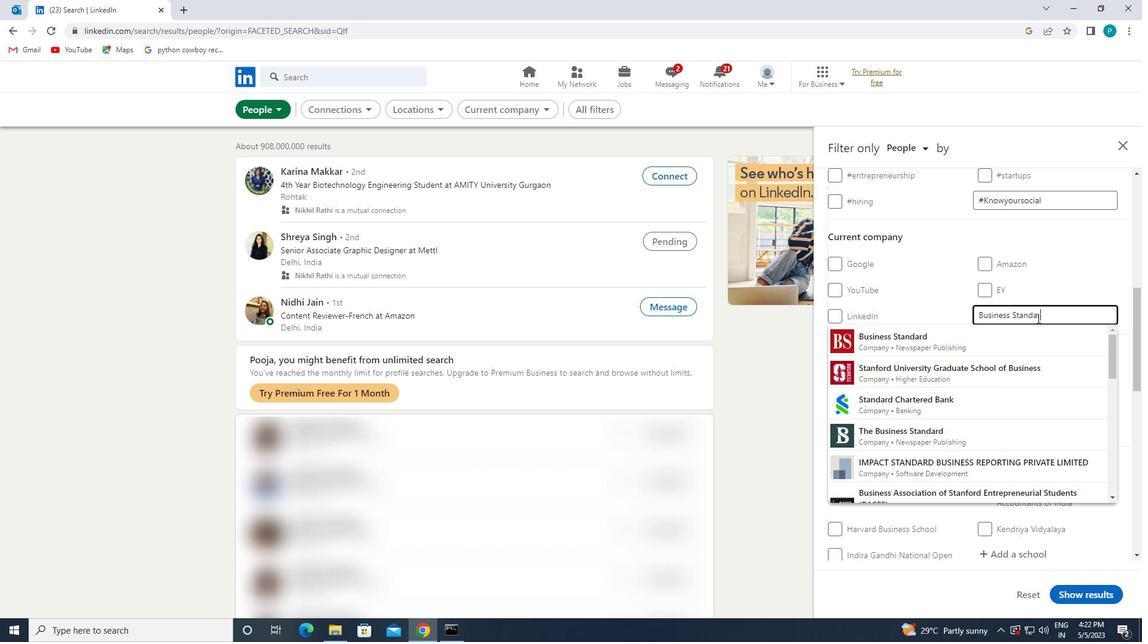 
Action: Mouse moved to (1021, 338)
Screenshot: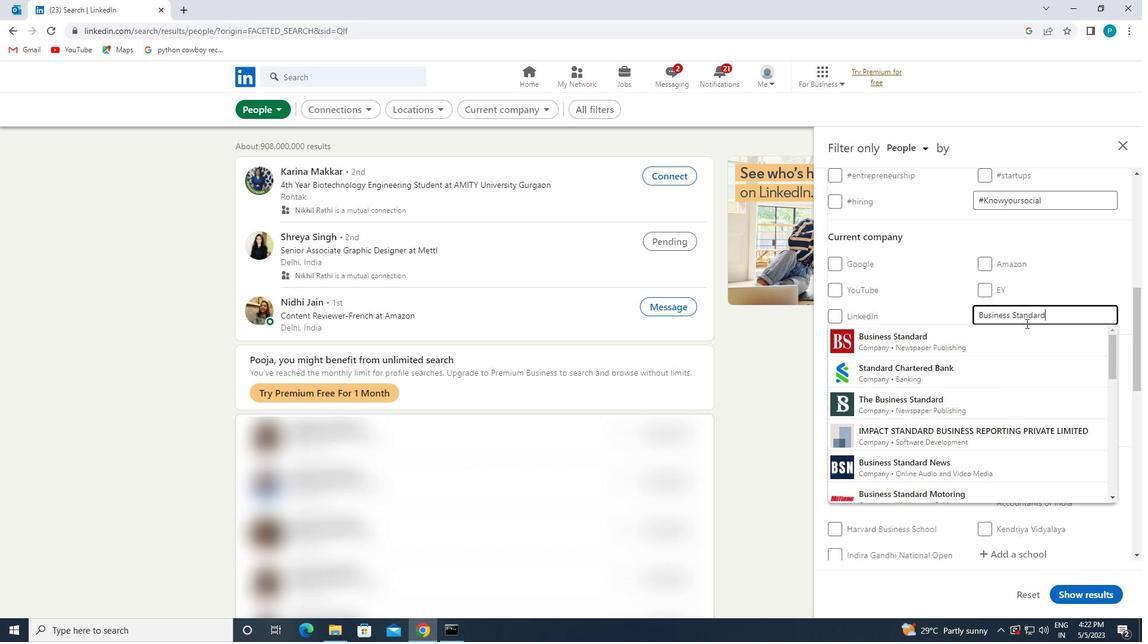 
Action: Mouse pressed left at (1021, 338)
Screenshot: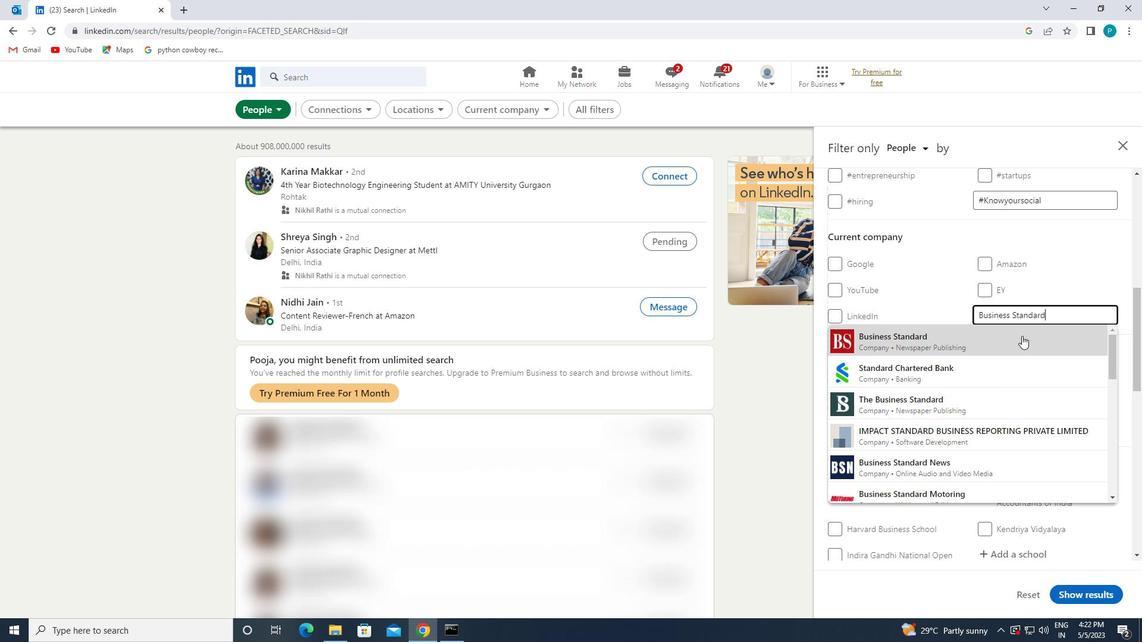 
Action: Mouse moved to (1017, 352)
Screenshot: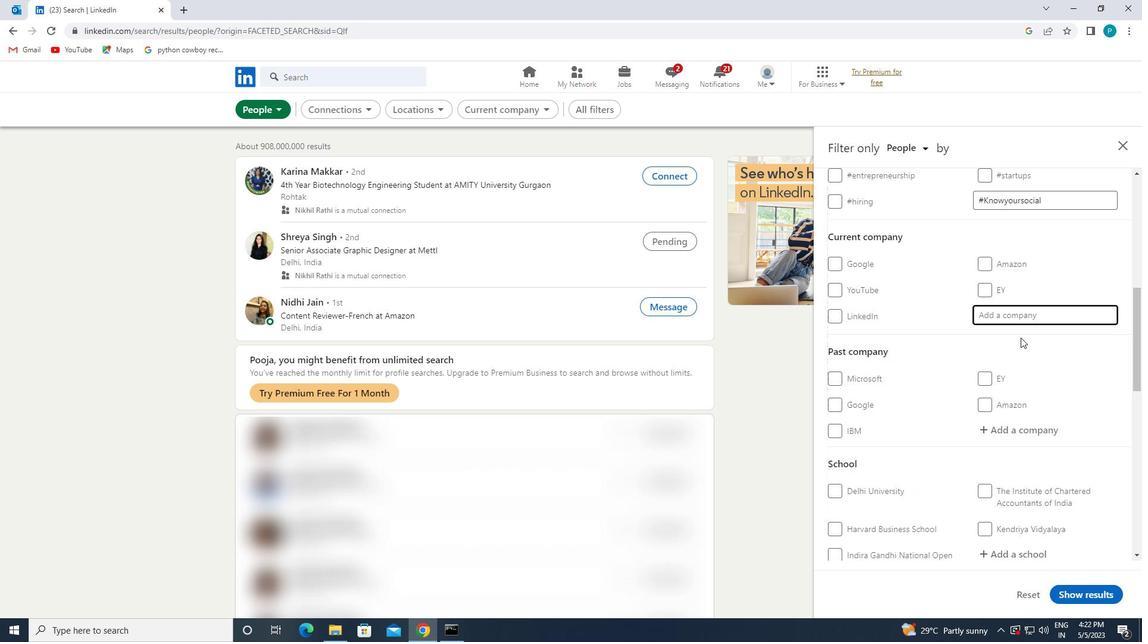 
Action: Mouse scrolled (1017, 351) with delta (0, 0)
Screenshot: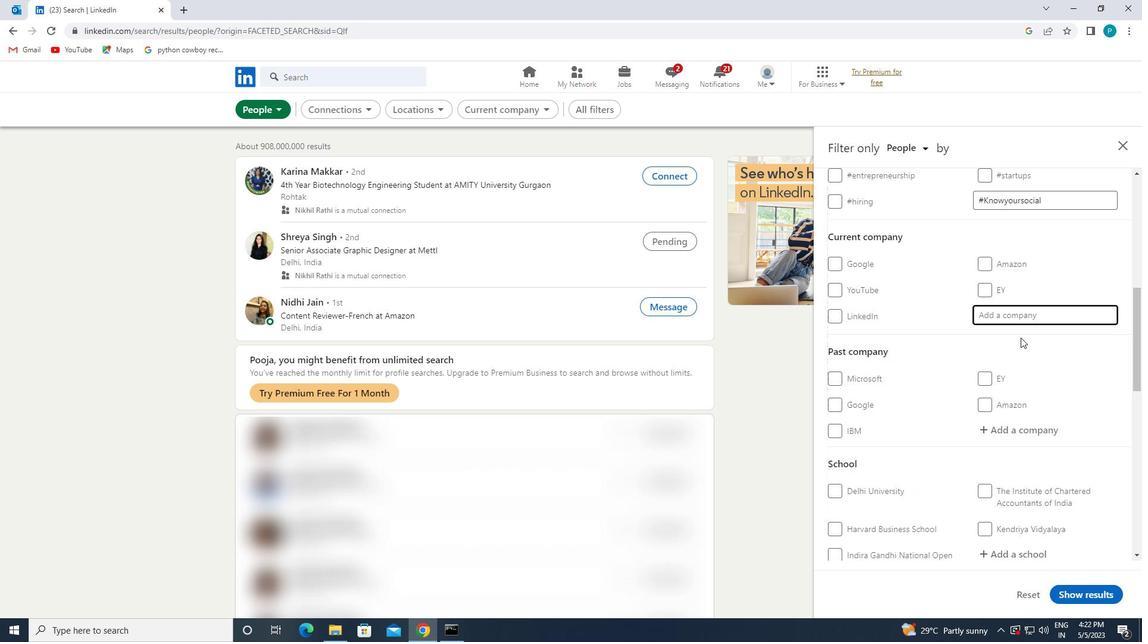 
Action: Mouse moved to (1017, 354)
Screenshot: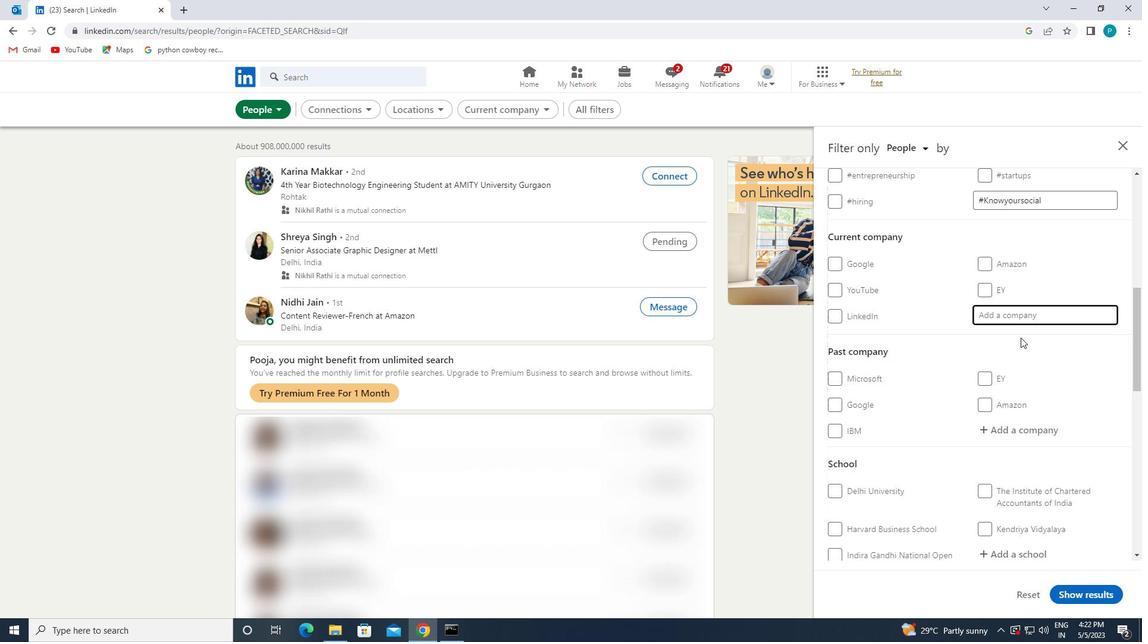 
Action: Mouse scrolled (1017, 354) with delta (0, 0)
Screenshot: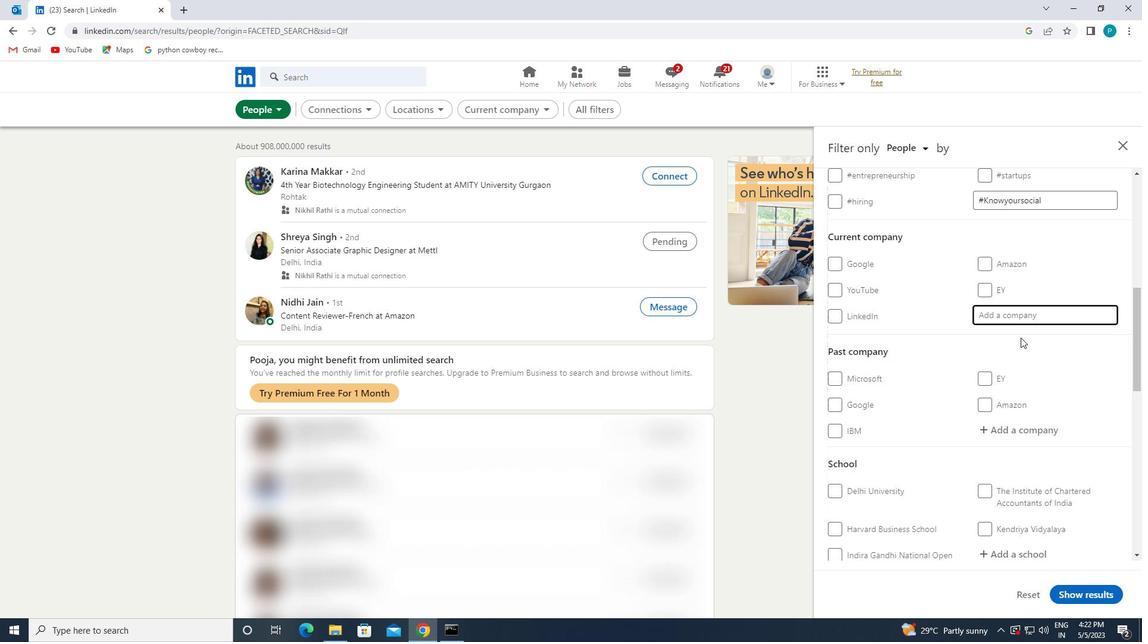 
Action: Mouse moved to (1035, 460)
Screenshot: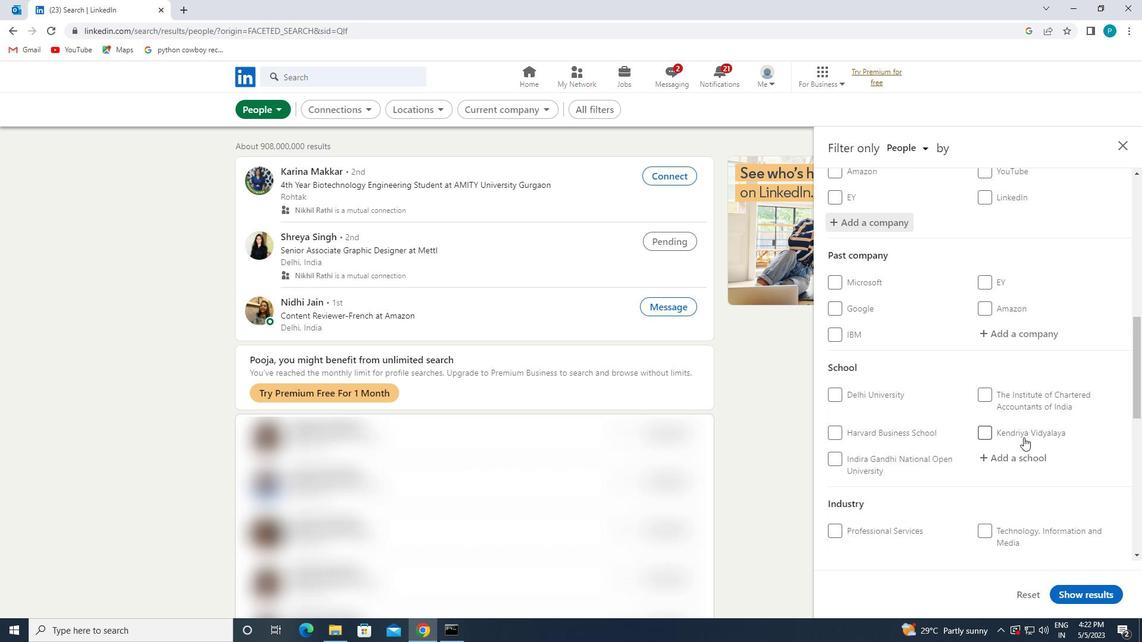 
Action: Mouse pressed left at (1035, 460)
Screenshot: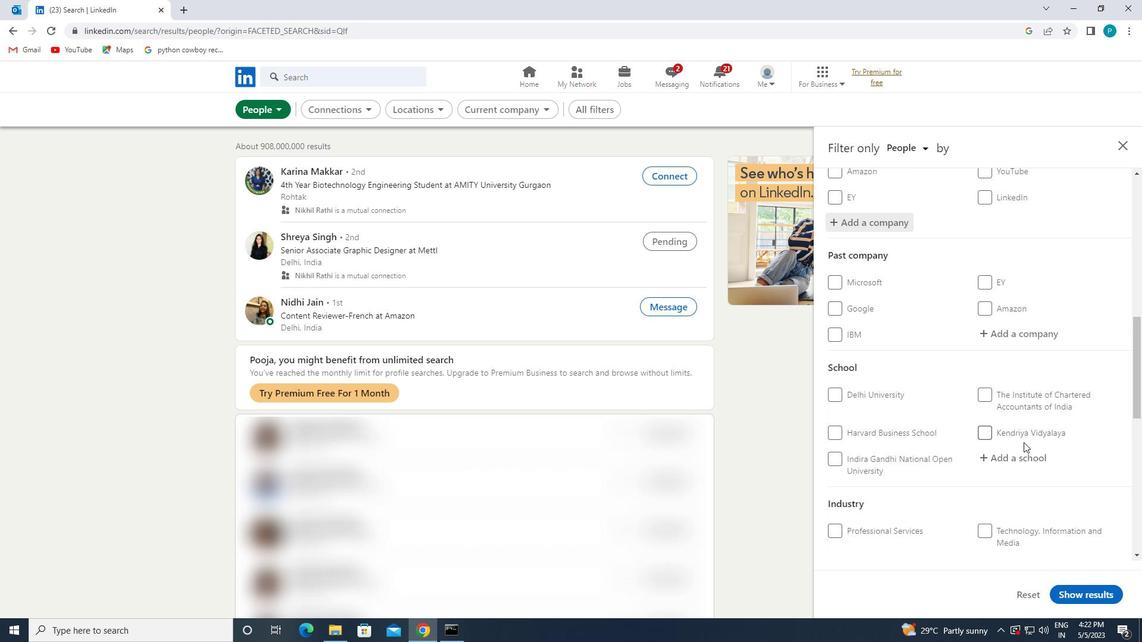 
Action: Mouse moved to (1036, 460)
Screenshot: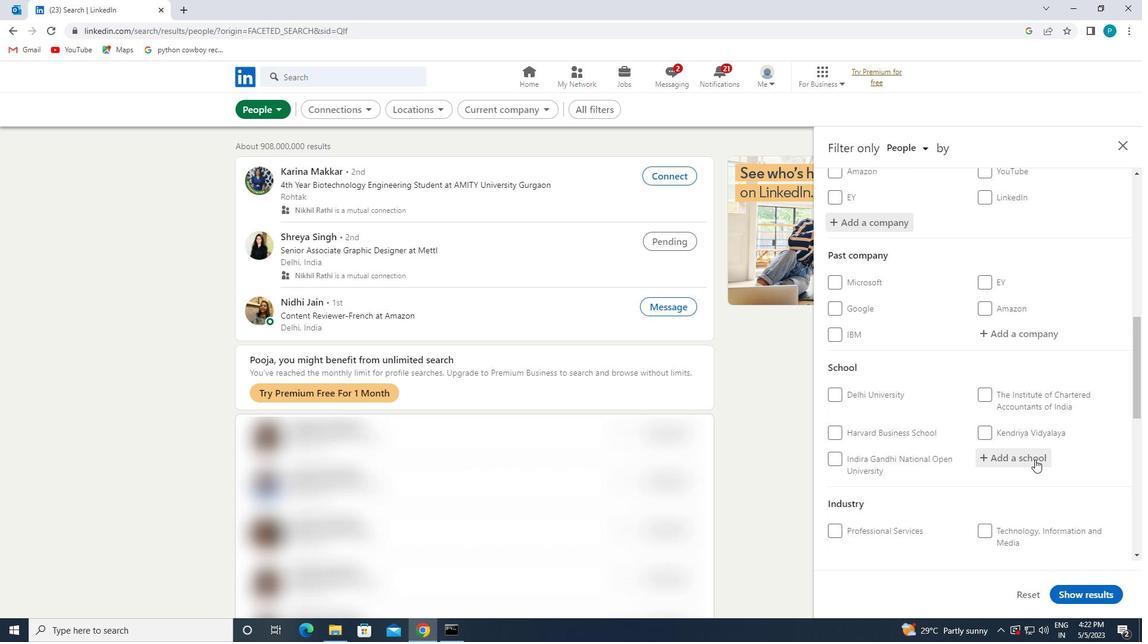 
Action: Key pressed <Key.caps_lock>V<Key.caps_lock>IDYALANKAR
Screenshot: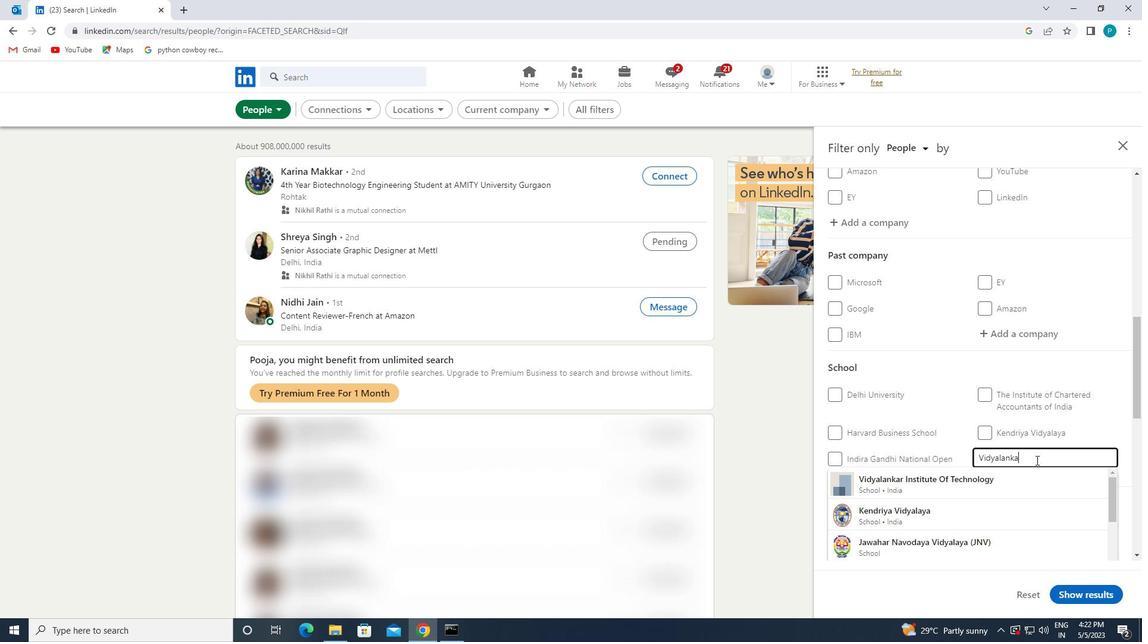 
Action: Mouse moved to (985, 495)
Screenshot: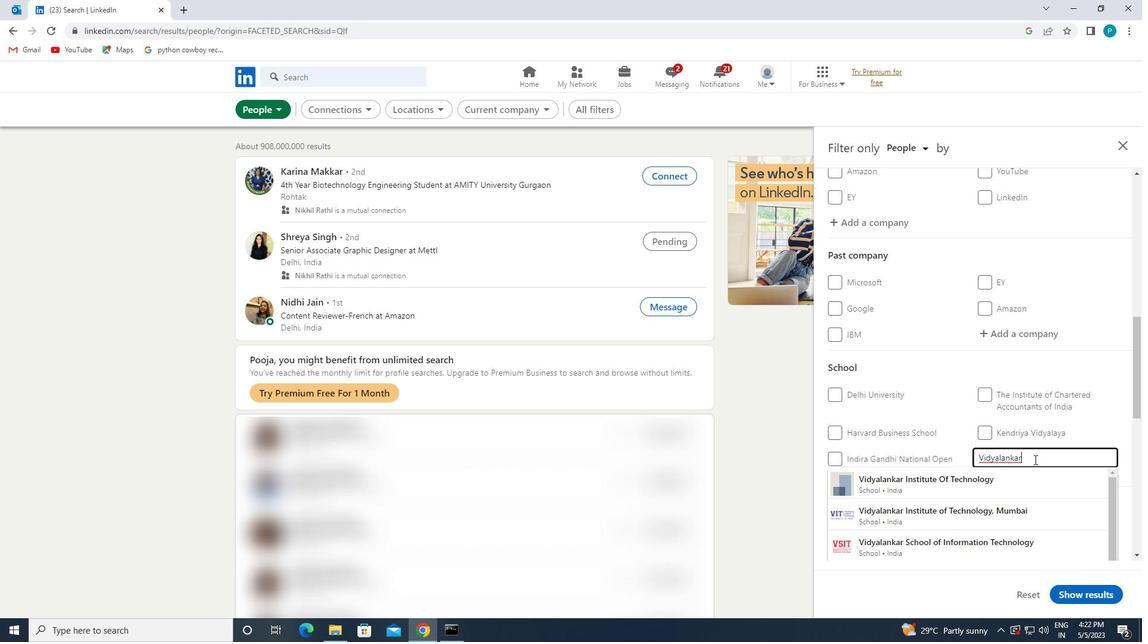 
Action: Mouse pressed left at (985, 495)
Screenshot: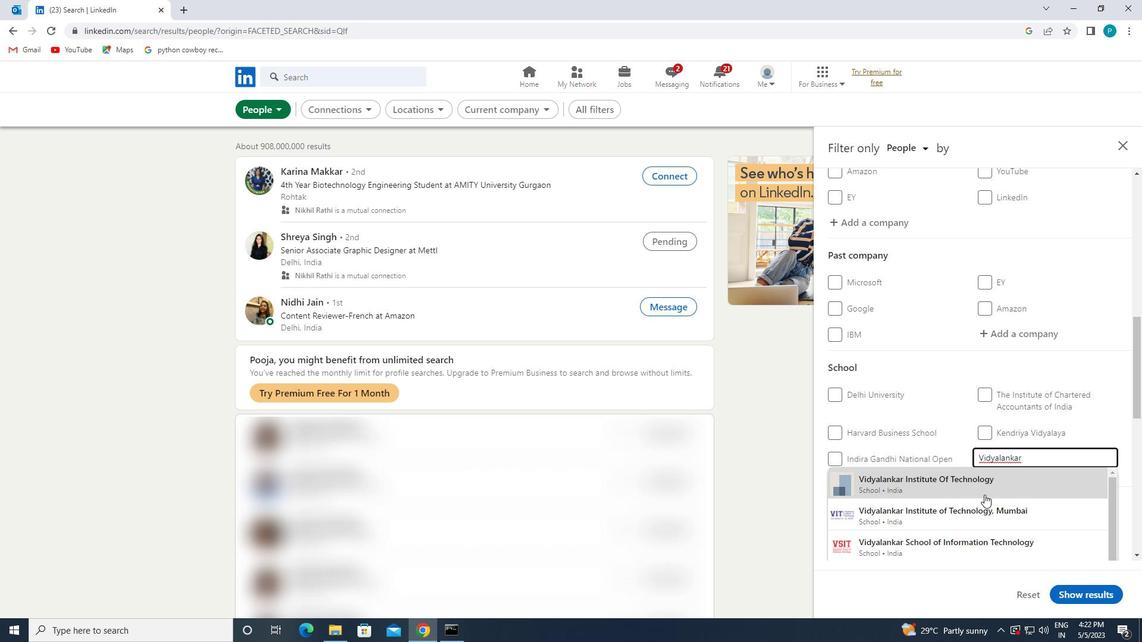 
Action: Mouse moved to (985, 511)
Screenshot: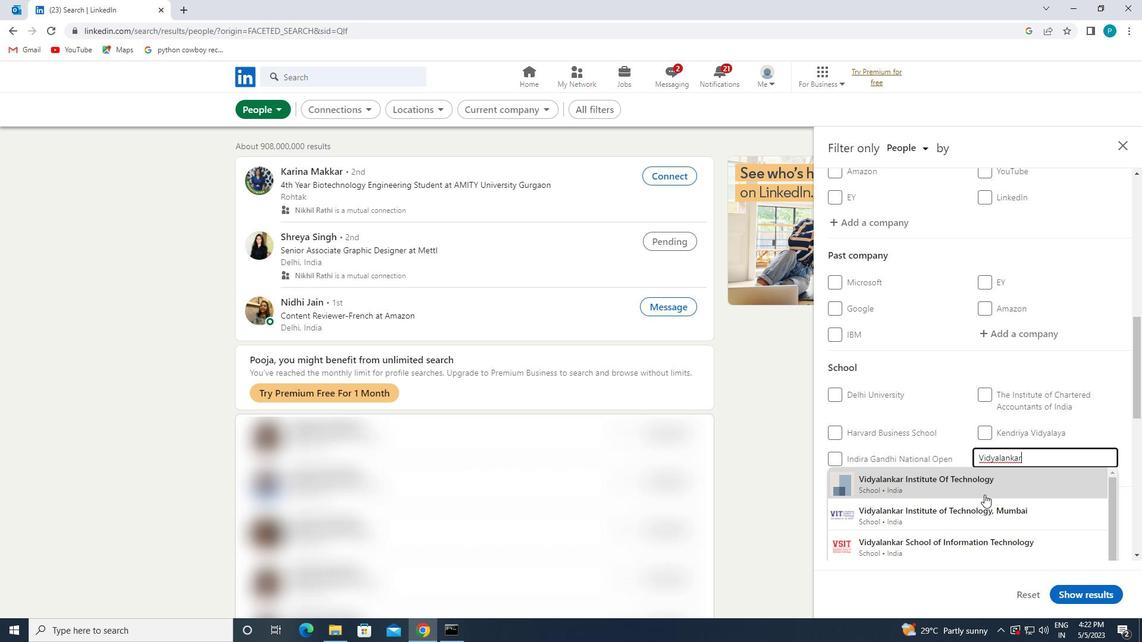 
Action: Mouse pressed left at (985, 511)
Screenshot: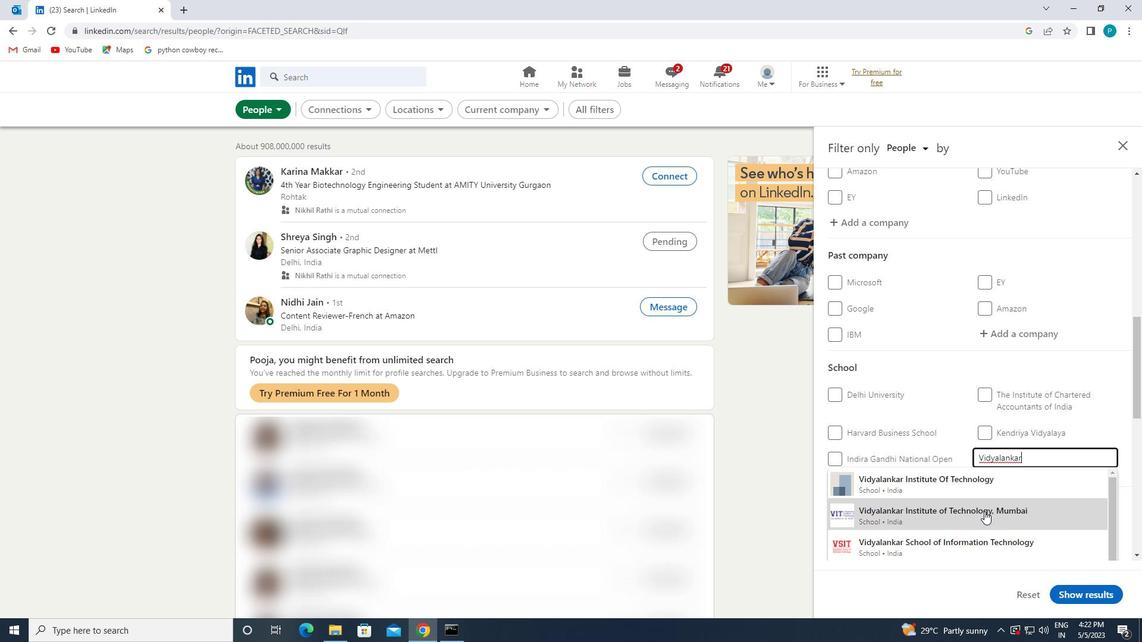 
Action: Mouse moved to (985, 495)
Screenshot: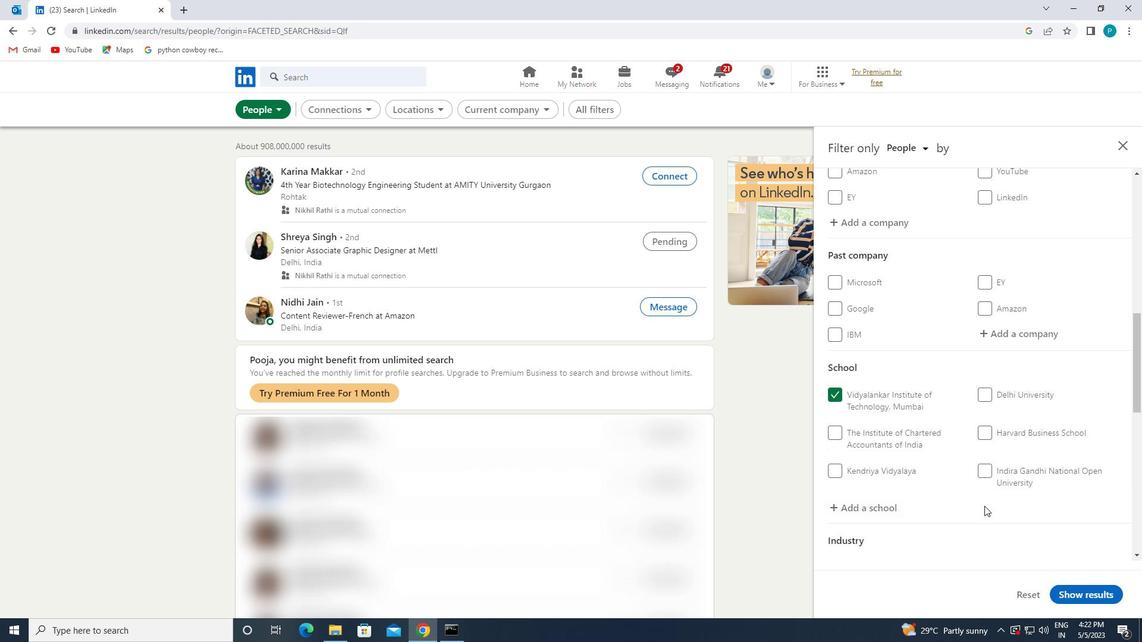 
Action: Mouse scrolled (985, 494) with delta (0, 0)
Screenshot: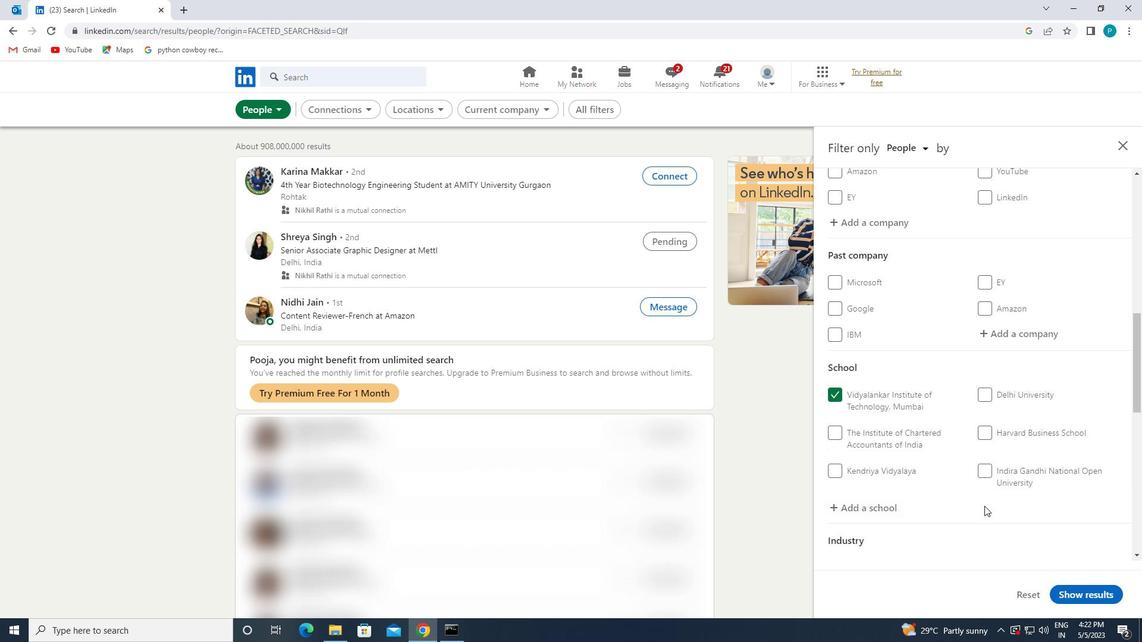 
Action: Mouse moved to (988, 490)
Screenshot: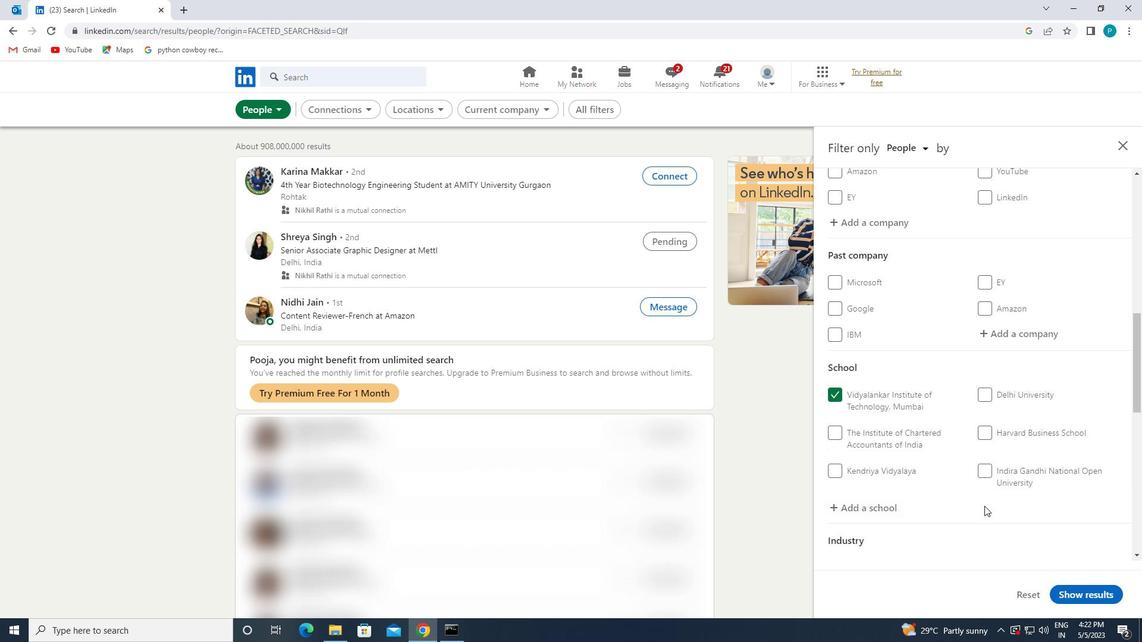 
Action: Mouse scrolled (988, 489) with delta (0, 0)
Screenshot: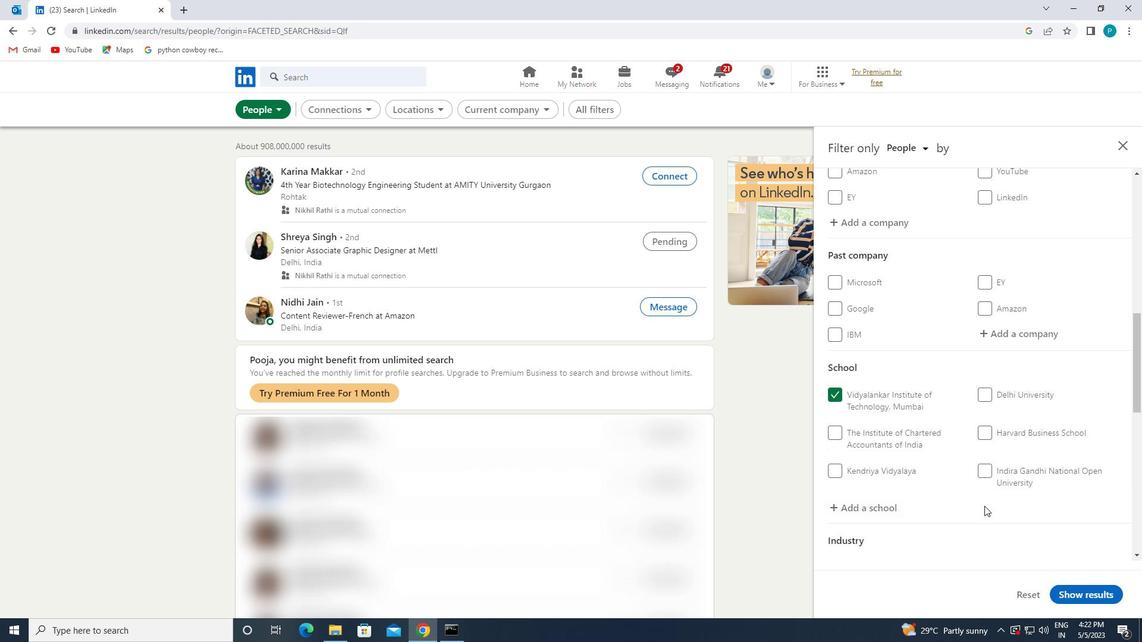 
Action: Mouse moved to (989, 486)
Screenshot: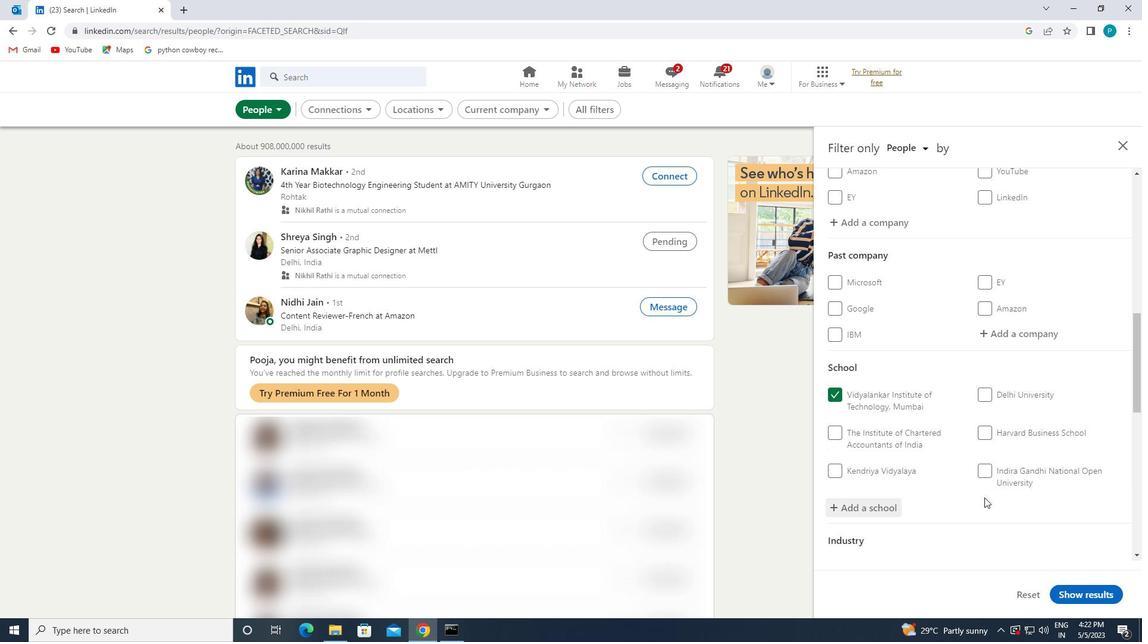 
Action: Mouse scrolled (989, 486) with delta (0, 0)
Screenshot: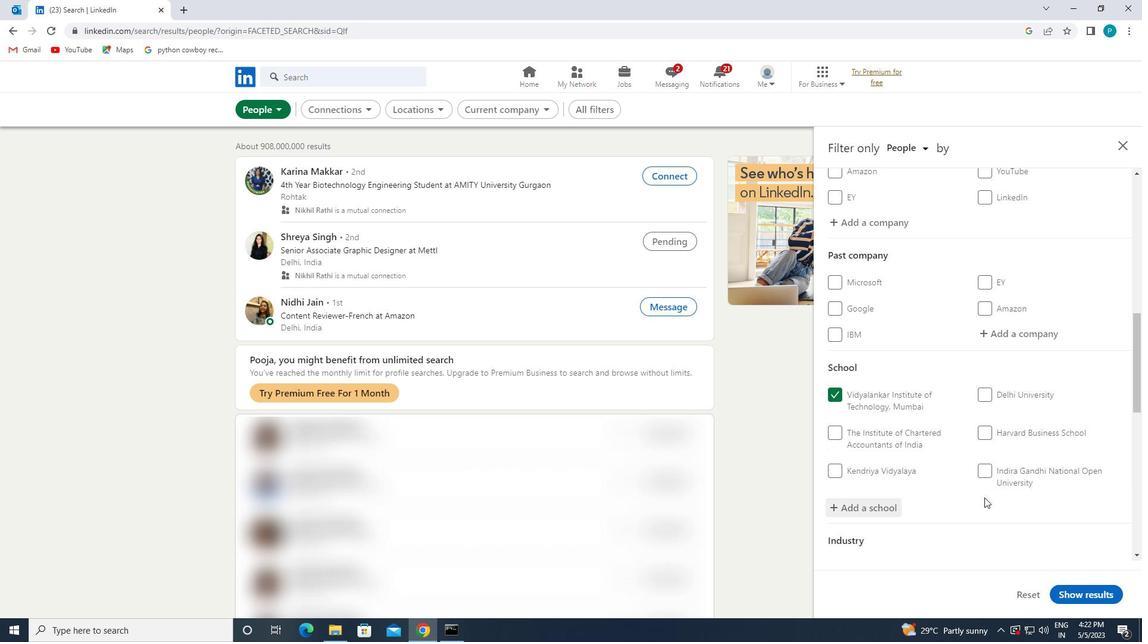 
Action: Mouse moved to (991, 483)
Screenshot: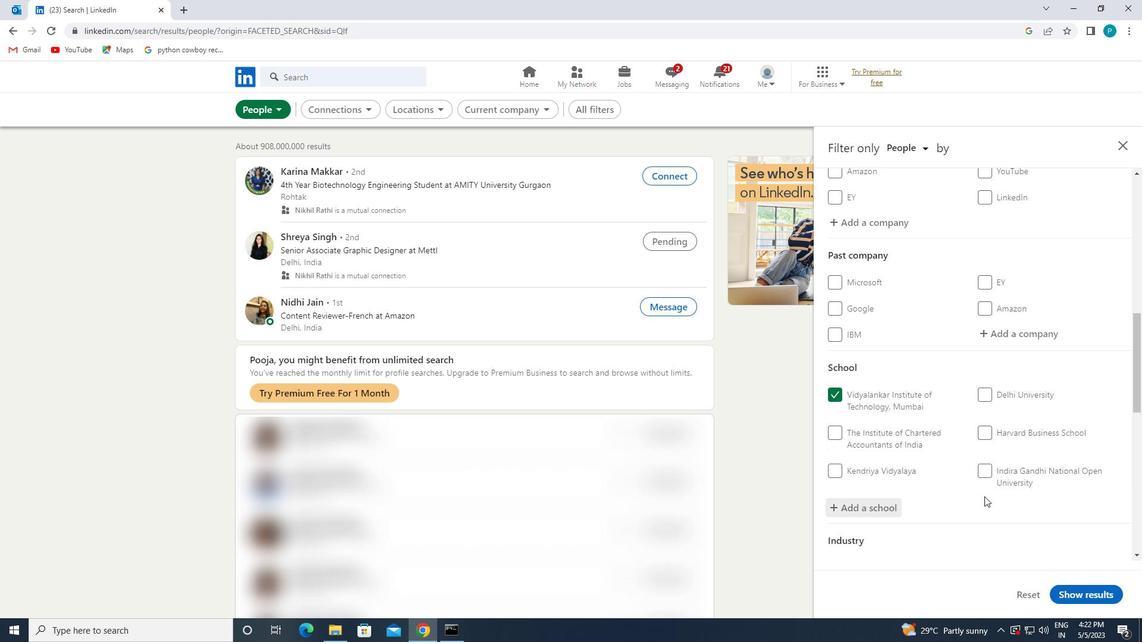 
Action: Mouse scrolled (991, 482) with delta (0, 0)
Screenshot: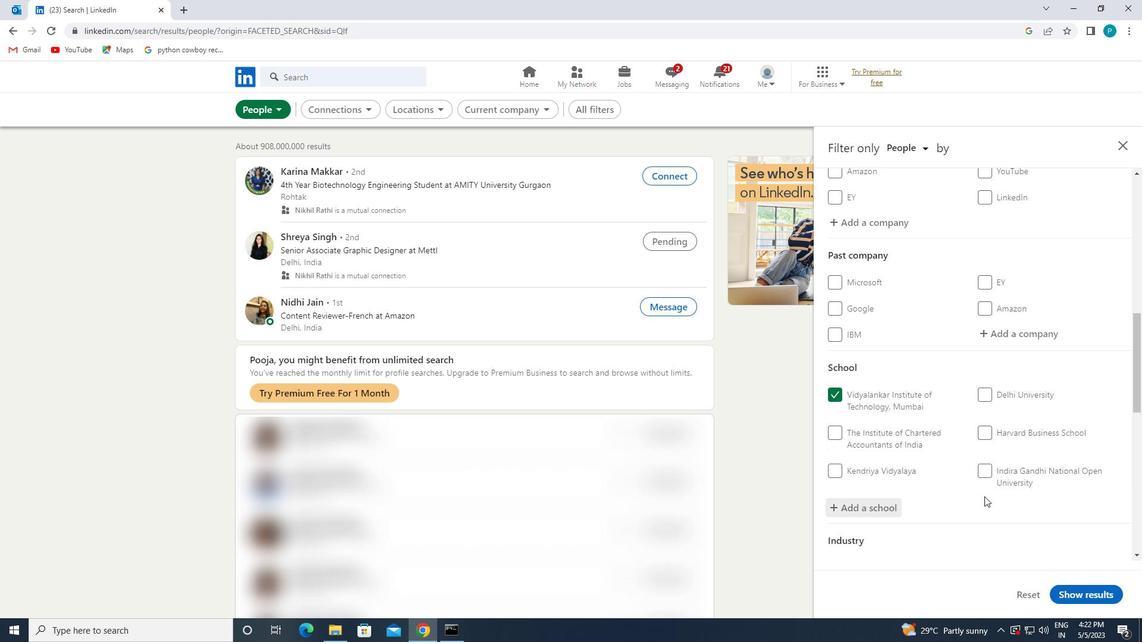 
Action: Mouse moved to (1010, 400)
Screenshot: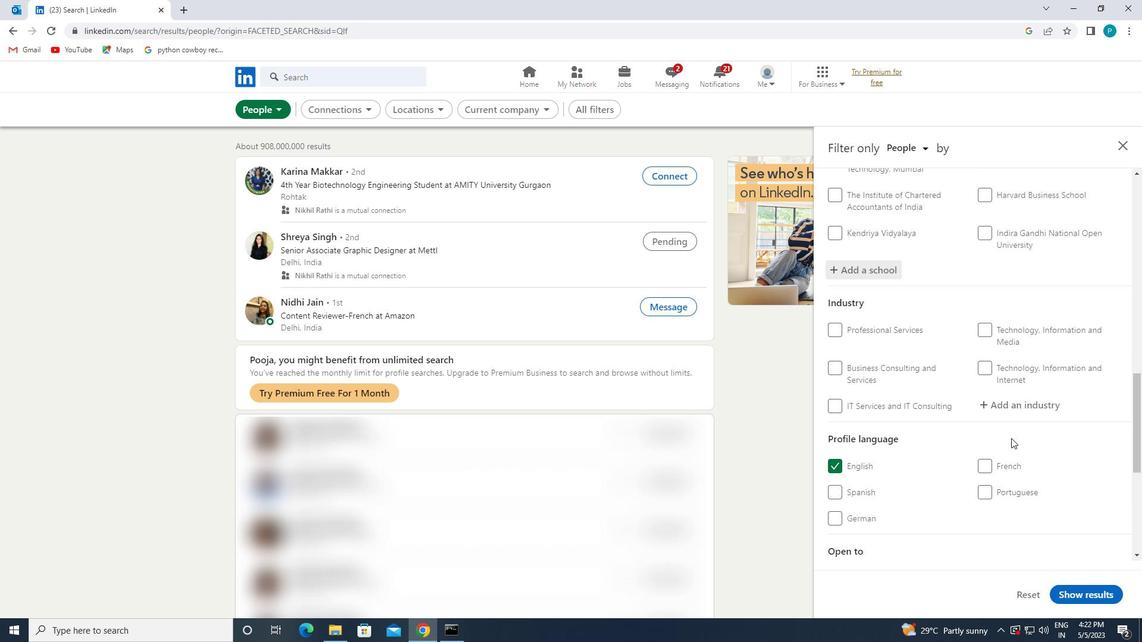 
Action: Mouse pressed left at (1010, 400)
Screenshot: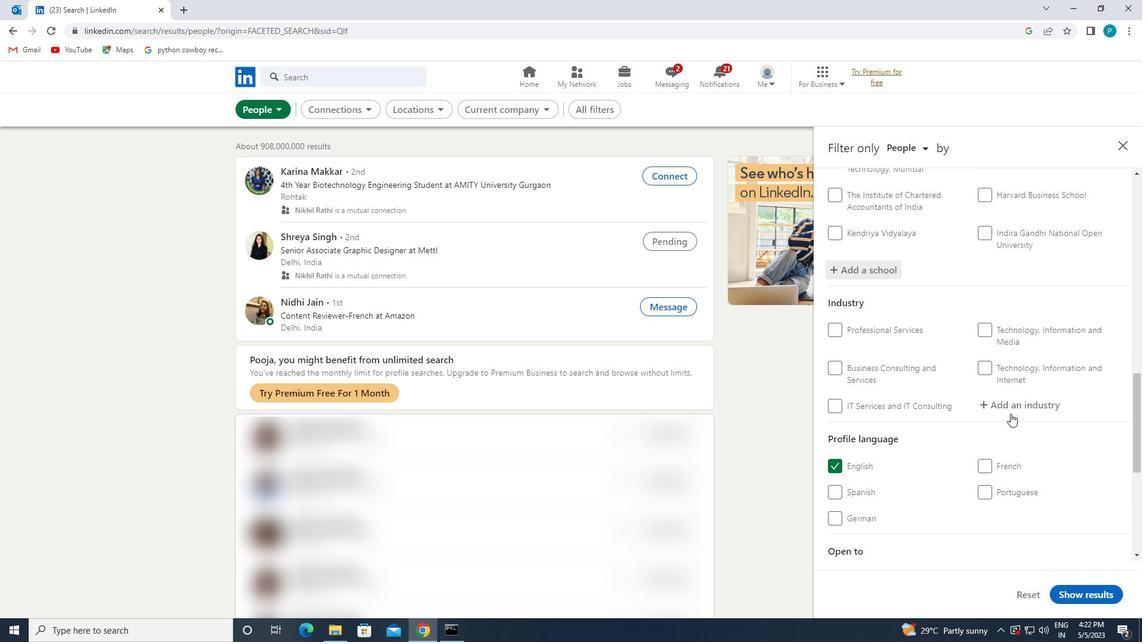 
Action: Mouse moved to (1027, 410)
Screenshot: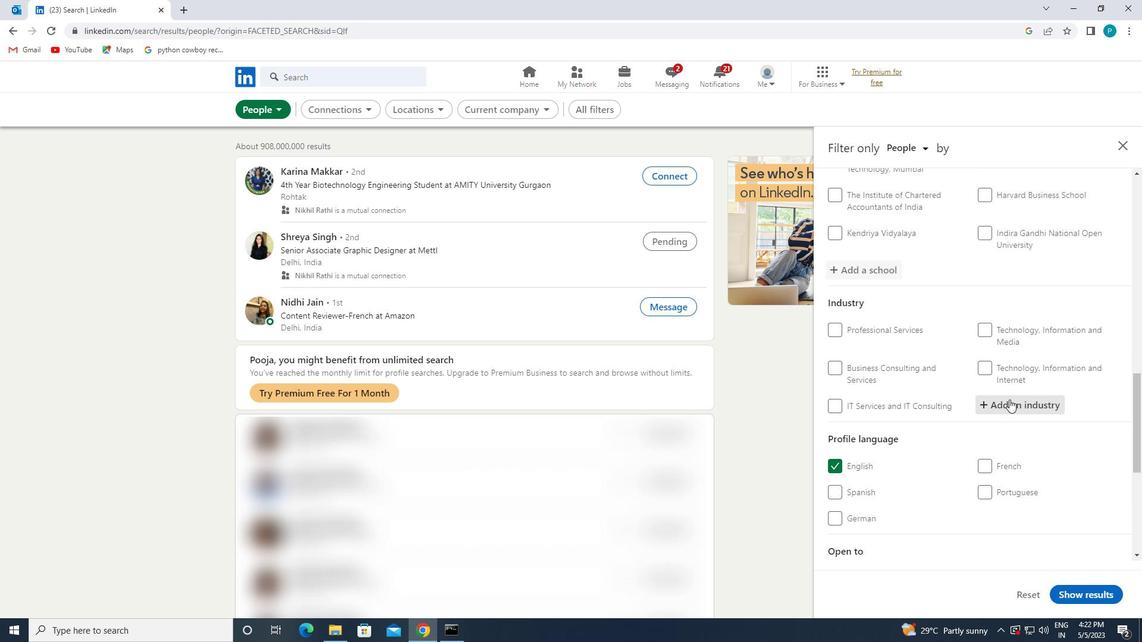 
Action: Key pressed <Key.caps_lock>R<Key.caps_lock>ESIDENTIAL
Screenshot: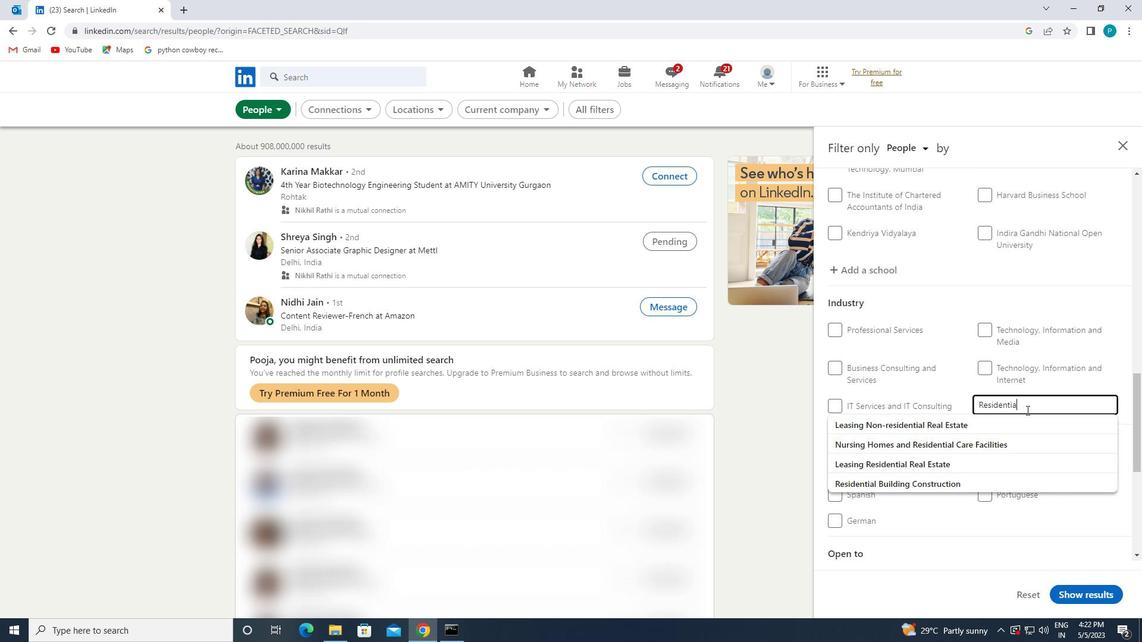 
Action: Mouse moved to (995, 479)
Screenshot: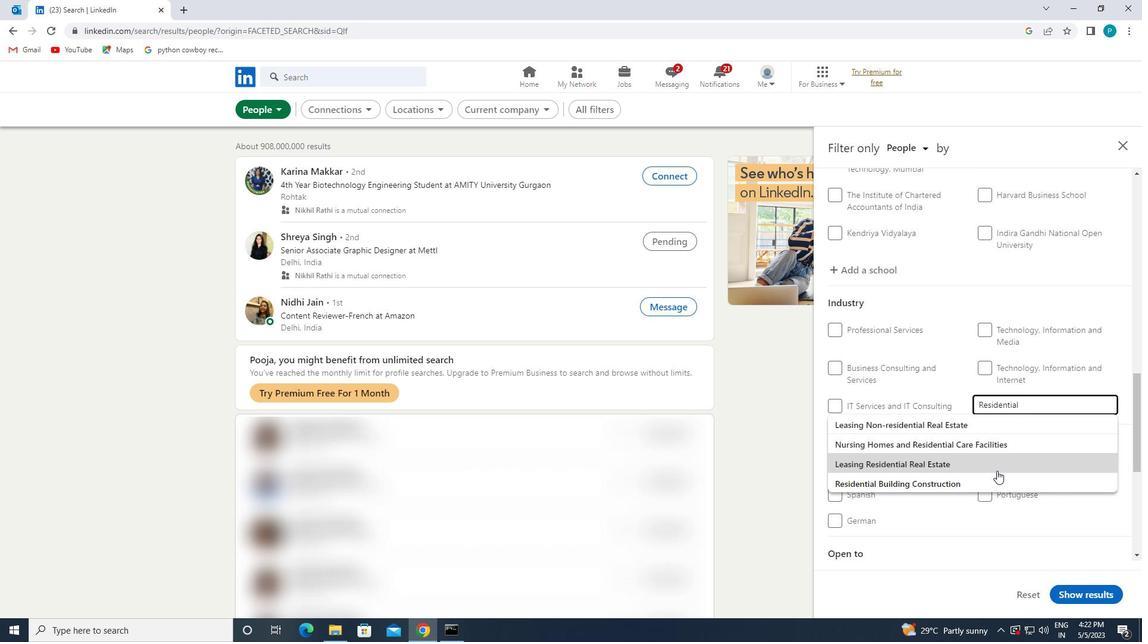 
Action: Mouse pressed left at (995, 479)
Screenshot: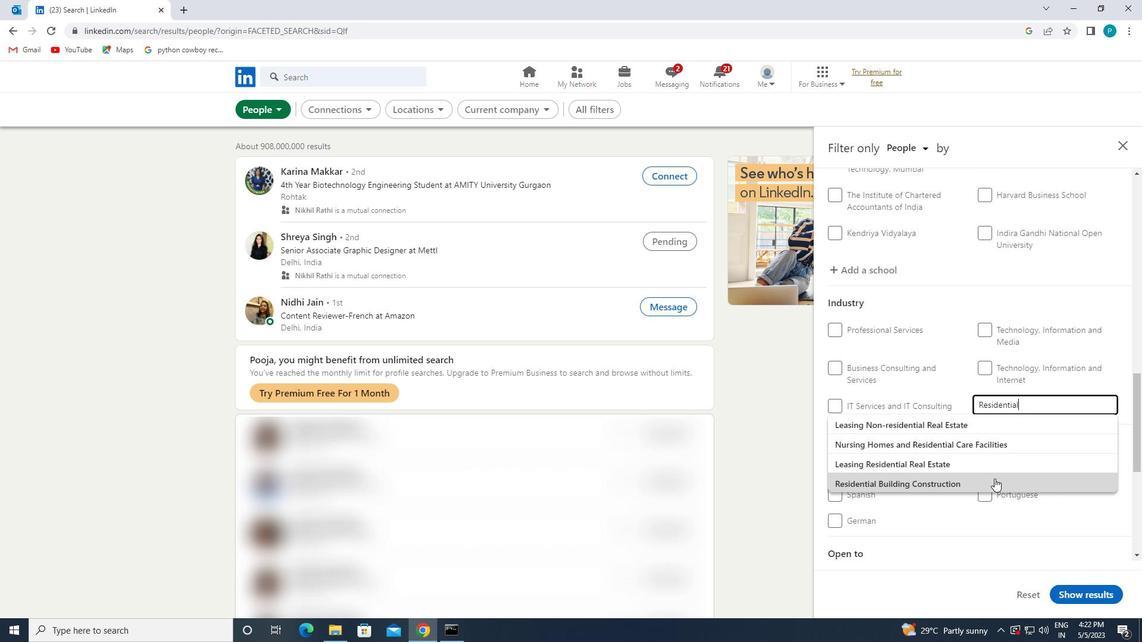 
Action: Mouse moved to (1001, 416)
Screenshot: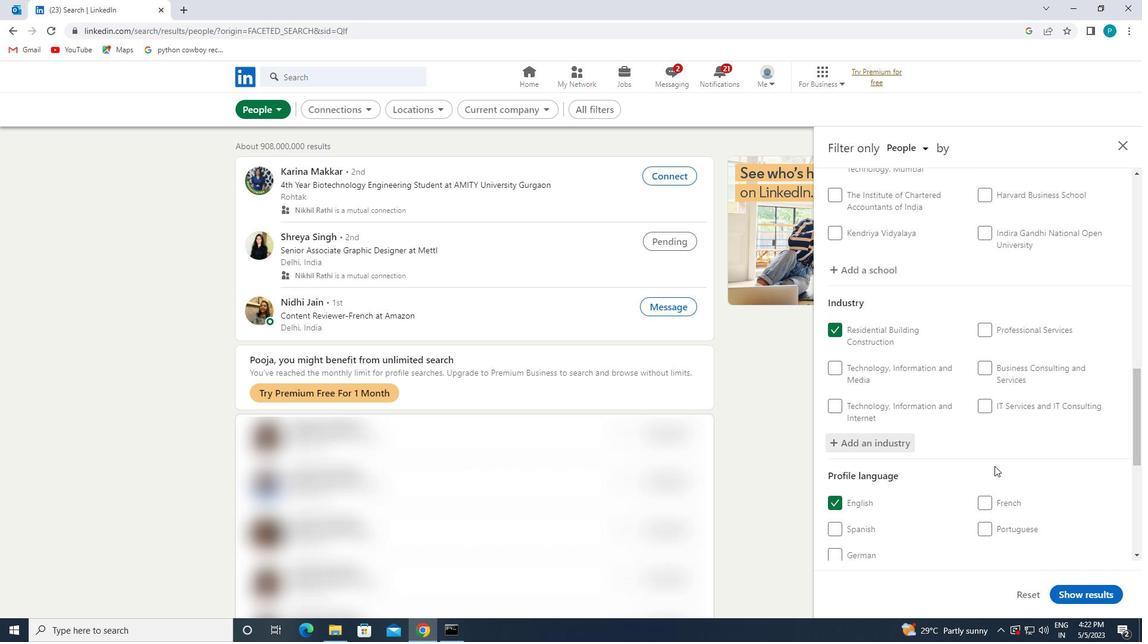 
Action: Mouse scrolled (1001, 416) with delta (0, 0)
Screenshot: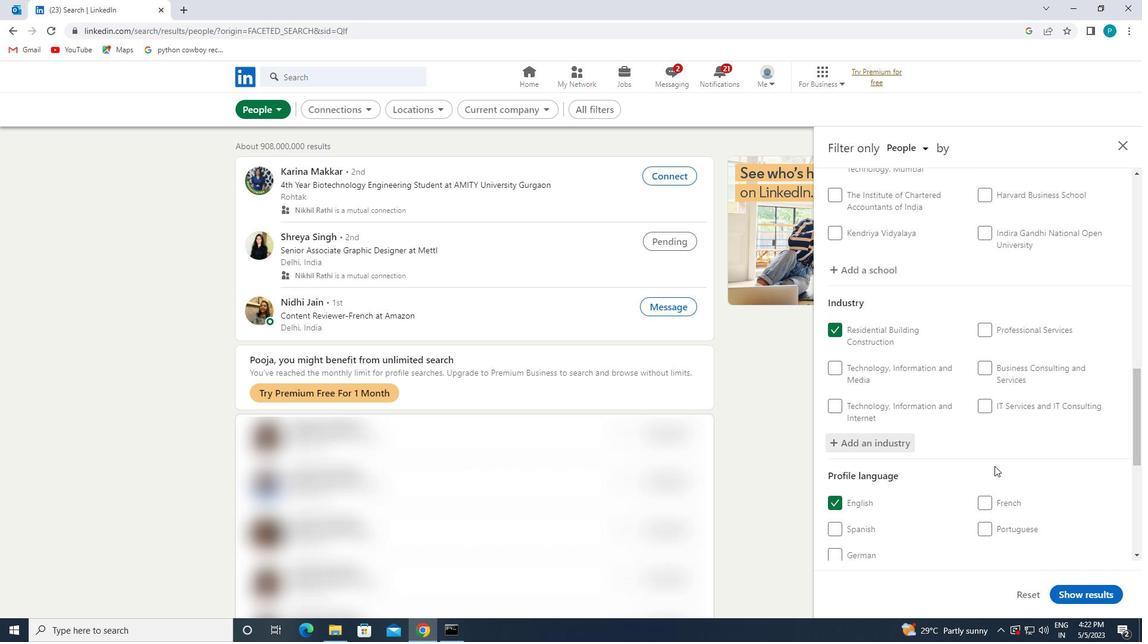
Action: Mouse scrolled (1001, 416) with delta (0, 0)
Screenshot: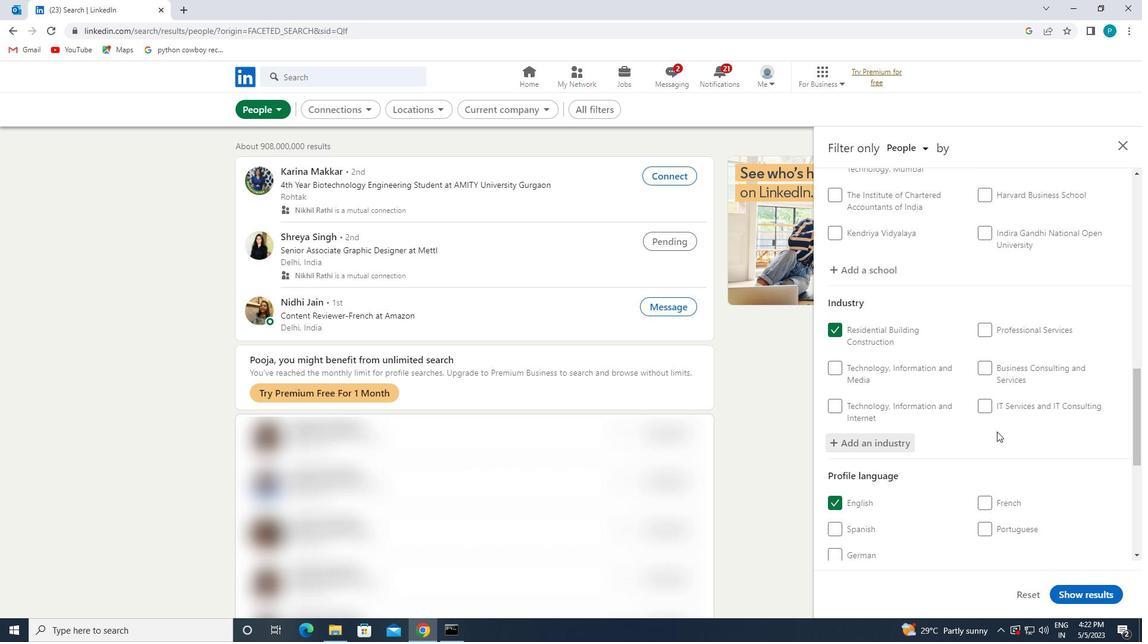 
Action: Mouse scrolled (1001, 416) with delta (0, 0)
Screenshot: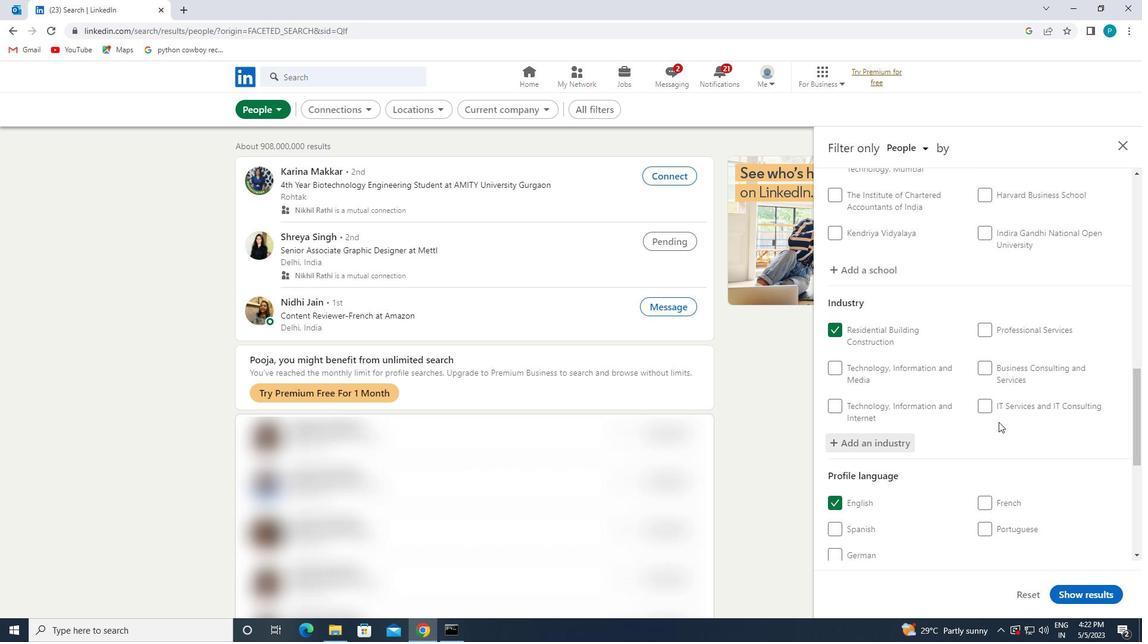 
Action: Mouse scrolled (1001, 416) with delta (0, 0)
Screenshot: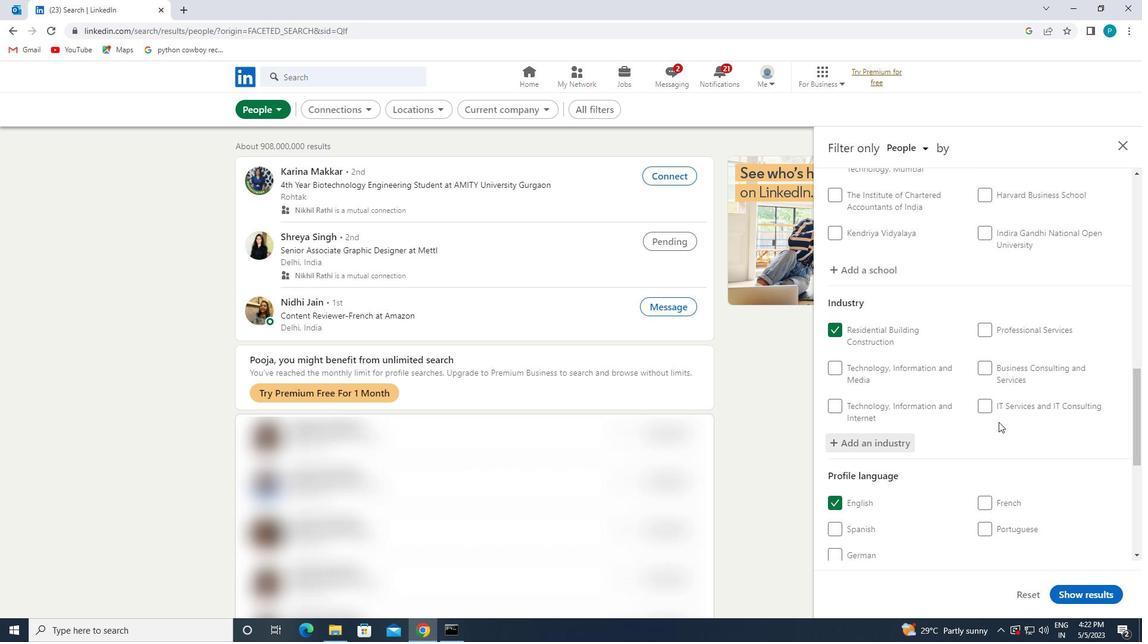 
Action: Mouse moved to (1005, 422)
Screenshot: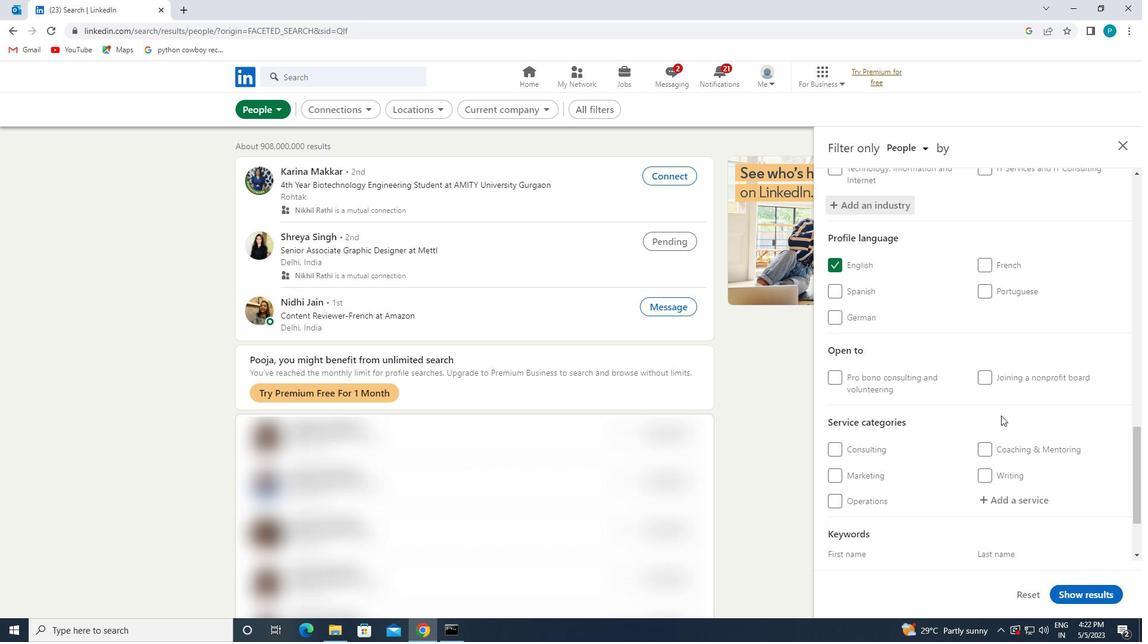 
Action: Mouse scrolled (1005, 422) with delta (0, 0)
Screenshot: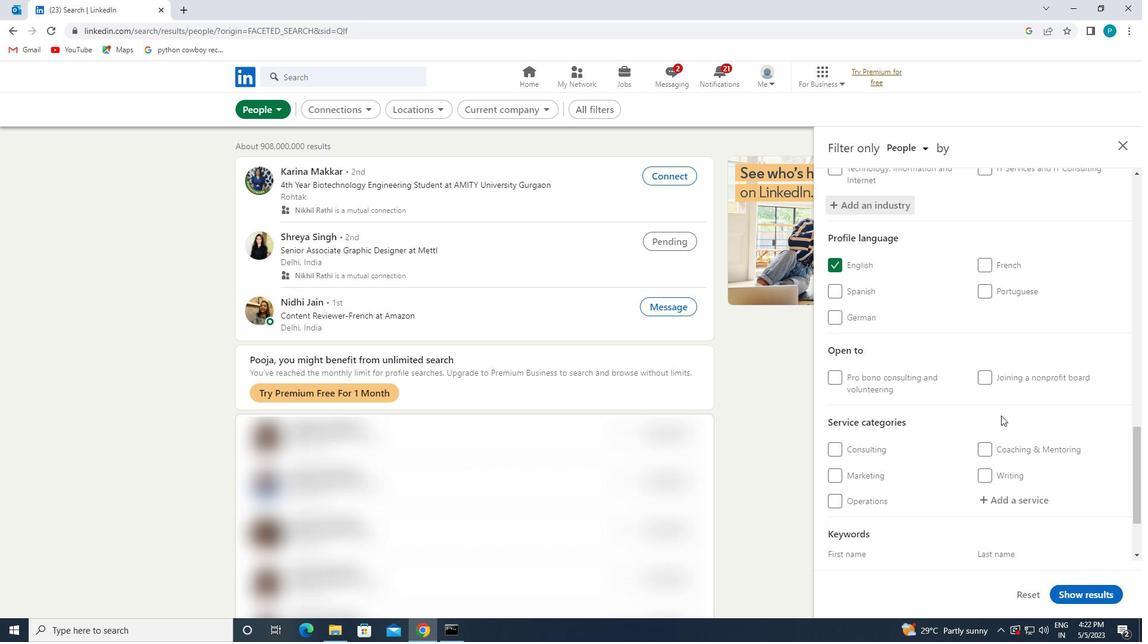 
Action: Mouse moved to (1005, 423)
Screenshot: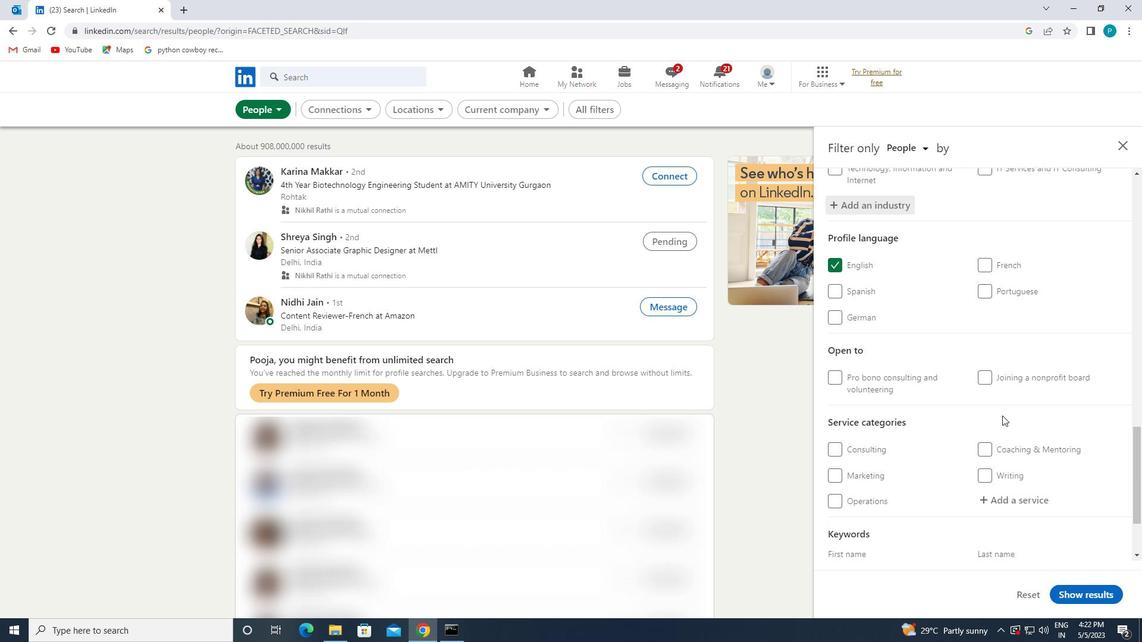 
Action: Mouse scrolled (1005, 422) with delta (0, 0)
Screenshot: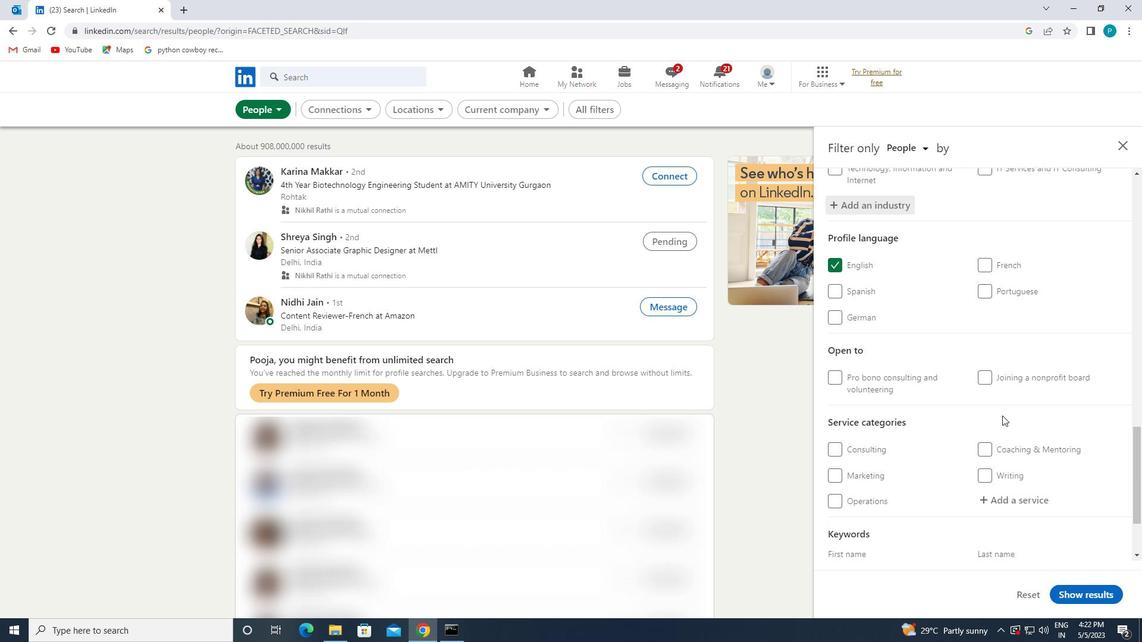 
Action: Mouse scrolled (1005, 422) with delta (0, 0)
Screenshot: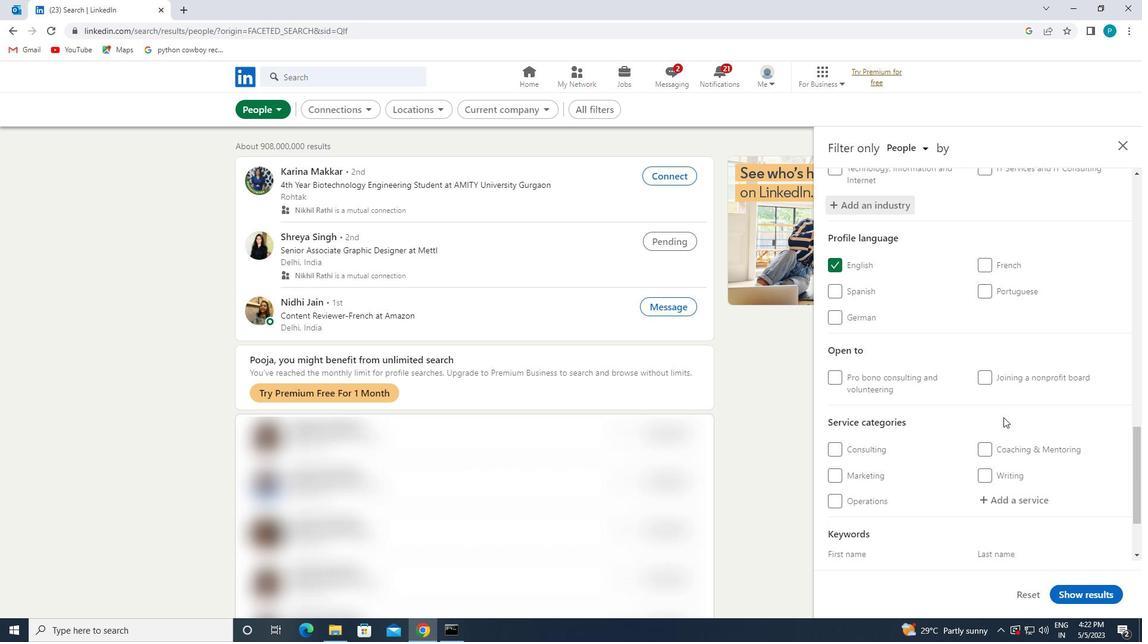 
Action: Mouse moved to (1019, 385)
Screenshot: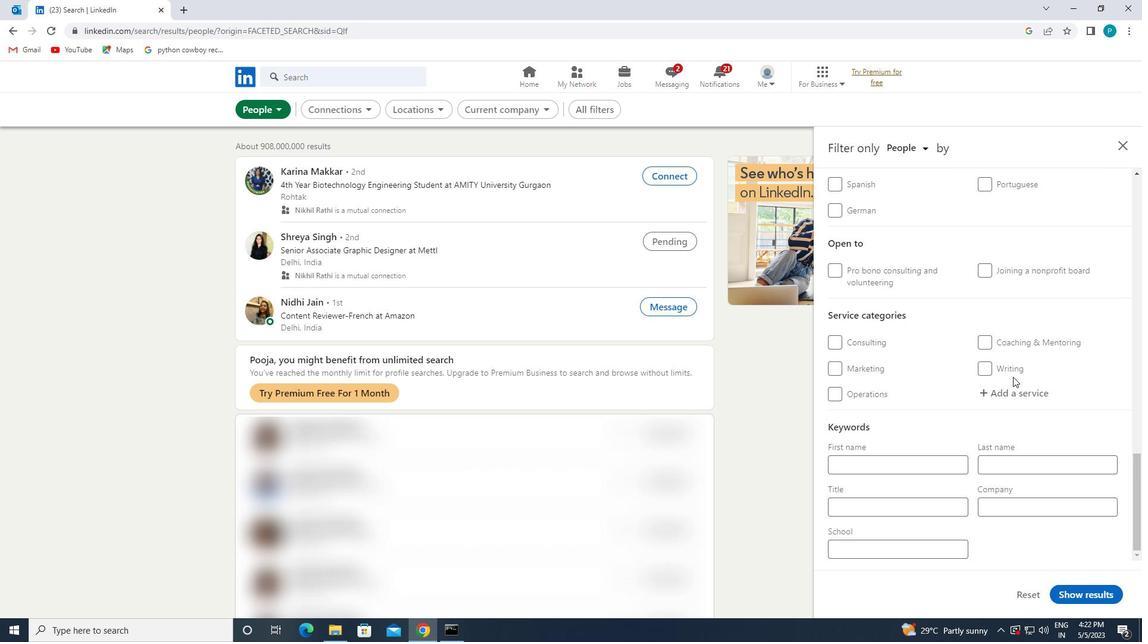 
Action: Mouse pressed left at (1019, 385)
Screenshot: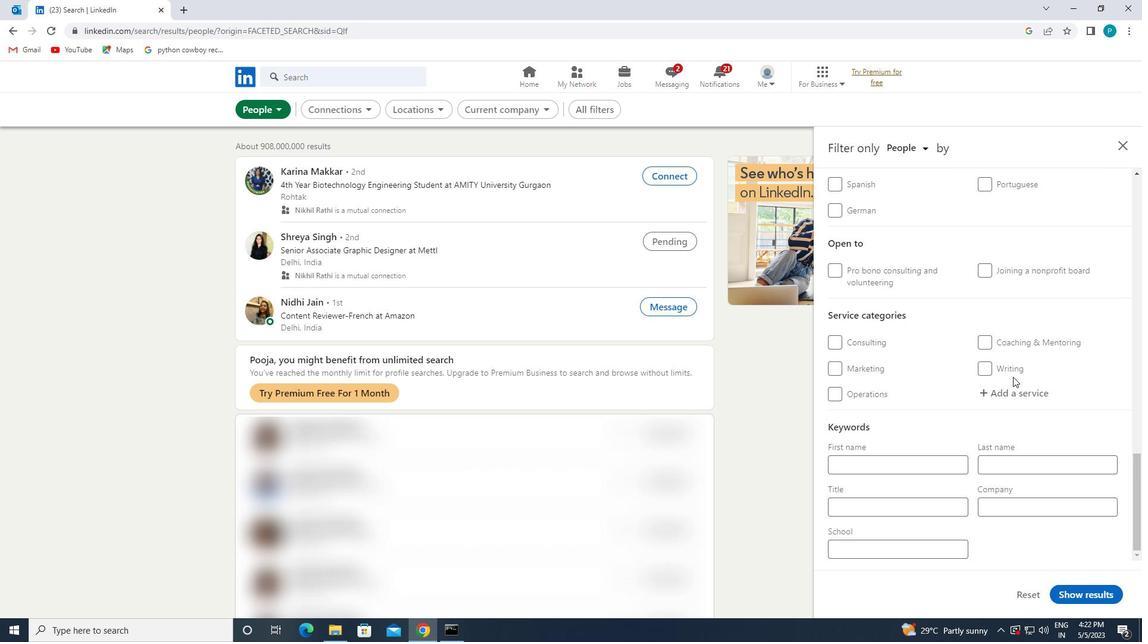 
Action: Key pressed <Key.caps_lock>P<Key.caps_lock>ORT
Screenshot: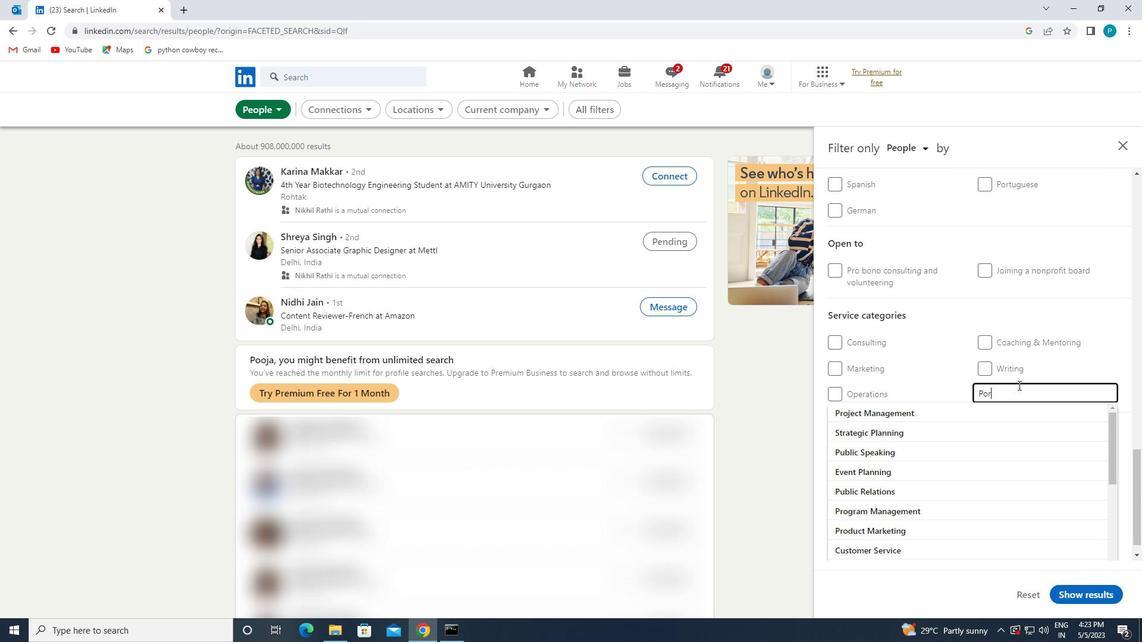 
Action: Mouse moved to (991, 416)
Screenshot: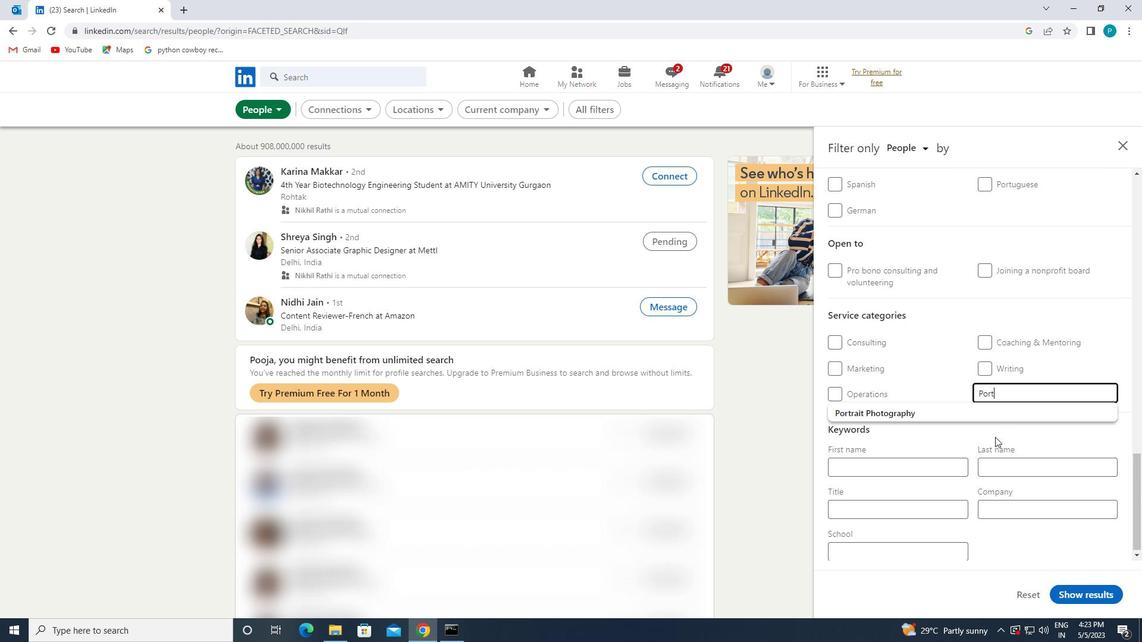 
Action: Mouse pressed left at (991, 416)
Screenshot: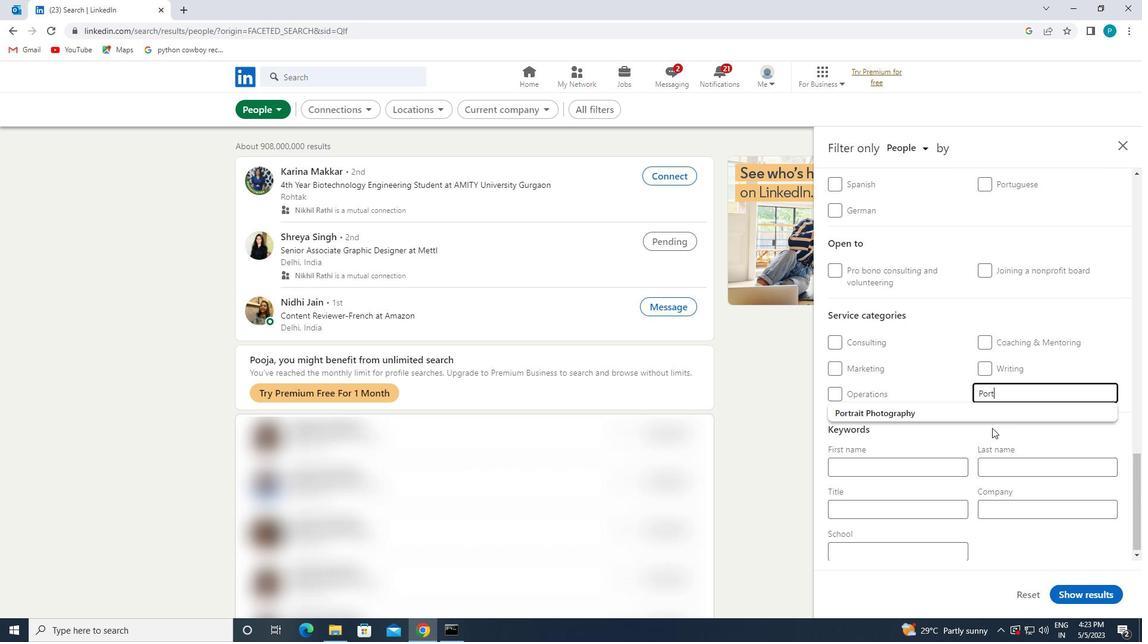 
Action: Mouse moved to (979, 432)
Screenshot: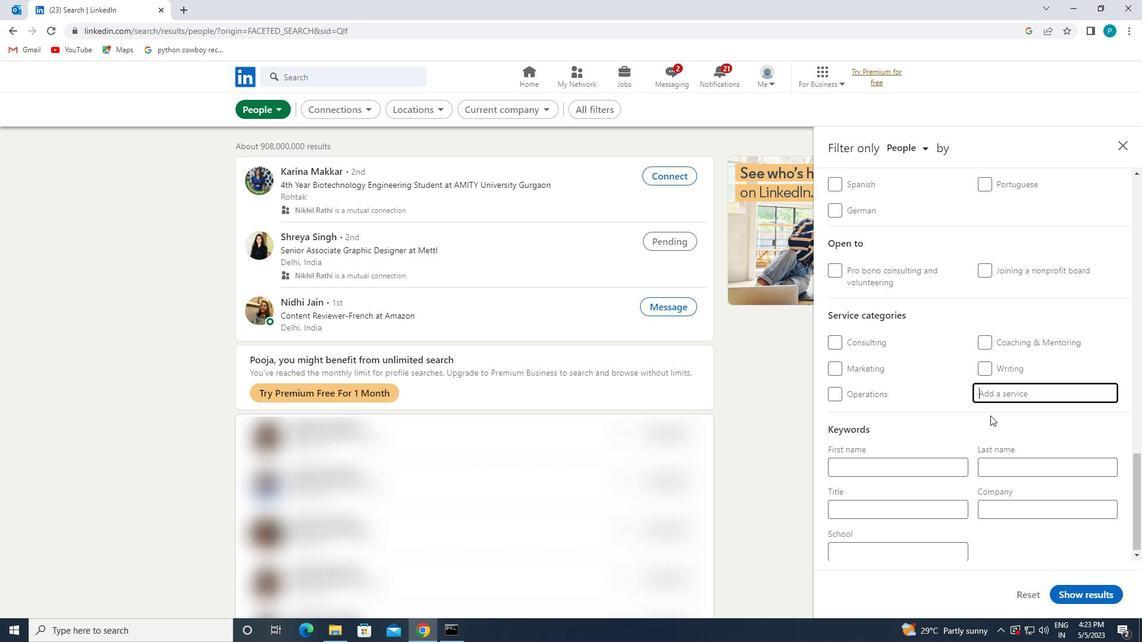
Action: Mouse scrolled (979, 431) with delta (0, 0)
Screenshot: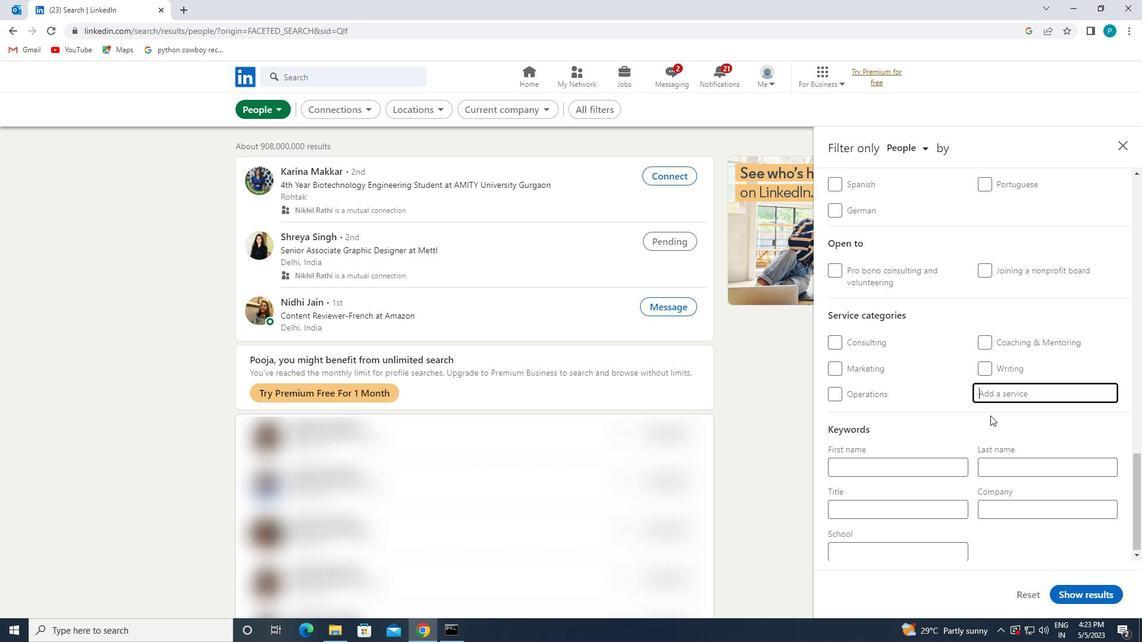 
Action: Mouse moved to (974, 435)
Screenshot: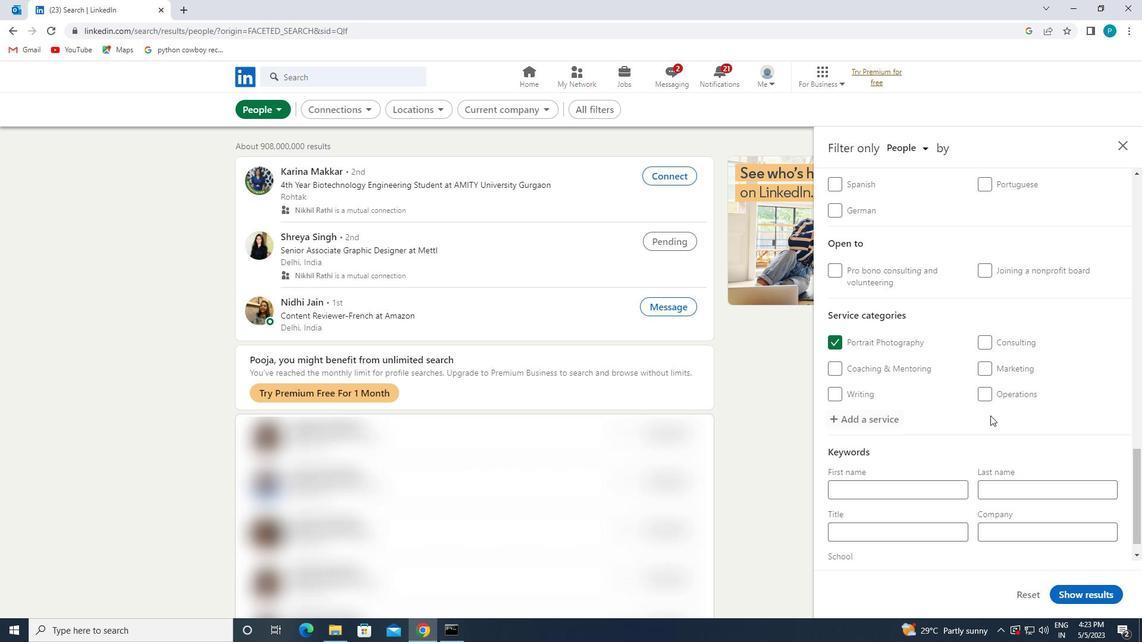 
Action: Mouse scrolled (974, 435) with delta (0, 0)
Screenshot: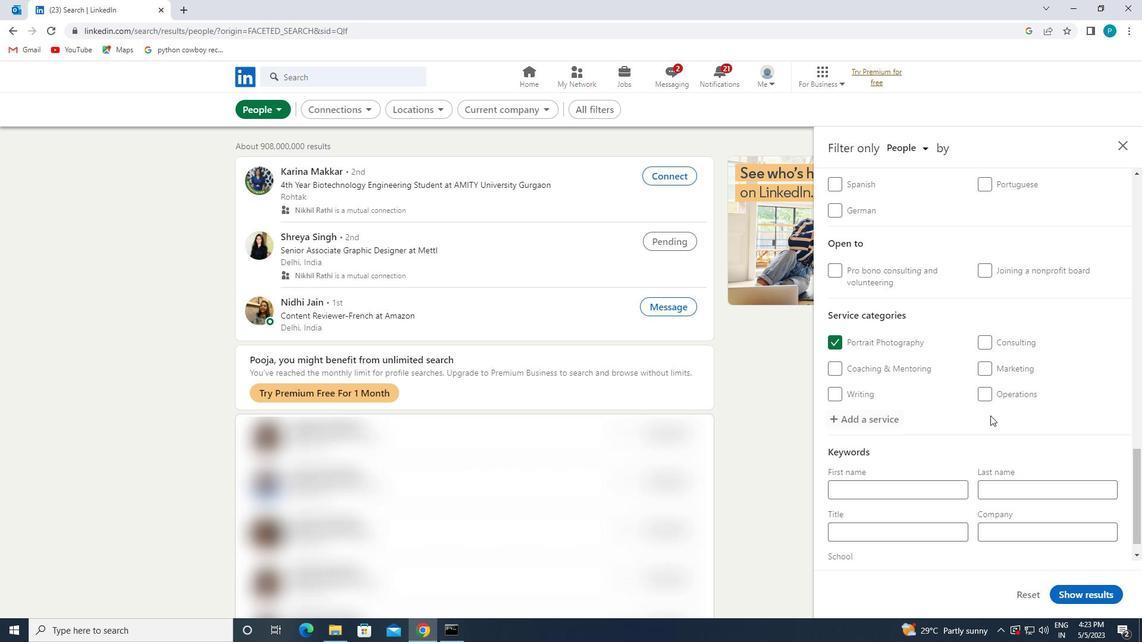 
Action: Mouse moved to (967, 441)
Screenshot: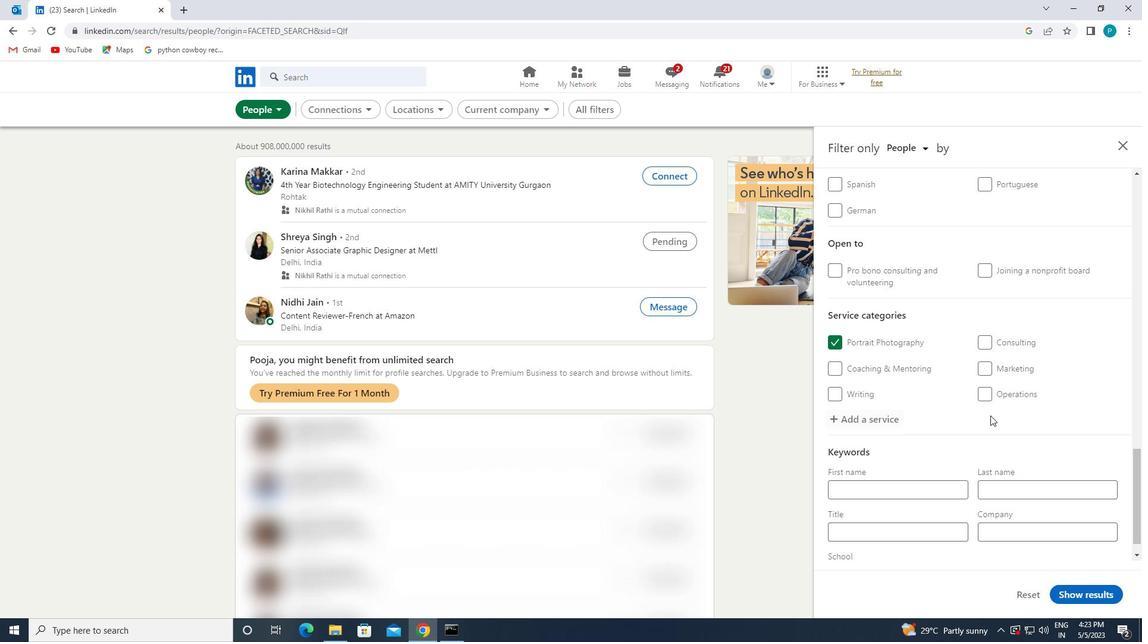 
Action: Mouse scrolled (967, 441) with delta (0, 0)
Screenshot: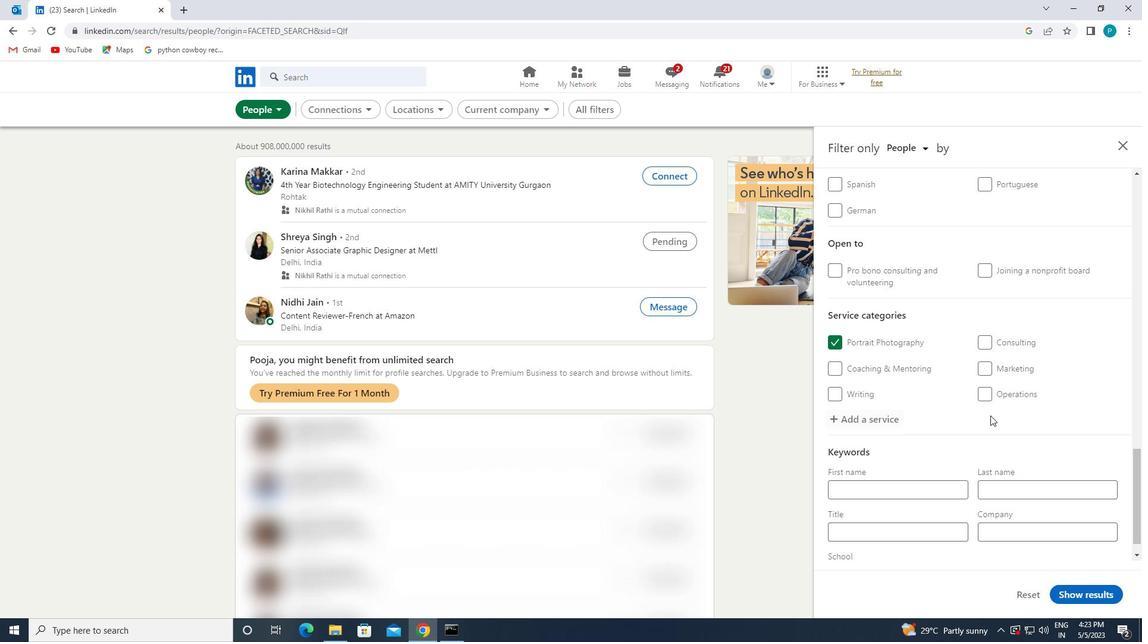 
Action: Mouse moved to (907, 502)
Screenshot: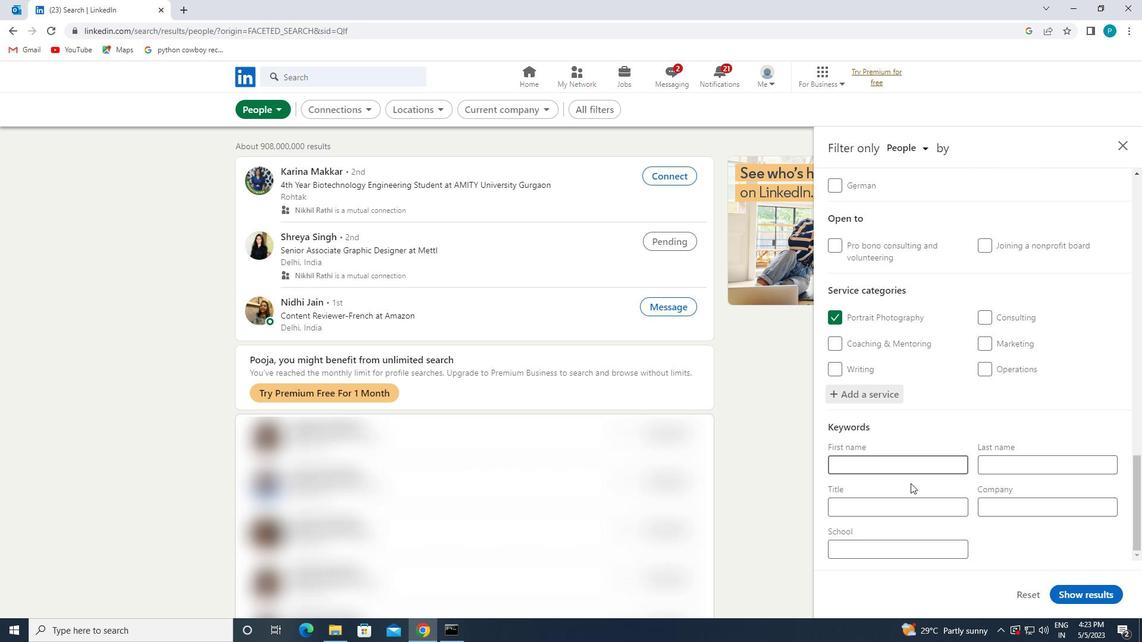 
Action: Mouse pressed left at (907, 502)
Screenshot: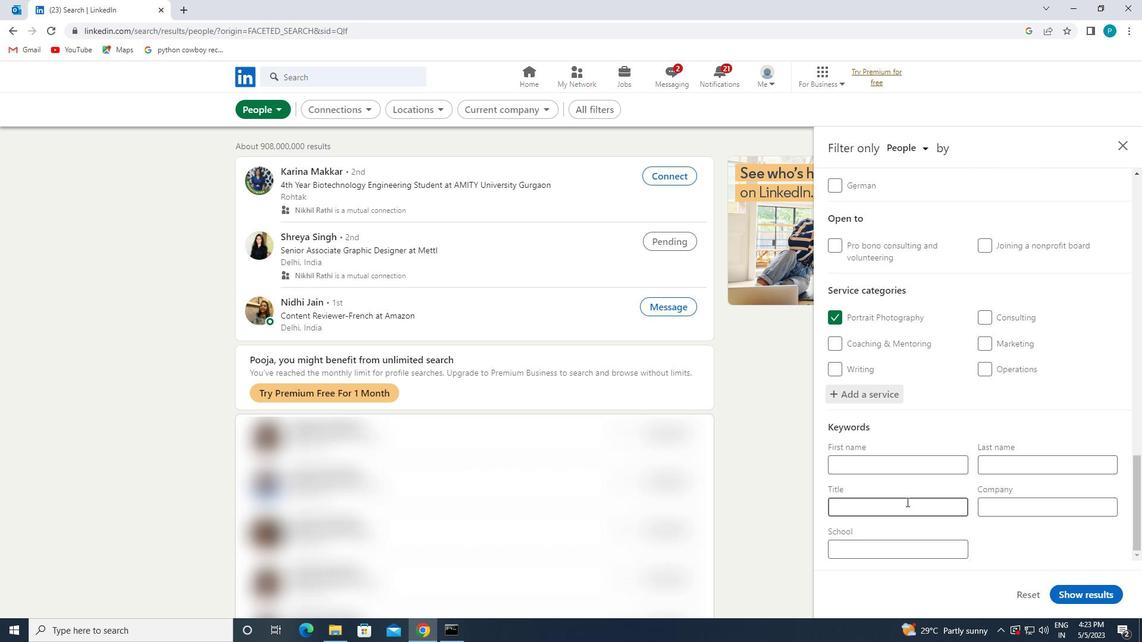 
Action: Key pressed <Key.caps_lock>A<Key.caps_lock>PPLICATION<Key.space><Key.caps_lock>D<Key.caps_lock>EVELOPER
Screenshot: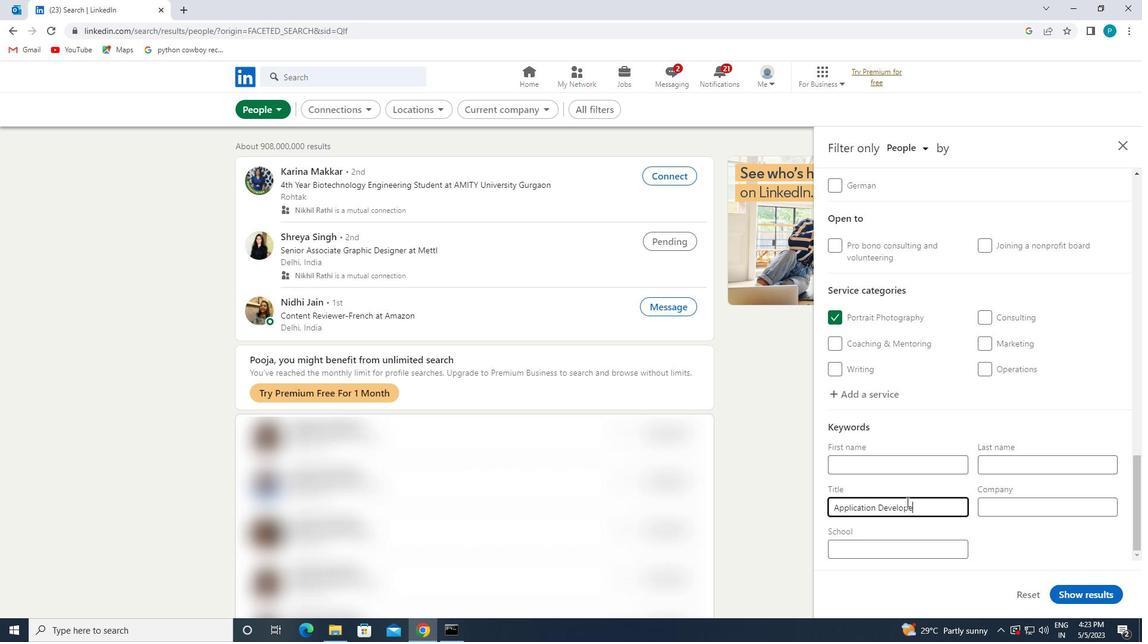 
Action: Mouse moved to (1082, 591)
Screenshot: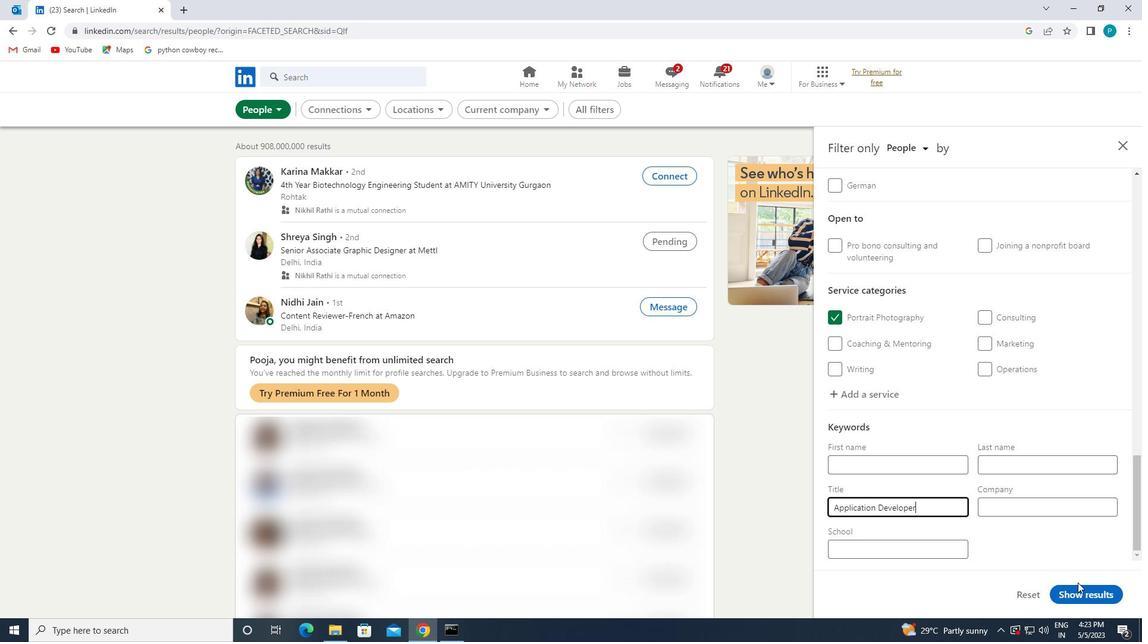 
Action: Mouse pressed left at (1082, 591)
Screenshot: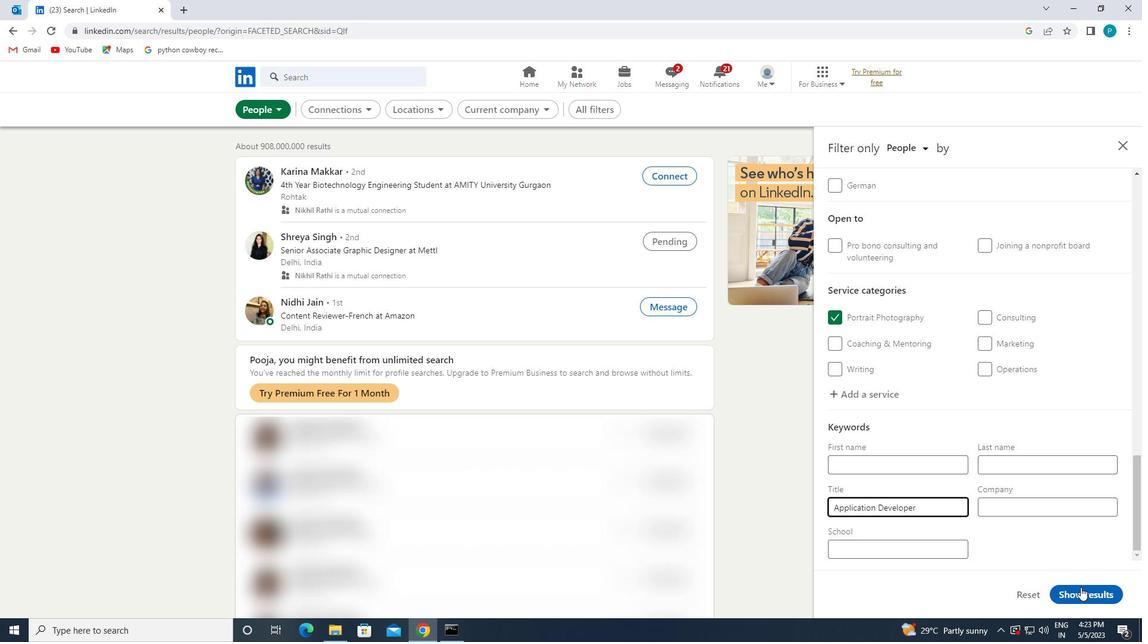 
